 Task: Look for space in Pulupandan, Philippines from 3rd June, 2023 to 9th June, 2023 for 2 adults in price range Rs.6000 to Rs.12000. Place can be entire place with 1 bedroom having 1 bed and 1 bathroom. Property type can be house, flat, guest house, hotel. Booking option can be shelf check-in. Required host language is English.
Action: Mouse moved to (550, 114)
Screenshot: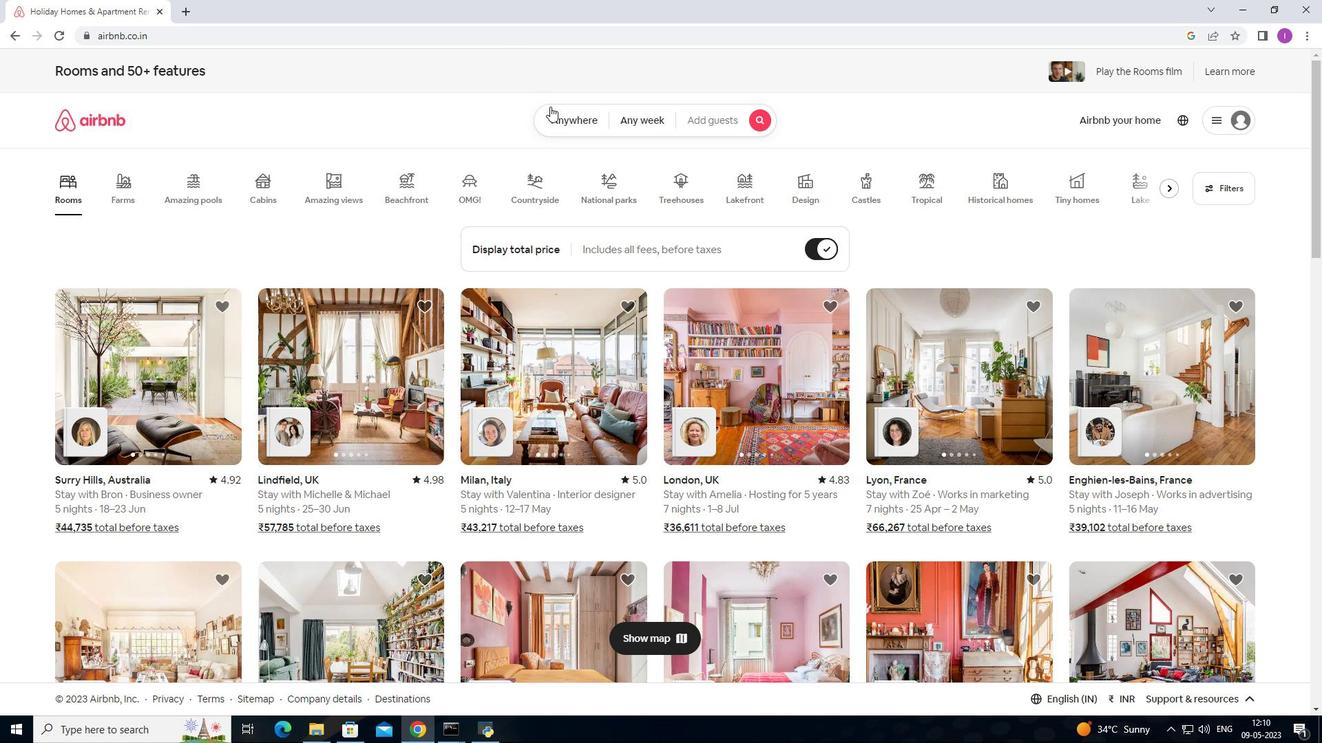 
Action: Mouse pressed left at (550, 114)
Screenshot: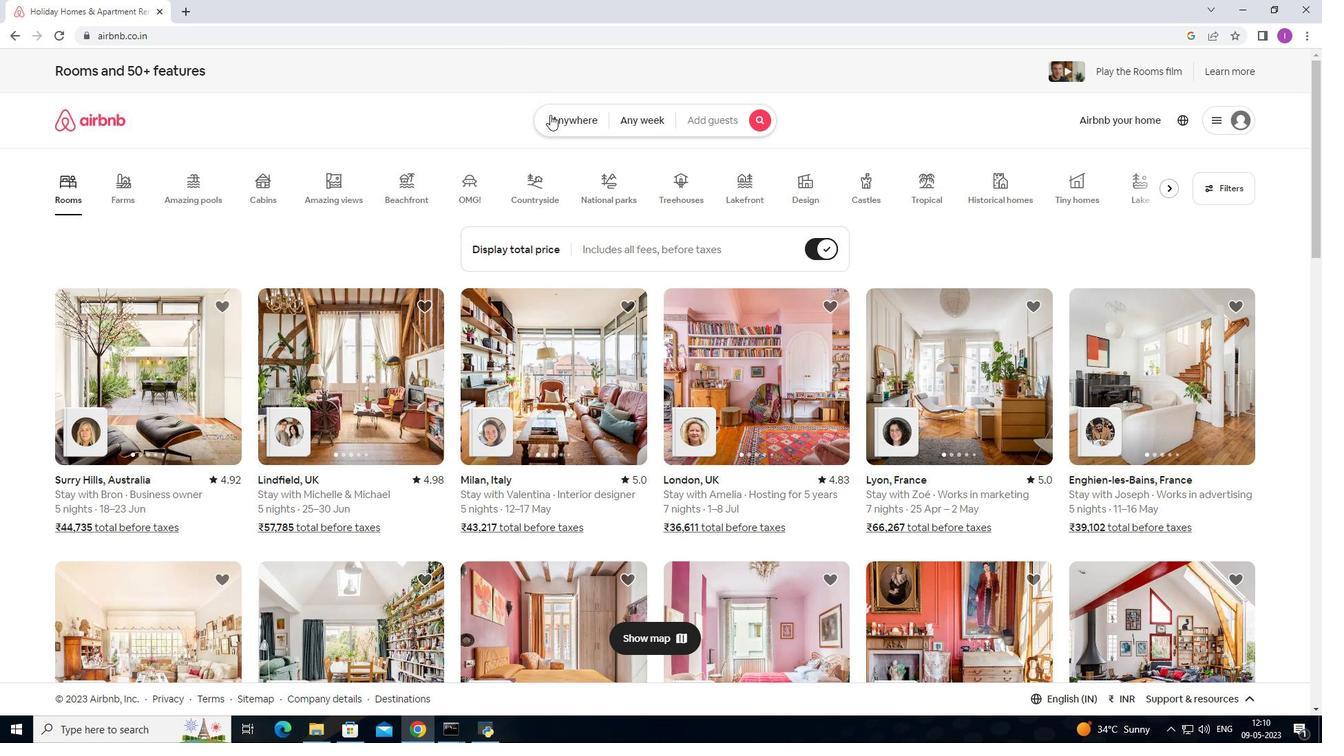 
Action: Mouse moved to (410, 174)
Screenshot: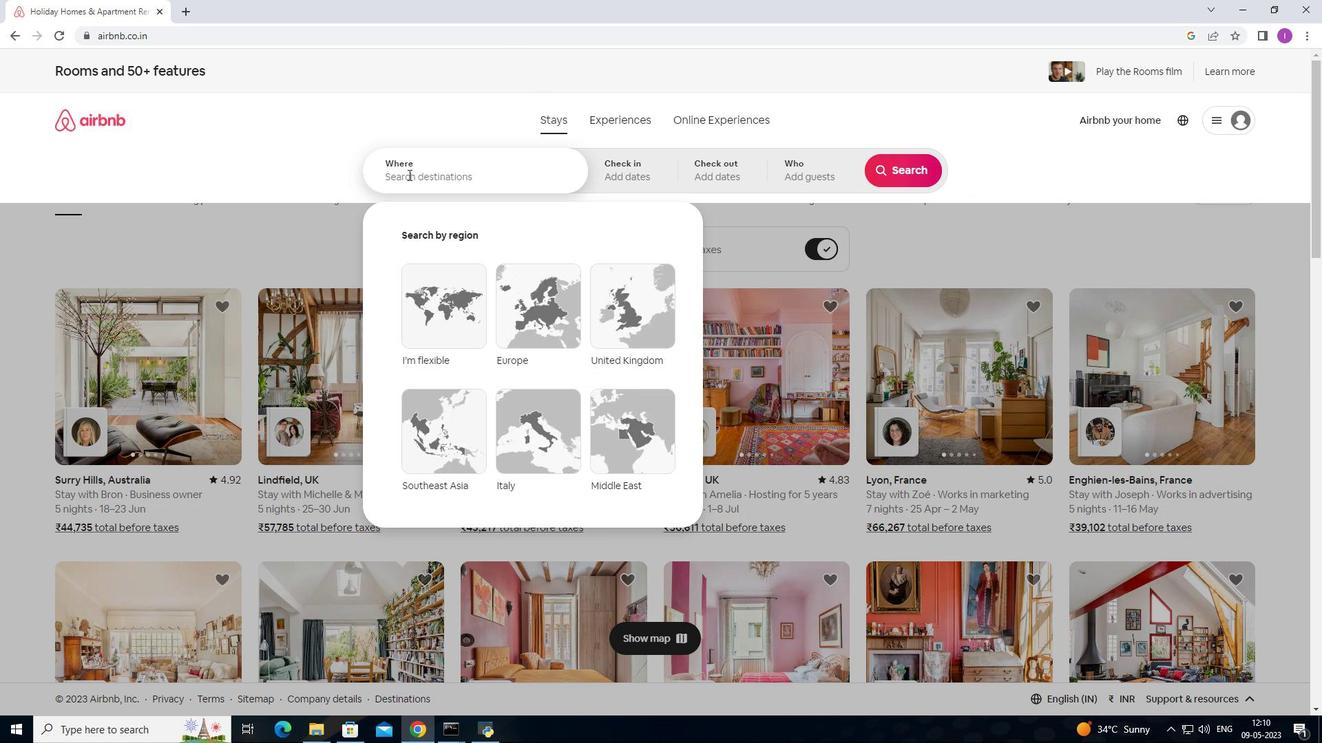 
Action: Mouse pressed left at (410, 174)
Screenshot: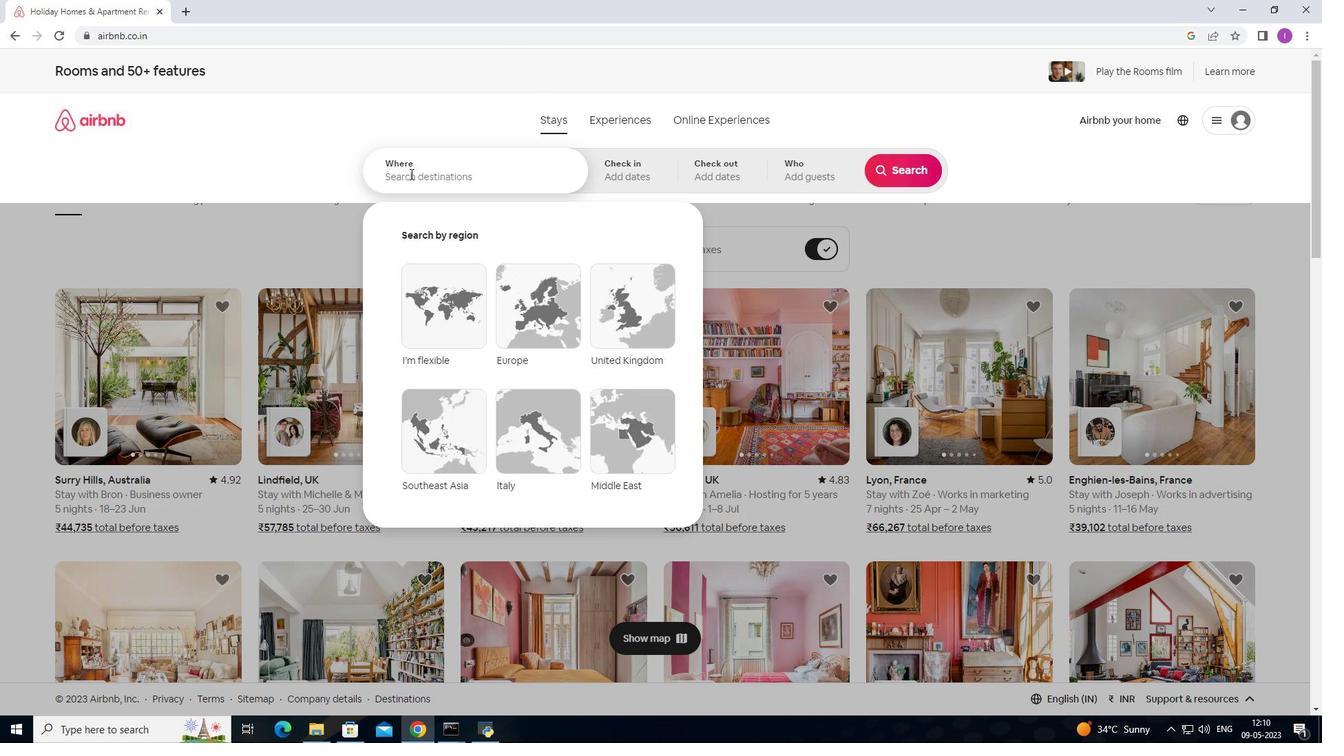 
Action: Mouse moved to (251, 143)
Screenshot: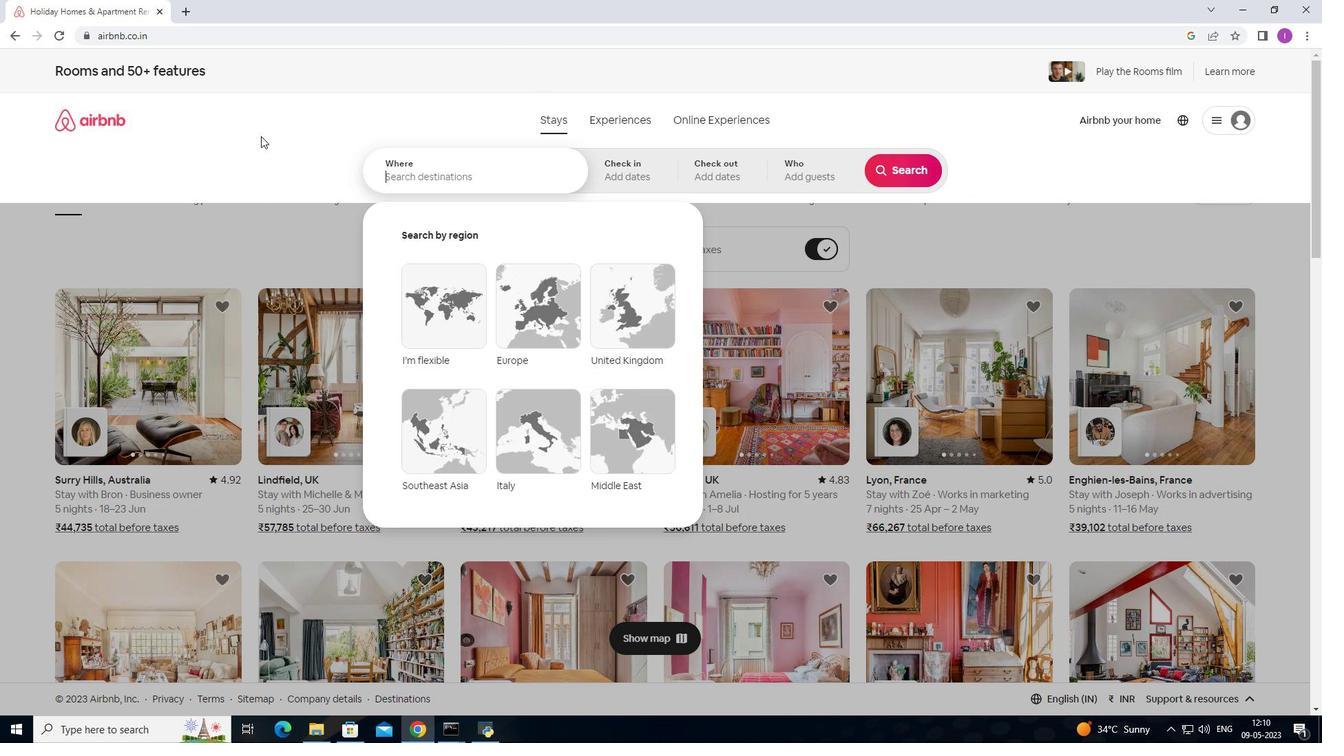 
Action: Key pressed <Key.shift>Pulupandan,<Key.shift>Philippines
Screenshot: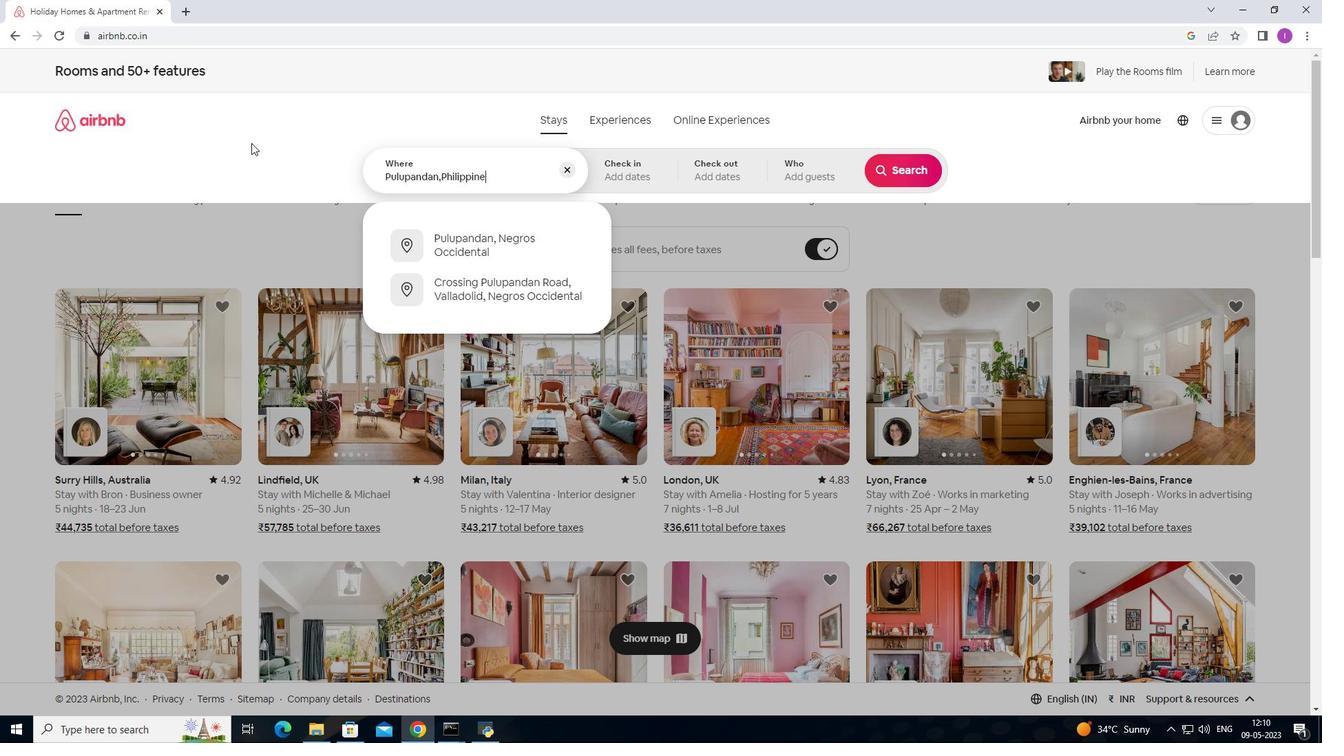 
Action: Mouse moved to (645, 166)
Screenshot: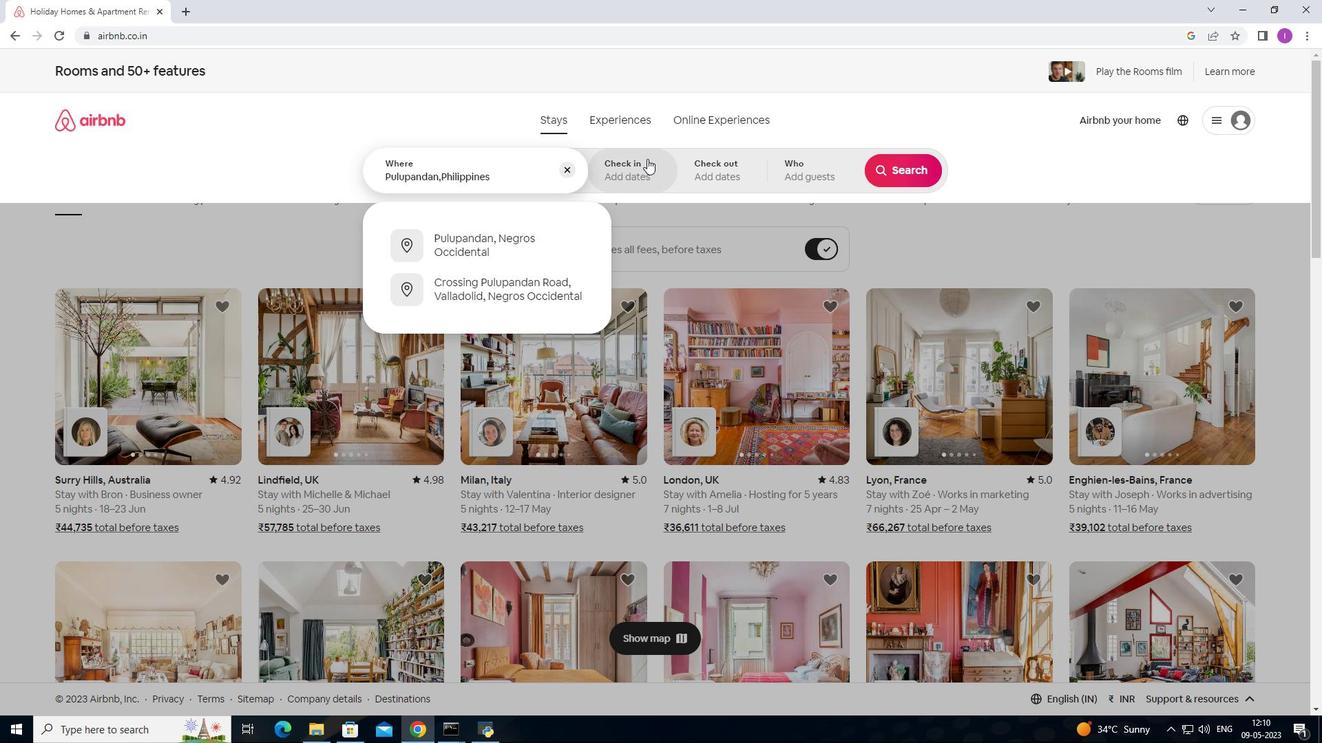 
Action: Mouse pressed left at (645, 166)
Screenshot: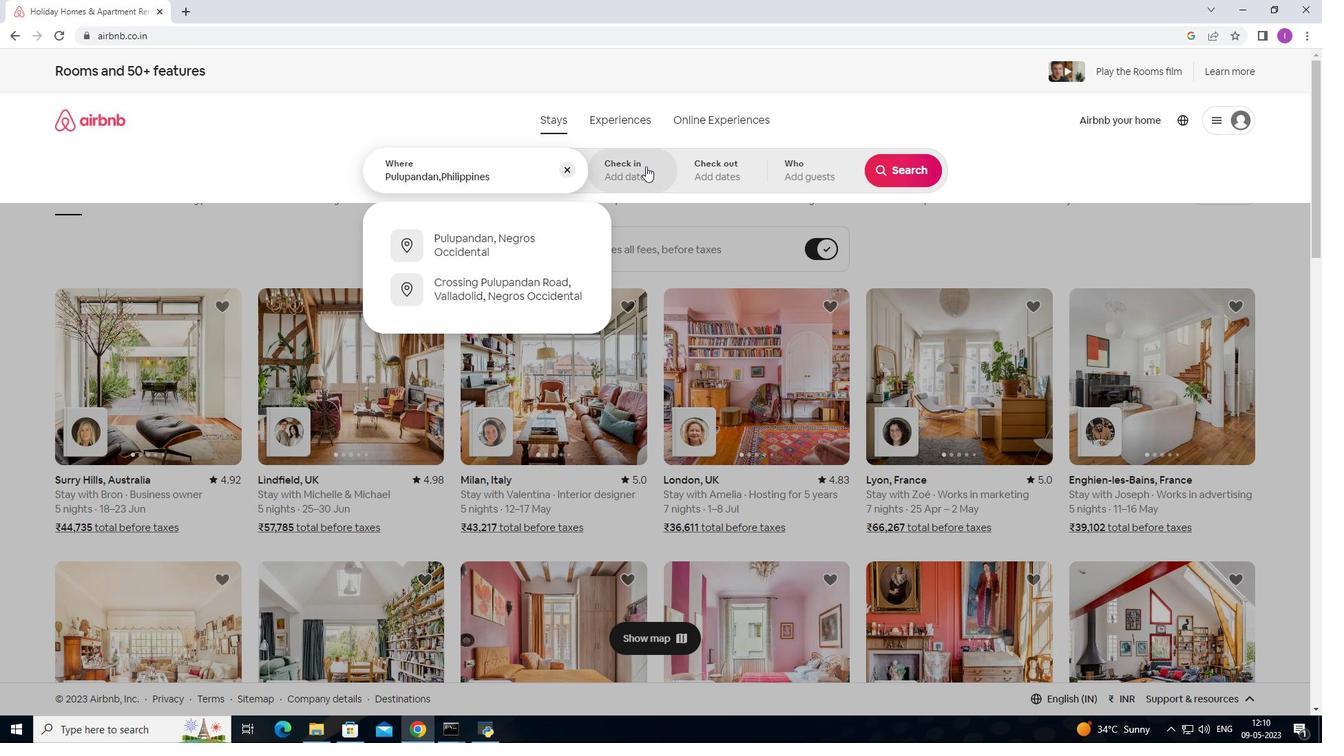 
Action: Mouse moved to (882, 334)
Screenshot: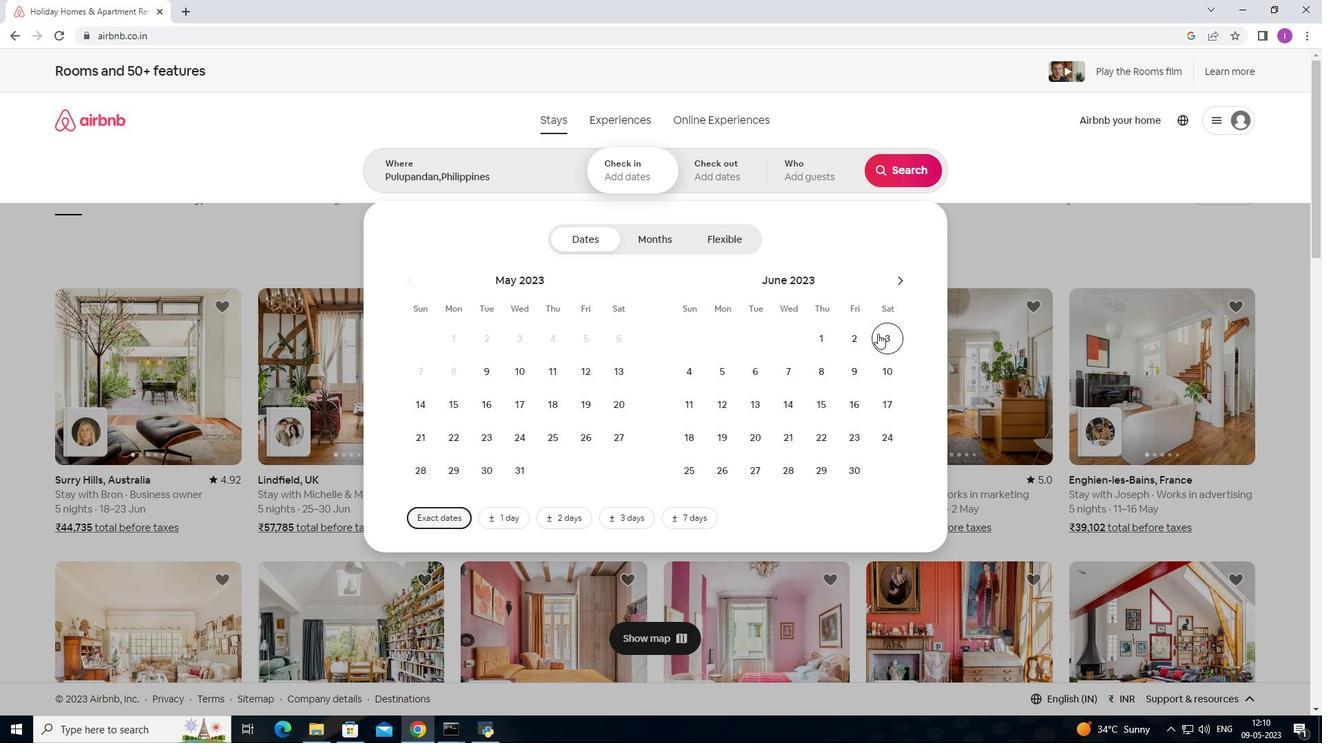 
Action: Mouse pressed left at (882, 334)
Screenshot: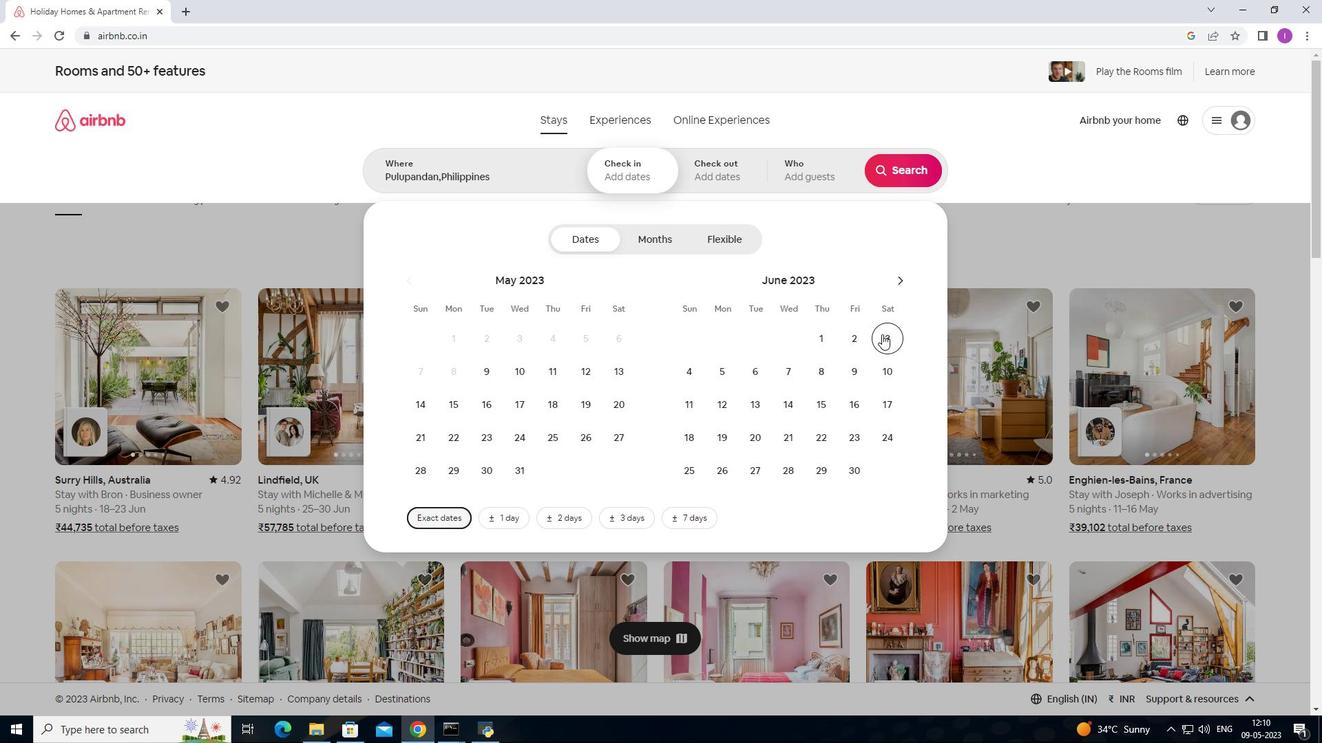 
Action: Mouse moved to (846, 370)
Screenshot: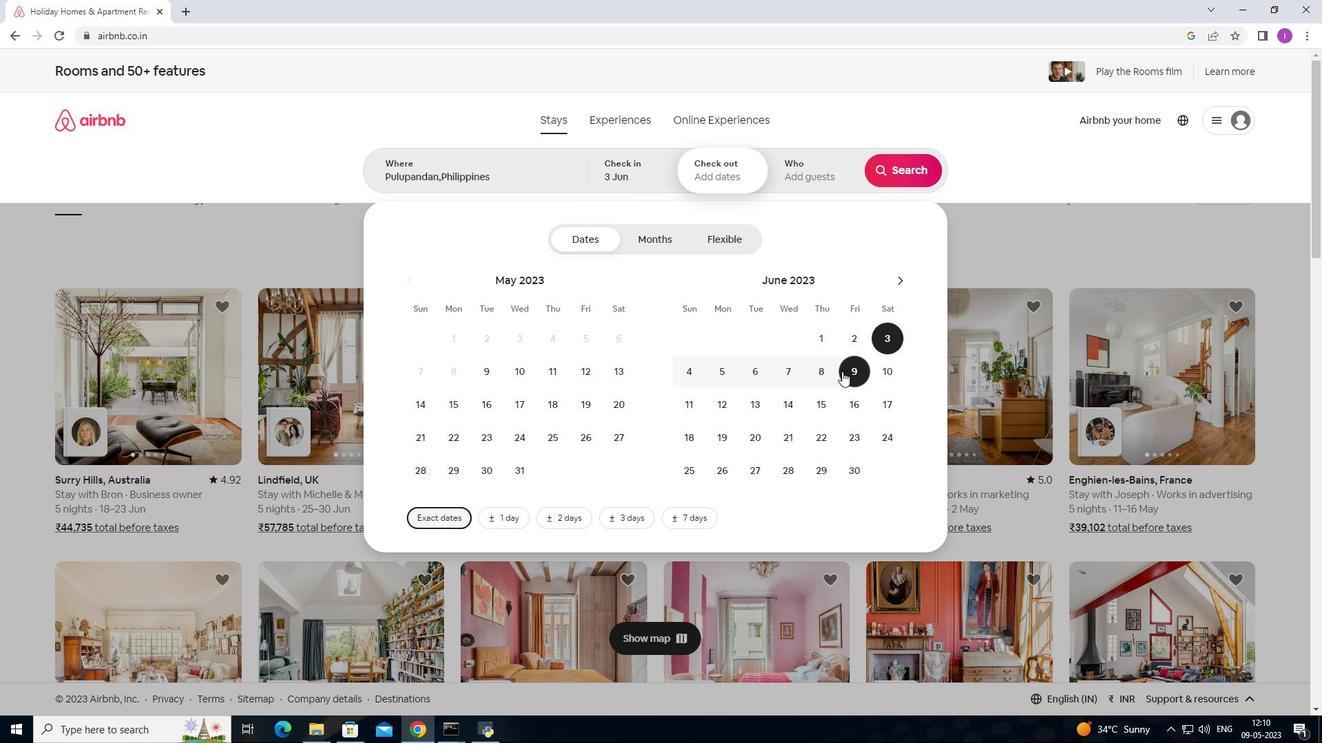 
Action: Mouse pressed left at (846, 370)
Screenshot: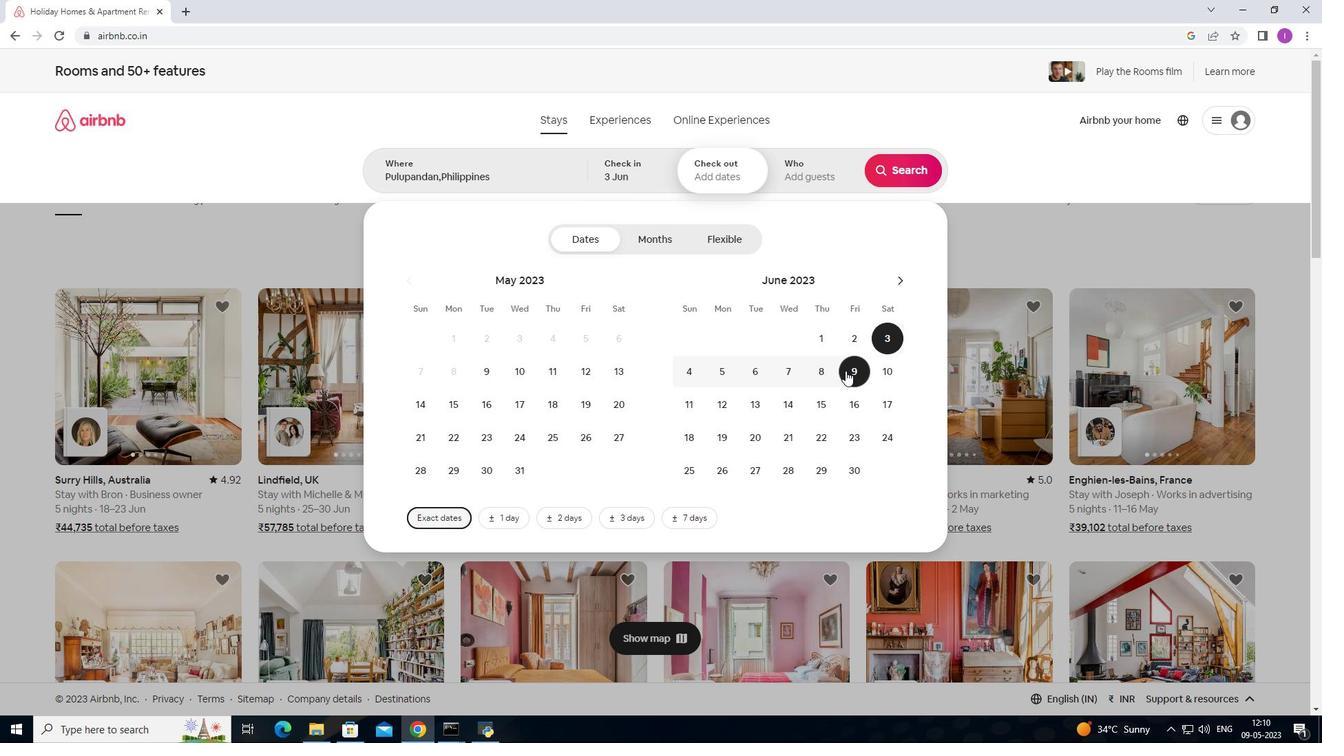
Action: Mouse moved to (813, 170)
Screenshot: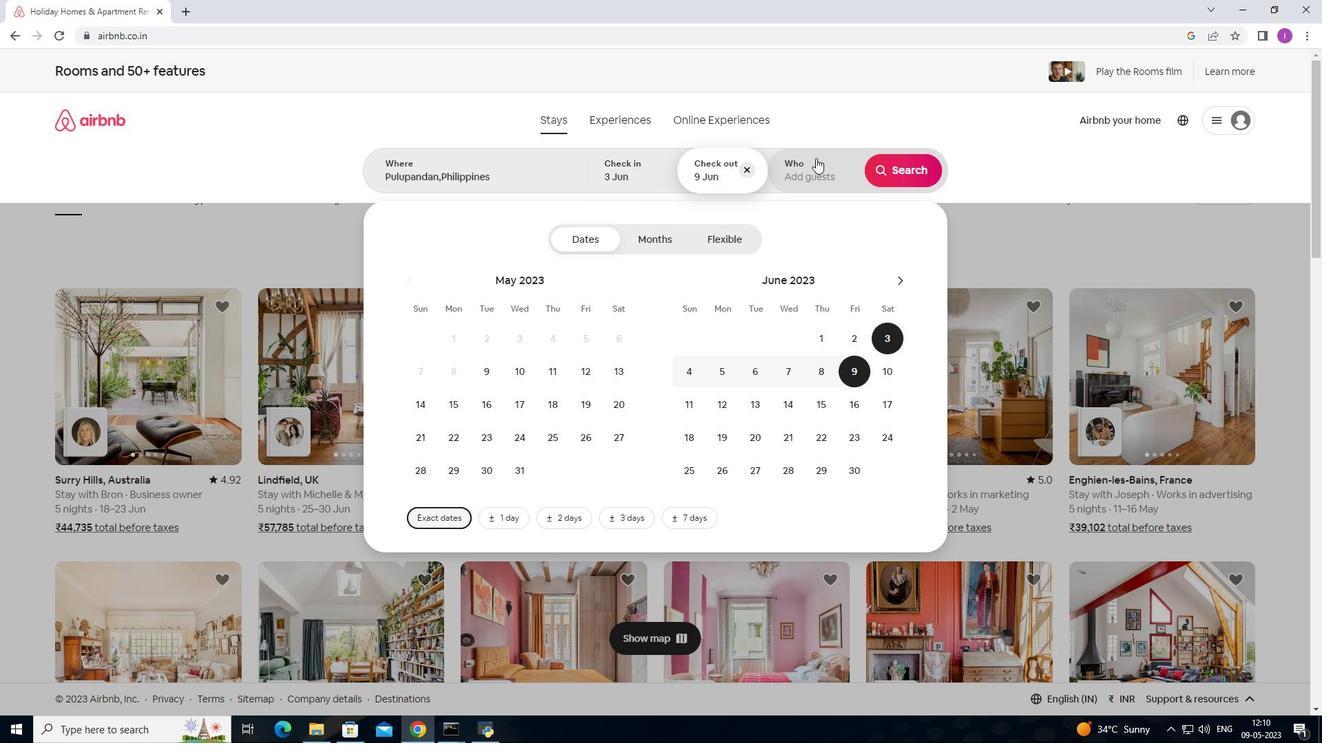
Action: Mouse pressed left at (813, 170)
Screenshot: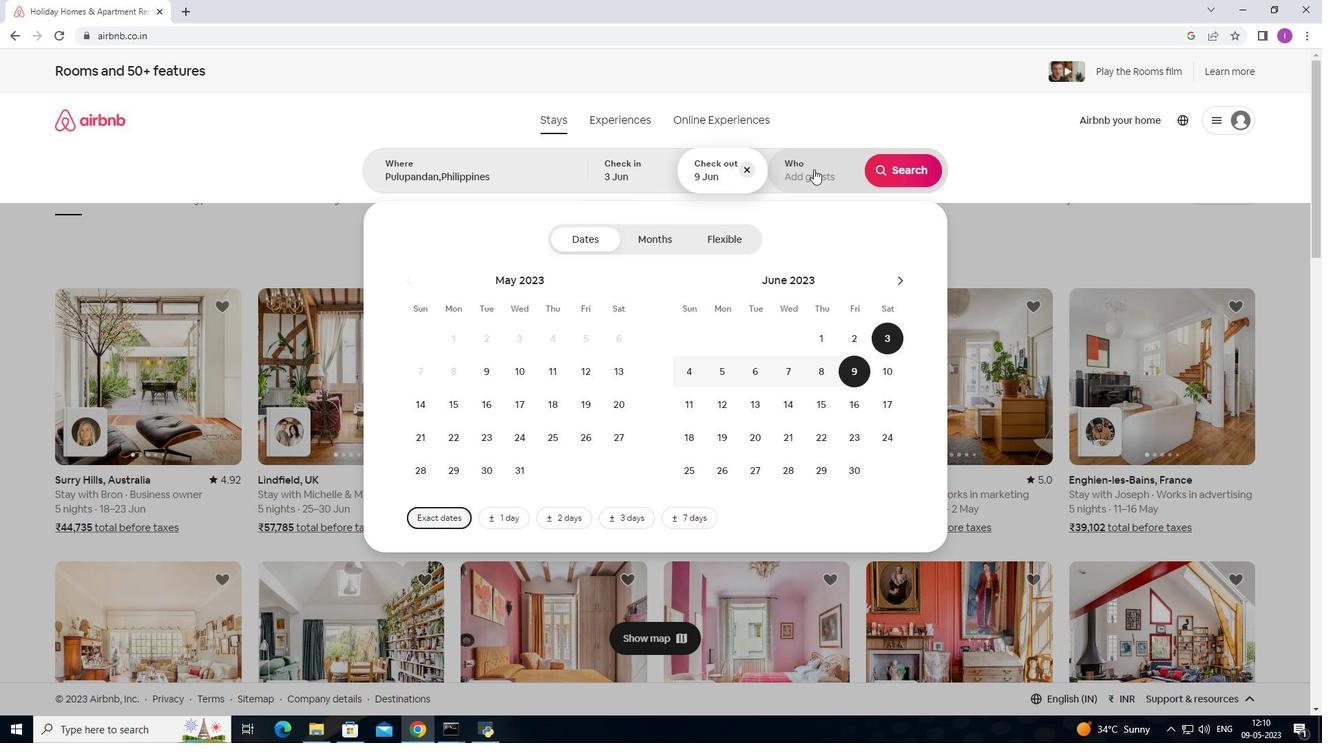 
Action: Mouse moved to (911, 245)
Screenshot: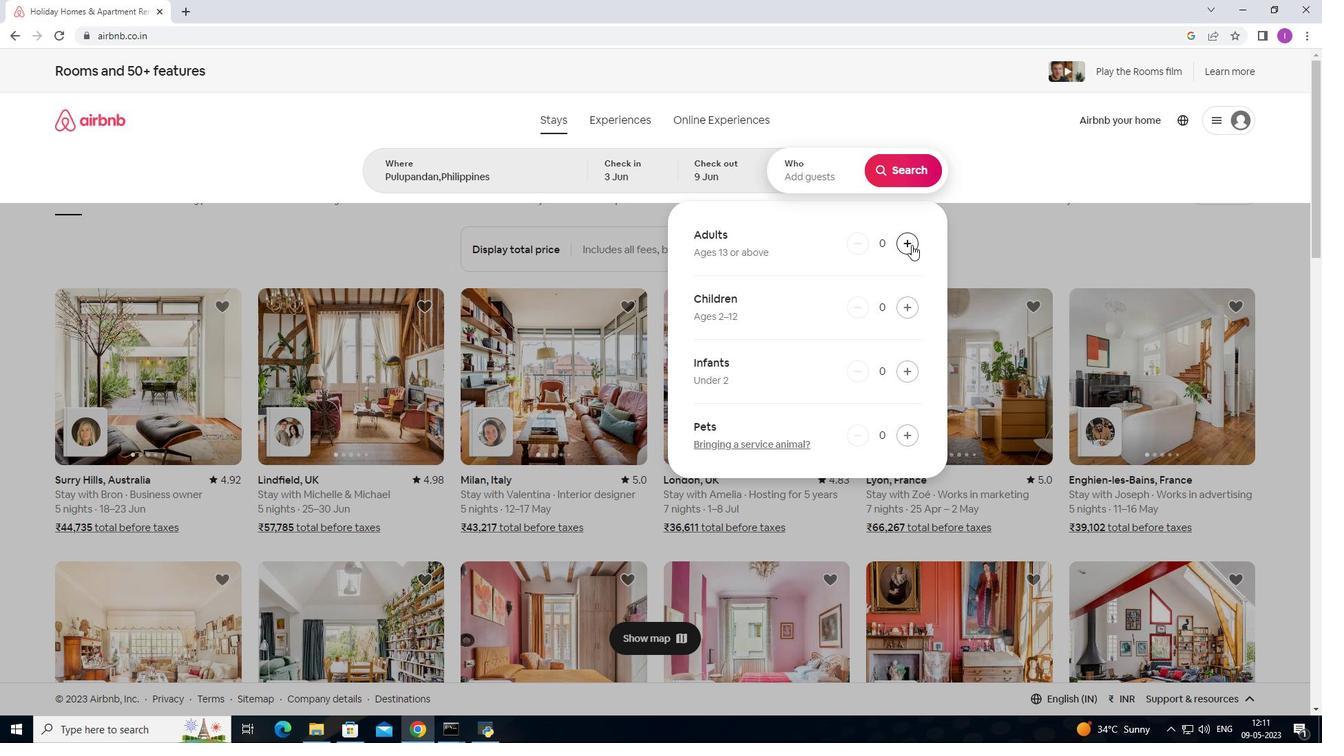 
Action: Mouse pressed left at (911, 245)
Screenshot: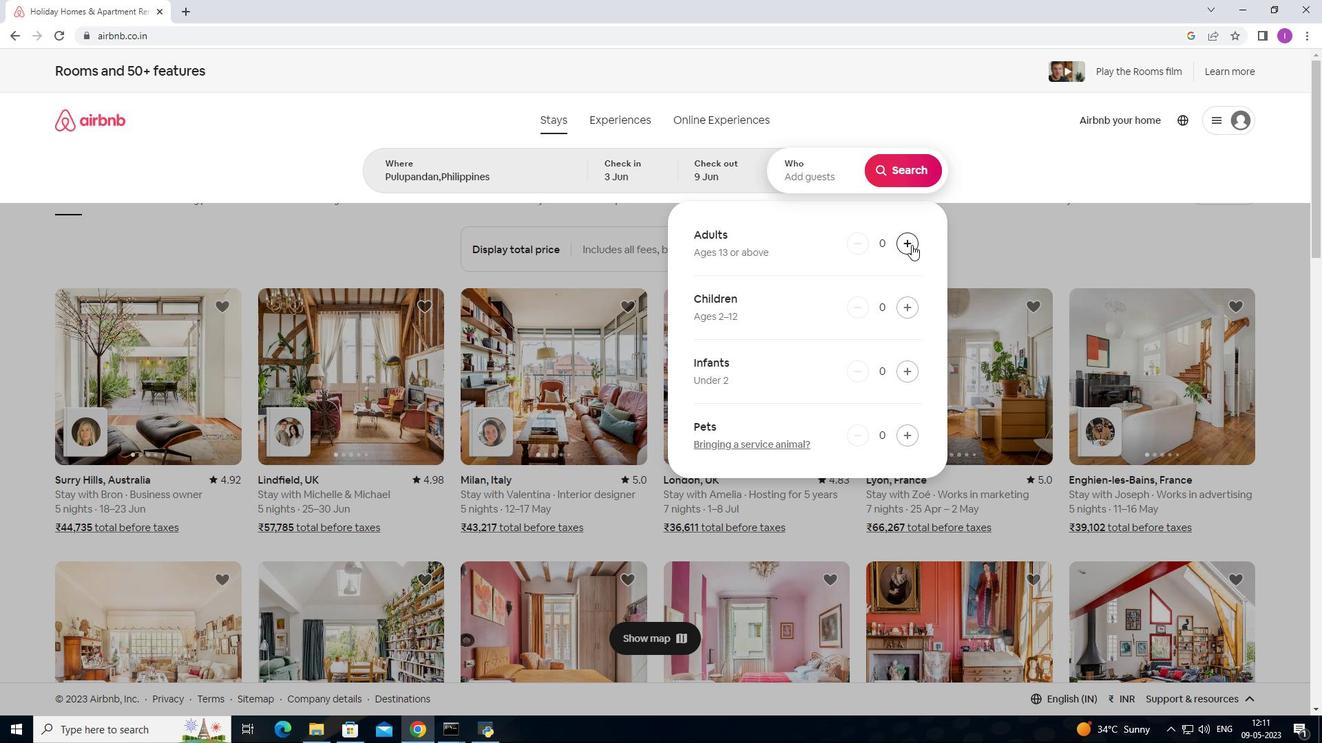 
Action: Mouse pressed left at (911, 245)
Screenshot: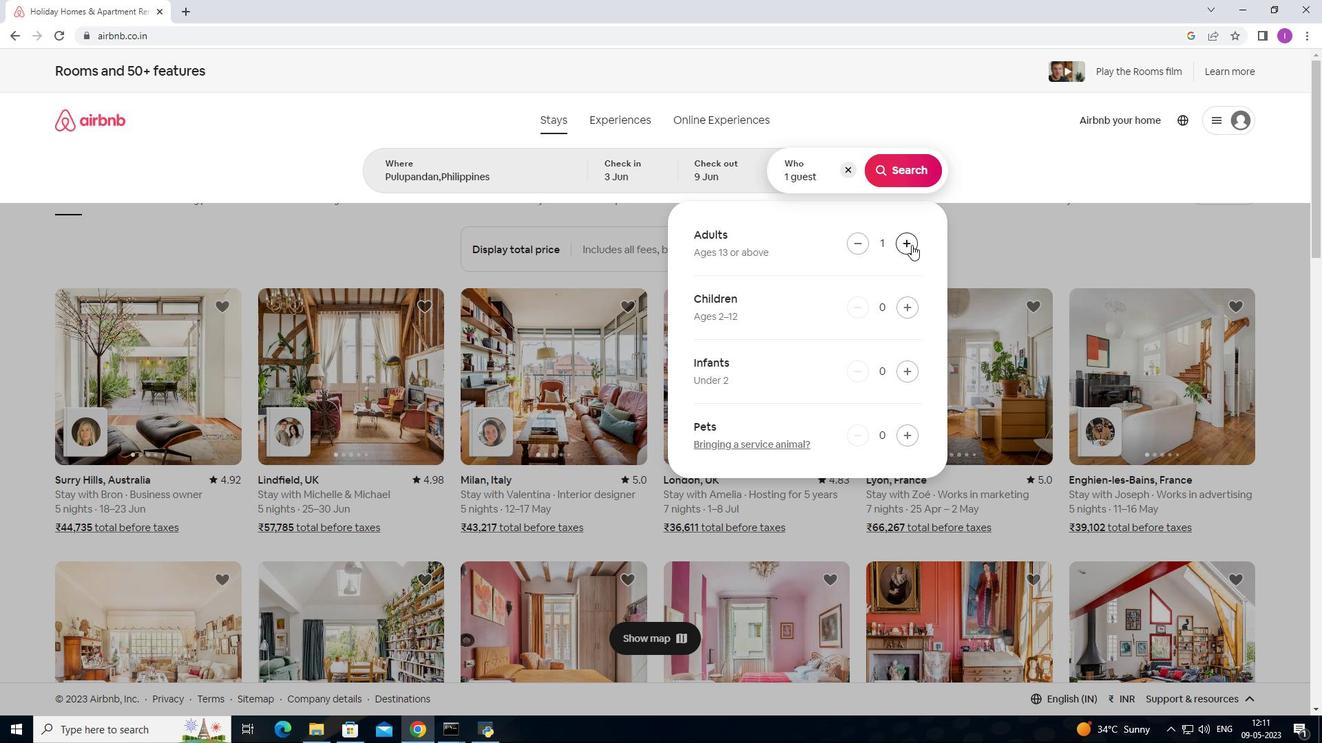 
Action: Mouse moved to (884, 176)
Screenshot: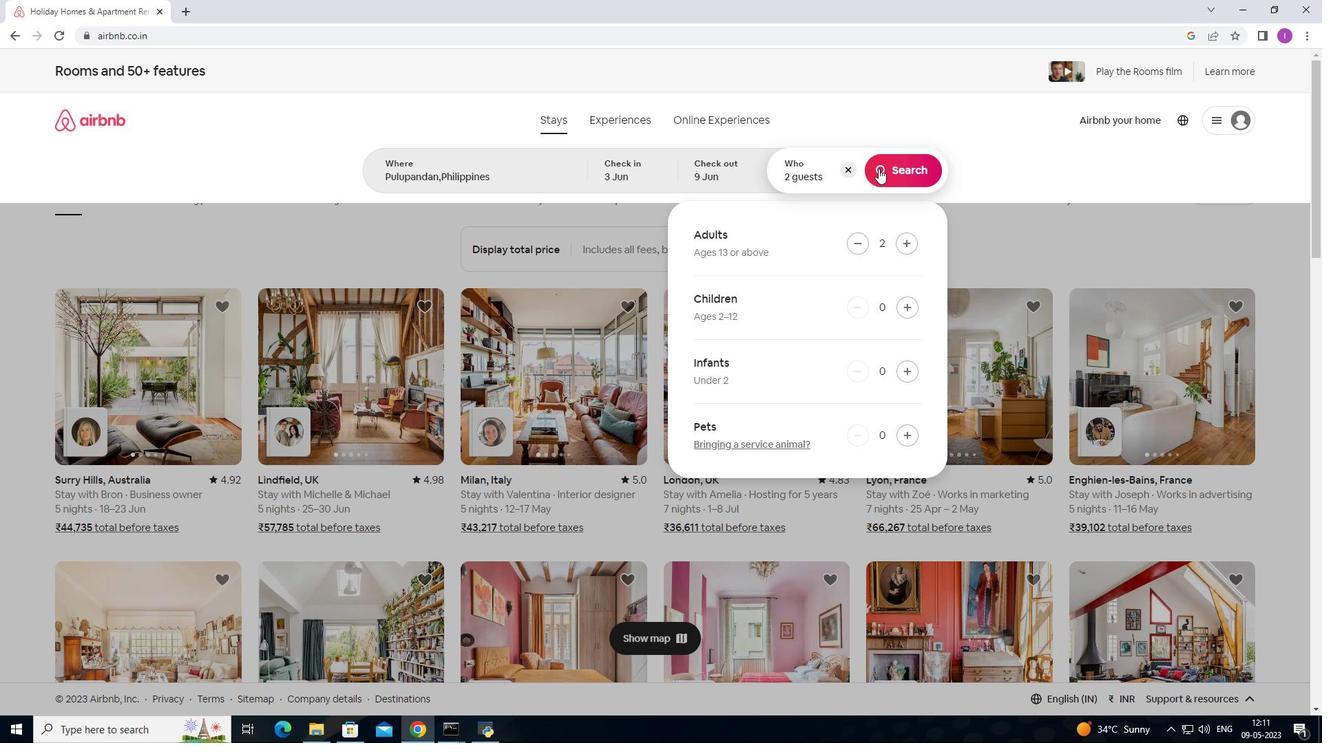 
Action: Mouse pressed left at (884, 176)
Screenshot: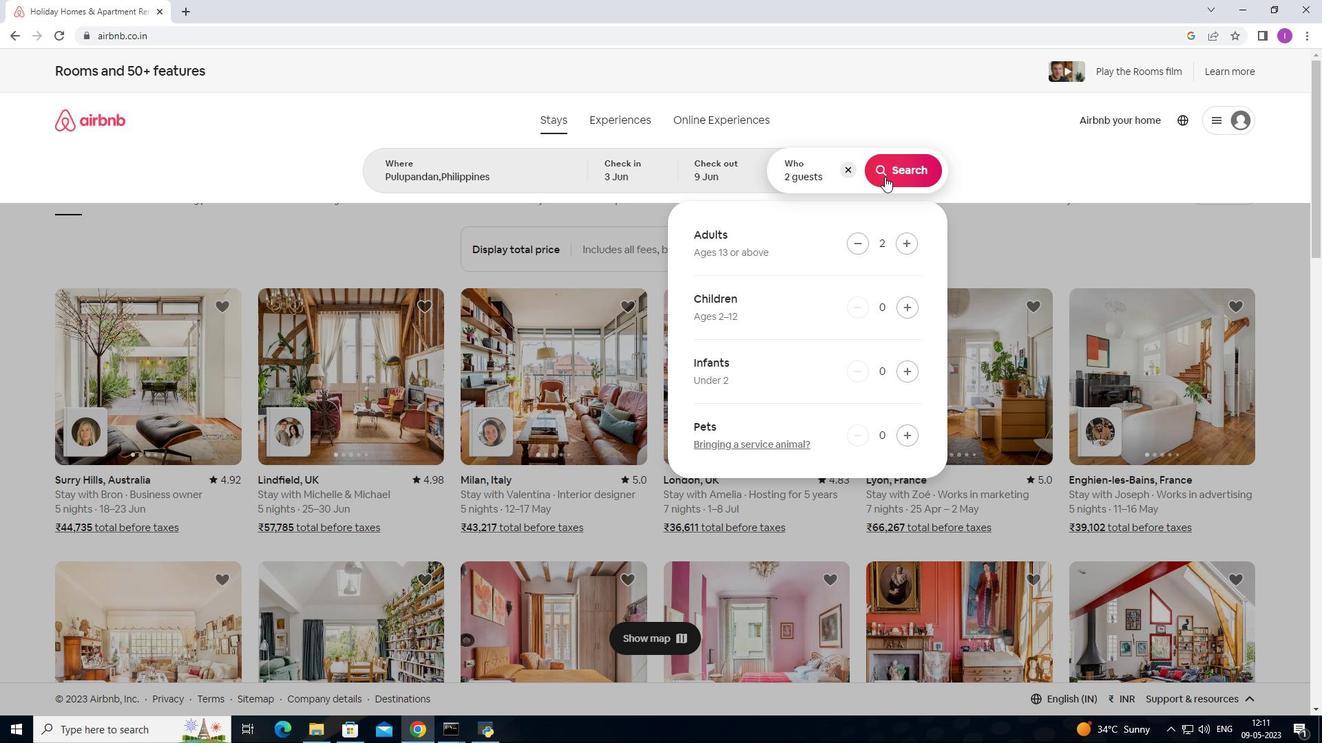 
Action: Mouse moved to (1263, 139)
Screenshot: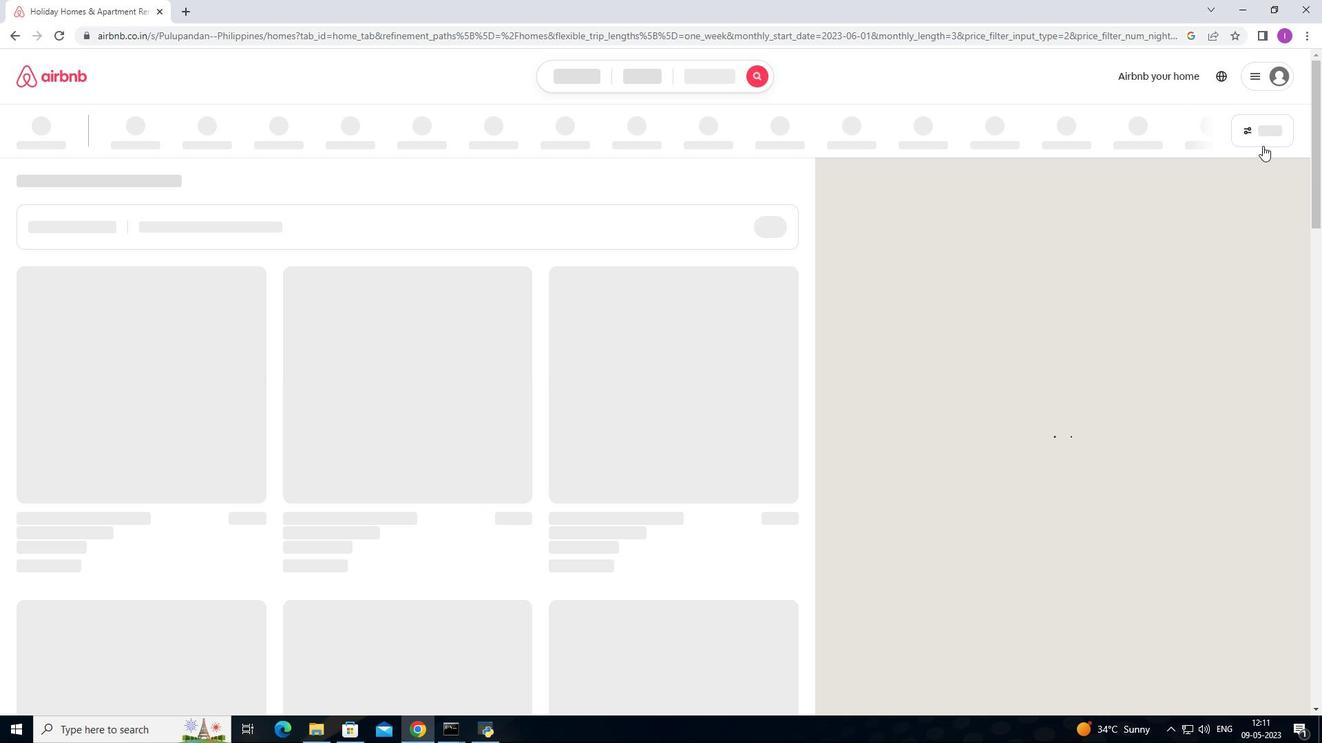
Action: Mouse pressed left at (1263, 139)
Screenshot: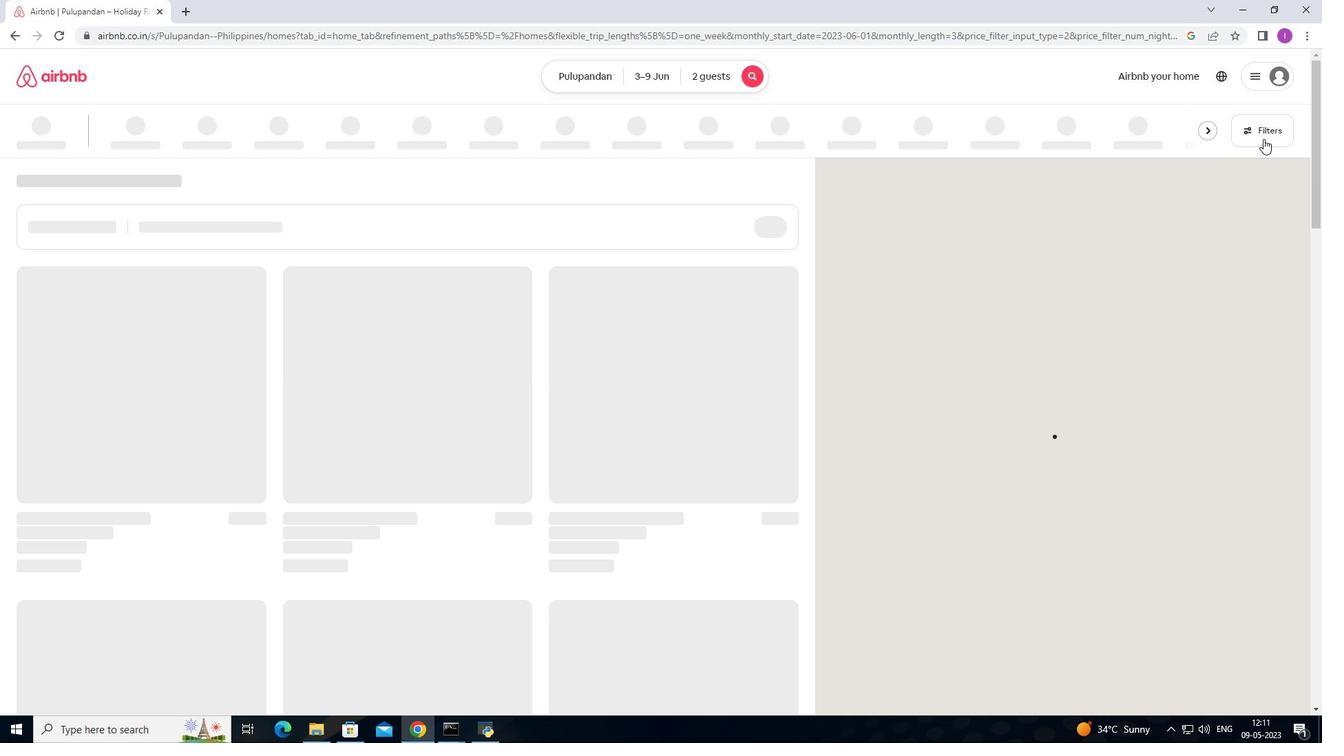 
Action: Mouse moved to (501, 476)
Screenshot: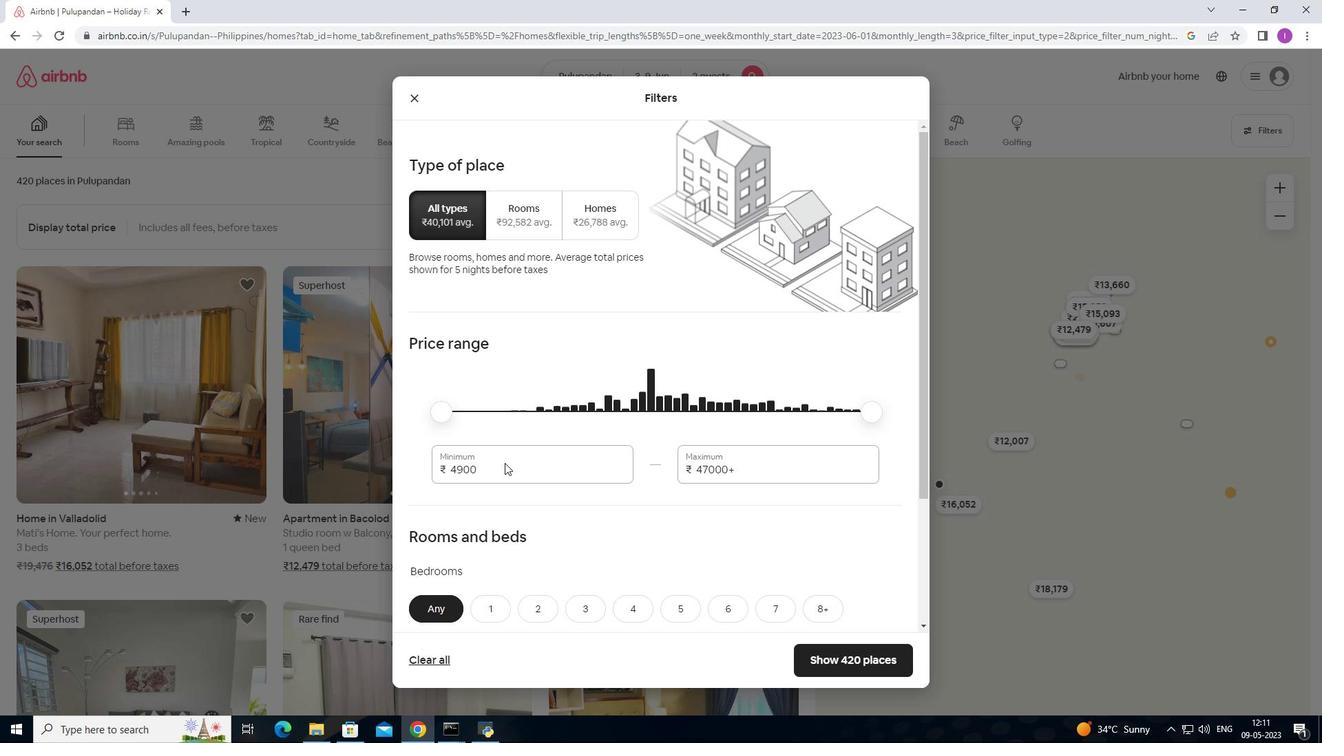 
Action: Mouse pressed left at (501, 476)
Screenshot: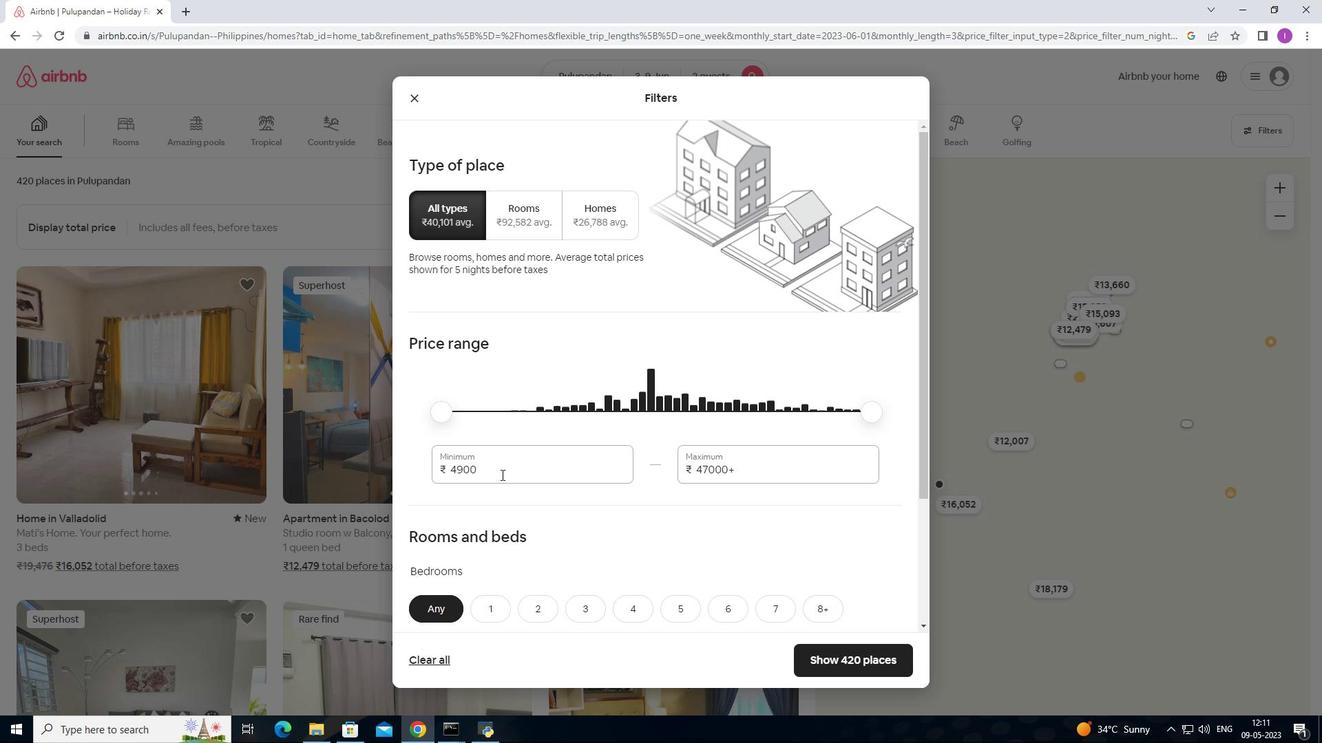 
Action: Mouse moved to (441, 475)
Screenshot: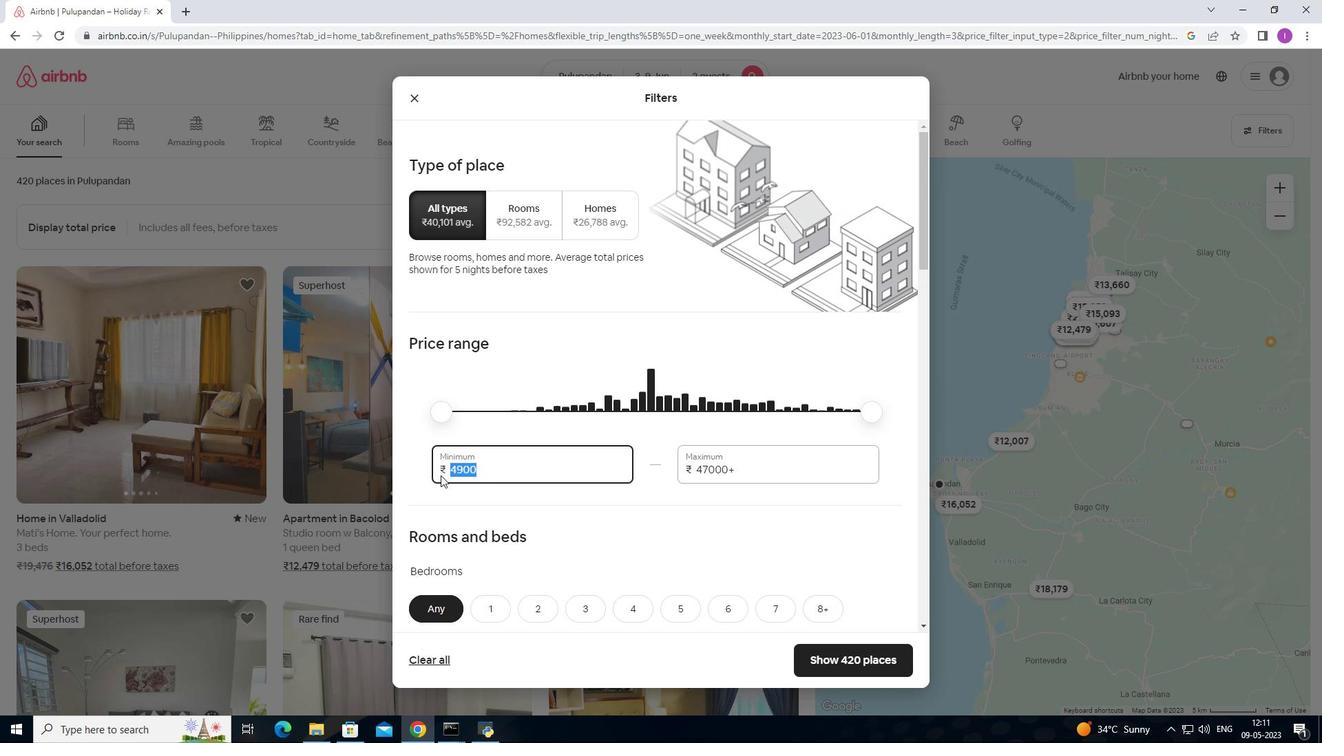 
Action: Key pressed 600
Screenshot: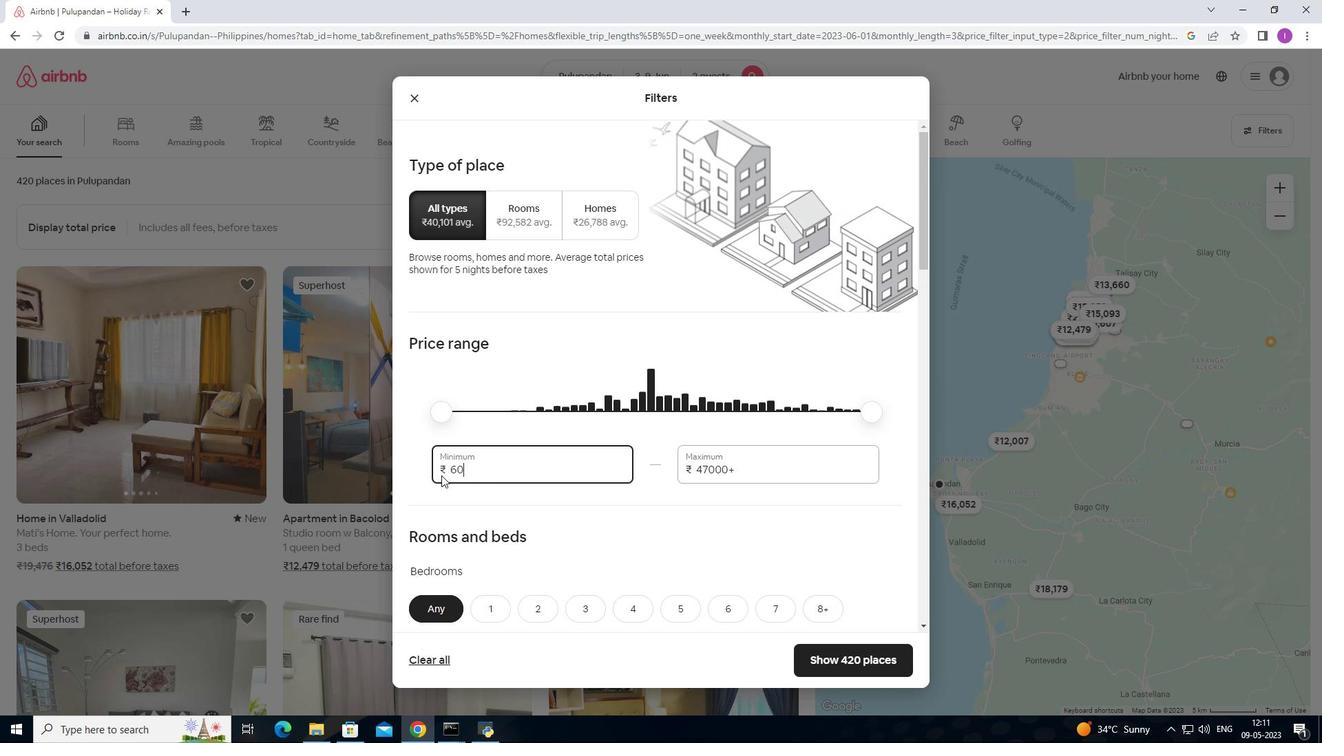 
Action: Mouse moved to (459, 472)
Screenshot: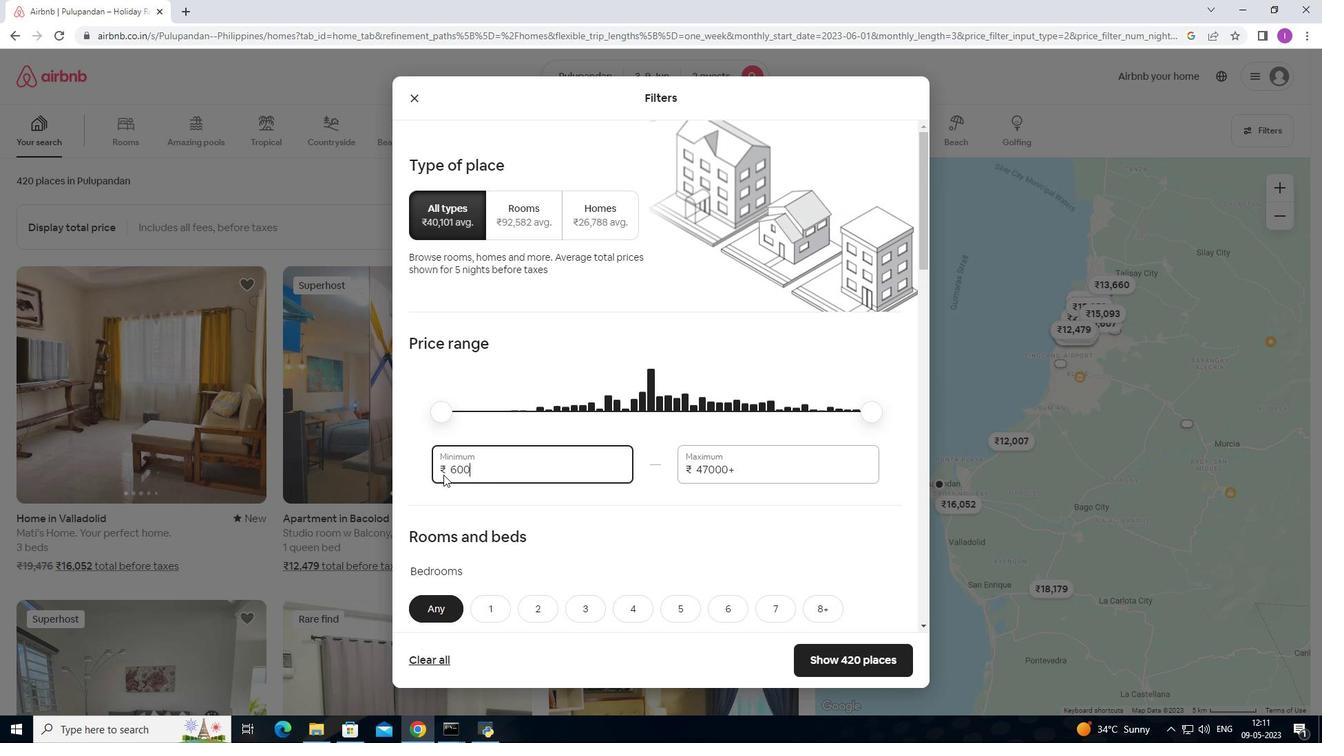 
Action: Key pressed 0
Screenshot: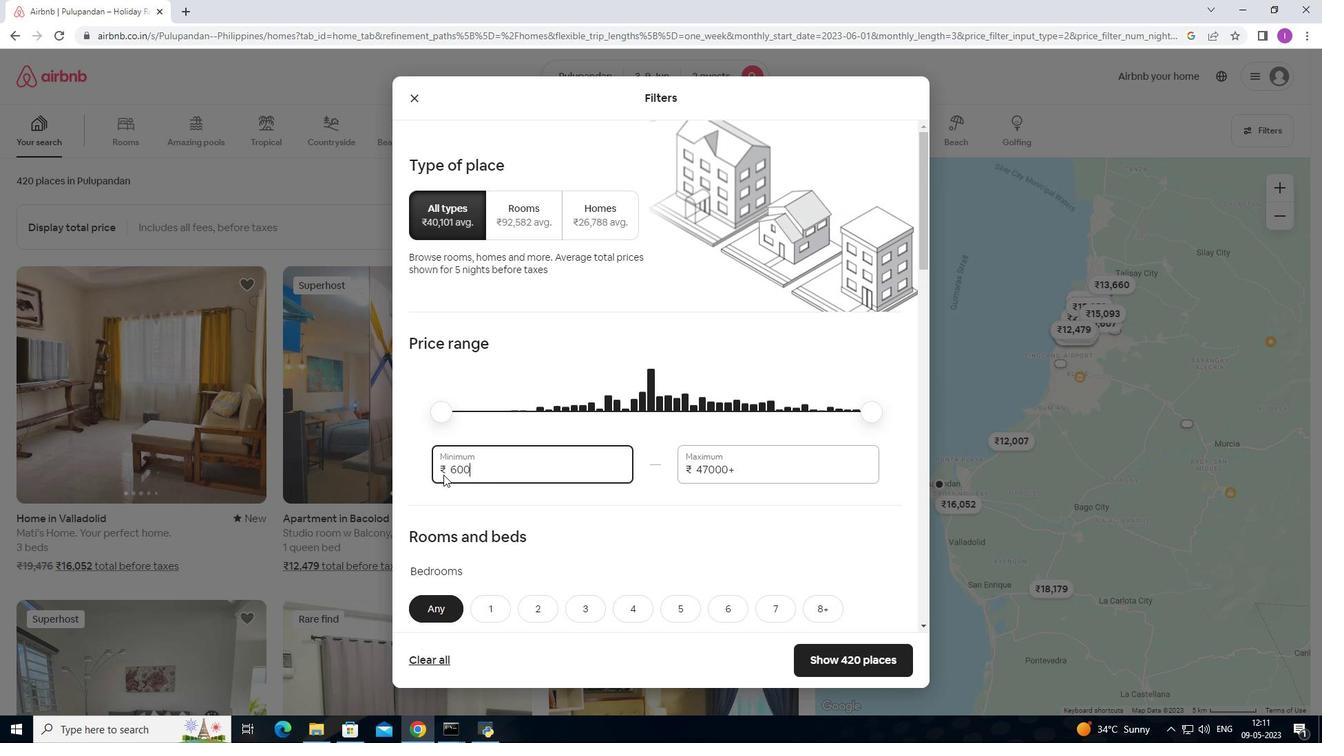 
Action: Mouse moved to (747, 468)
Screenshot: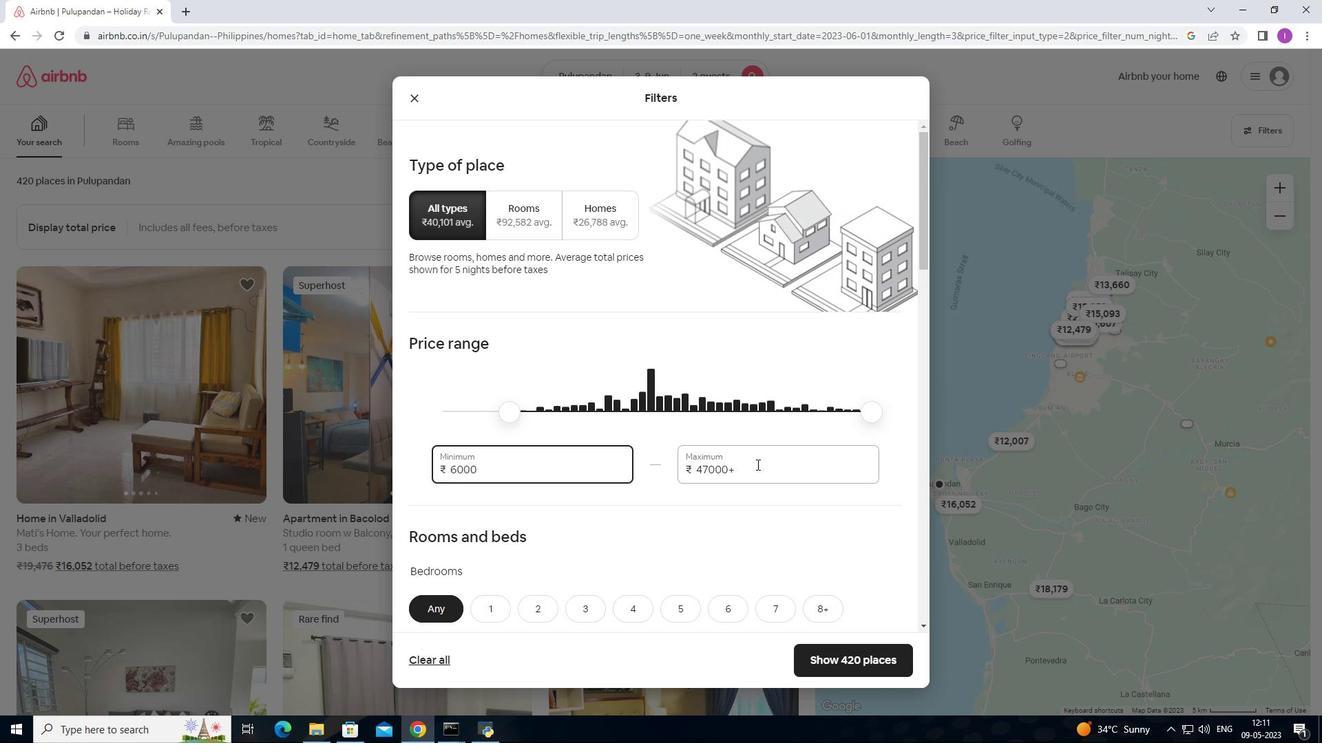 
Action: Mouse pressed left at (747, 468)
Screenshot: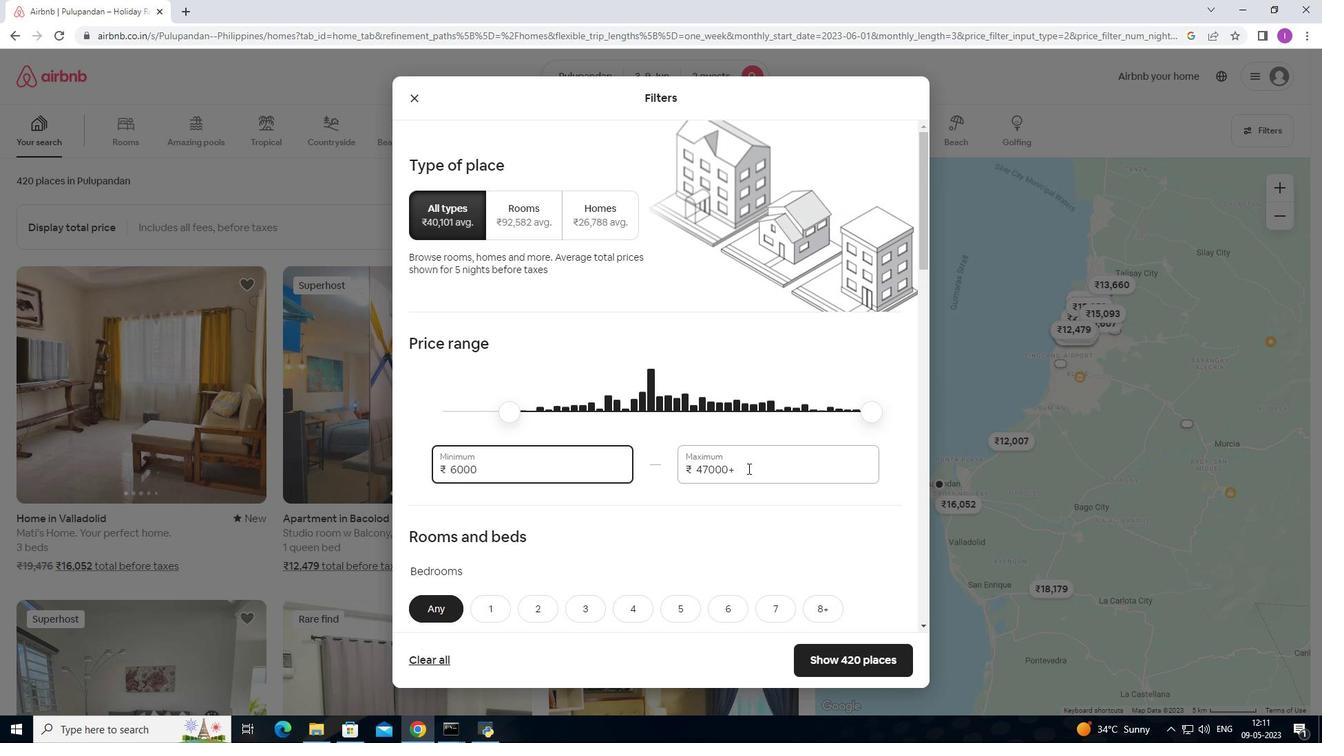 
Action: Mouse moved to (667, 459)
Screenshot: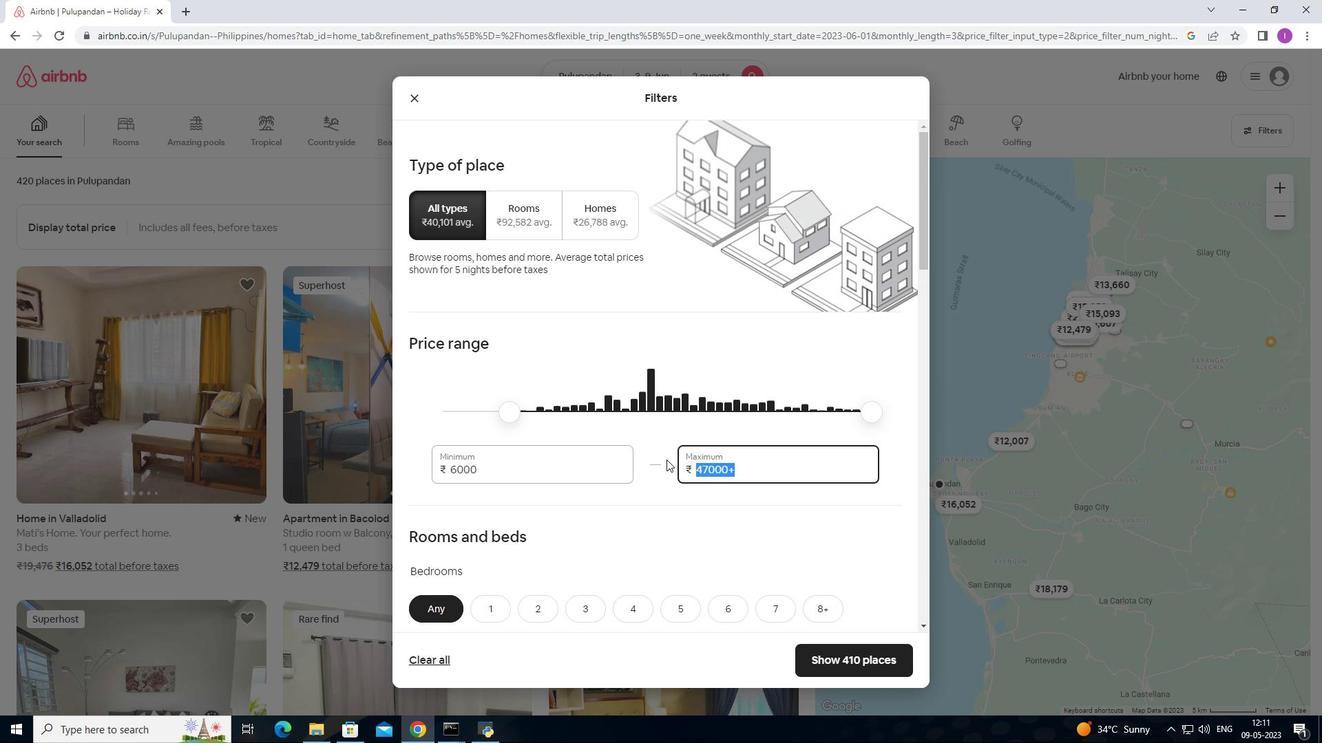 
Action: Key pressed 12000
Screenshot: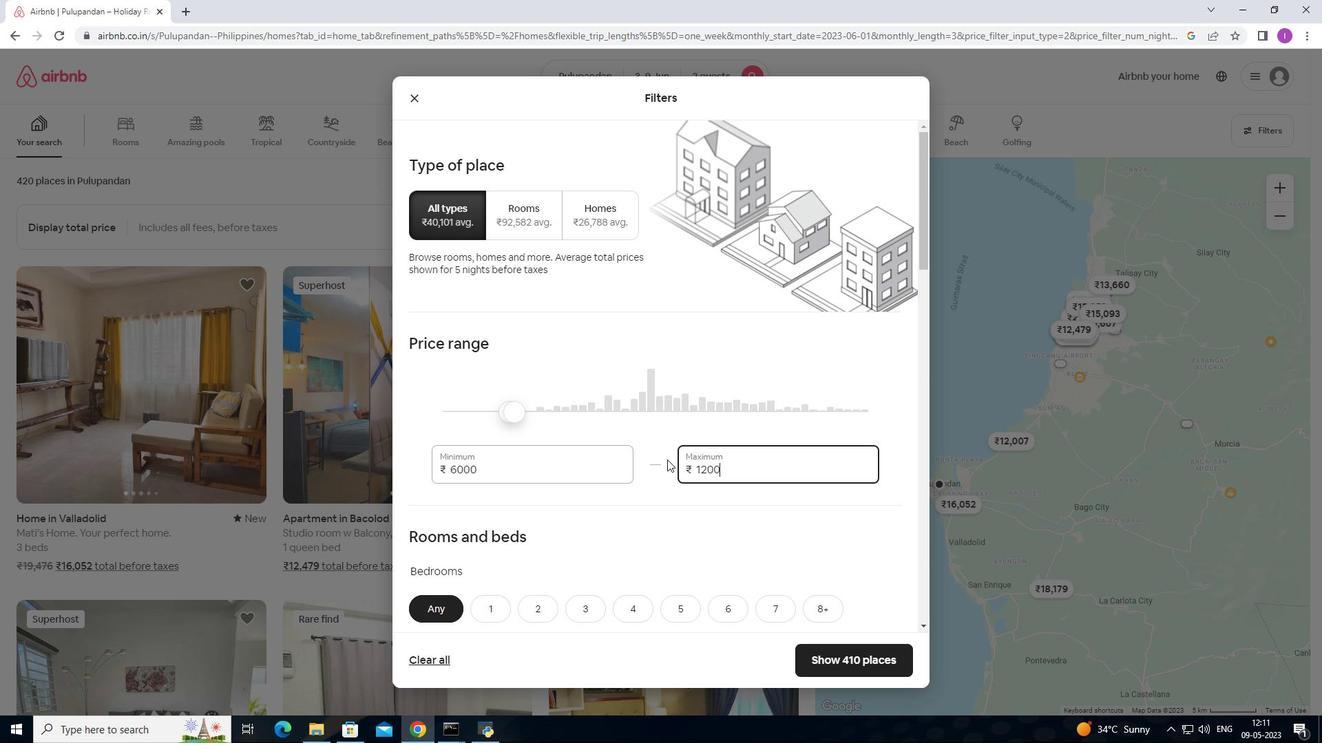 
Action: Mouse moved to (678, 450)
Screenshot: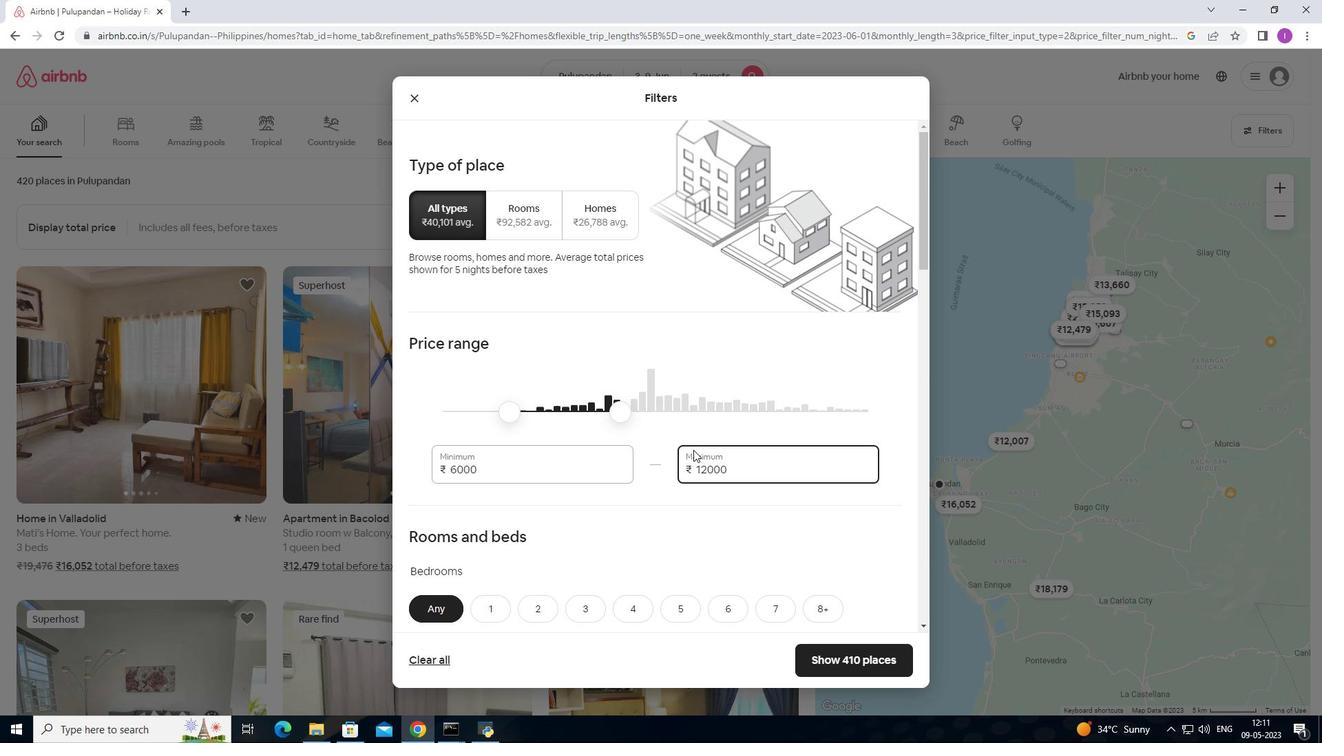 
Action: Mouse scrolled (678, 449) with delta (0, 0)
Screenshot: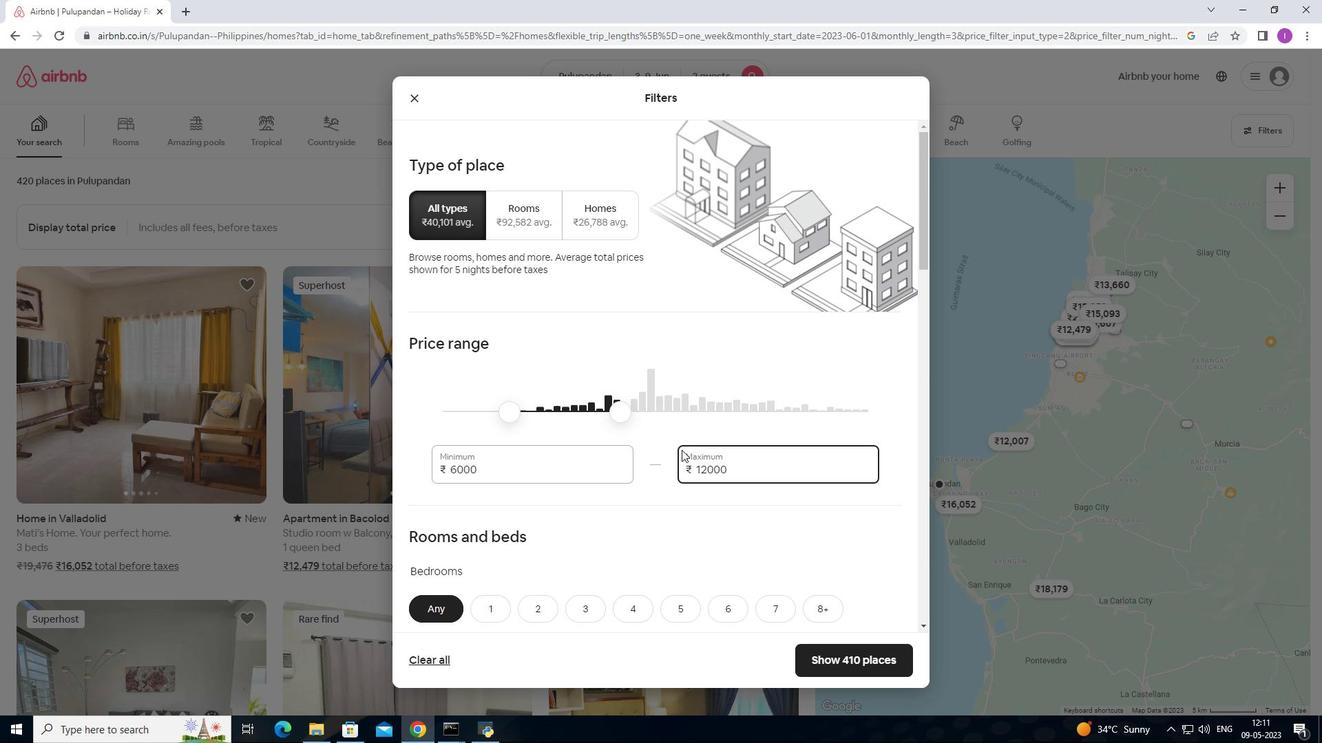 
Action: Mouse scrolled (678, 449) with delta (0, 0)
Screenshot: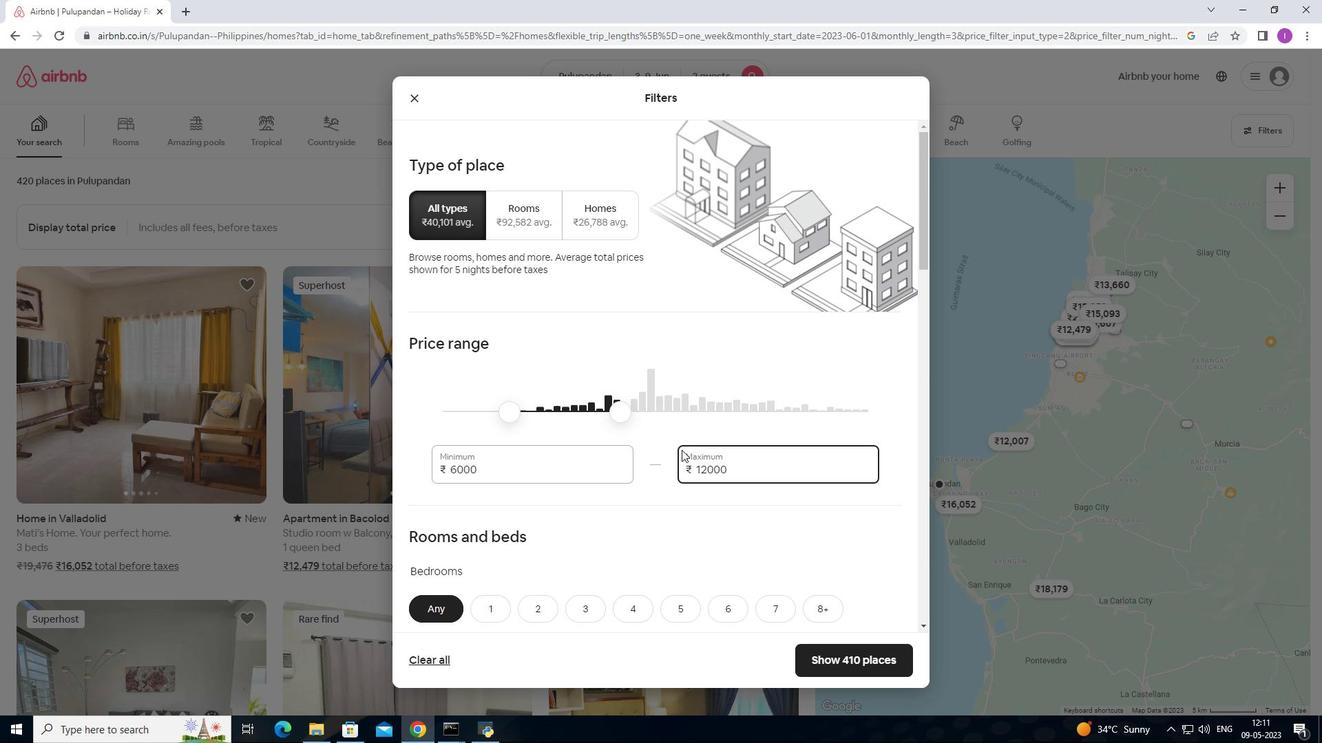 
Action: Mouse moved to (676, 447)
Screenshot: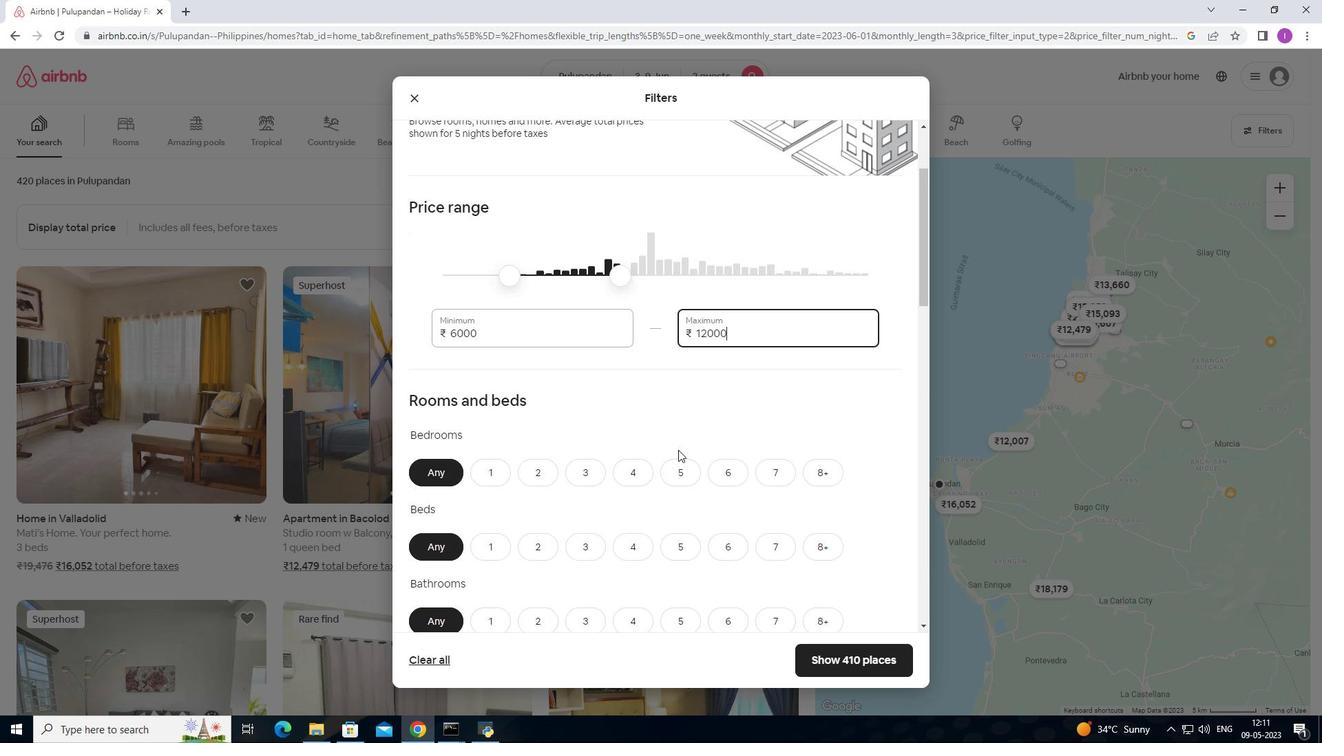 
Action: Mouse scrolled (676, 446) with delta (0, 0)
Screenshot: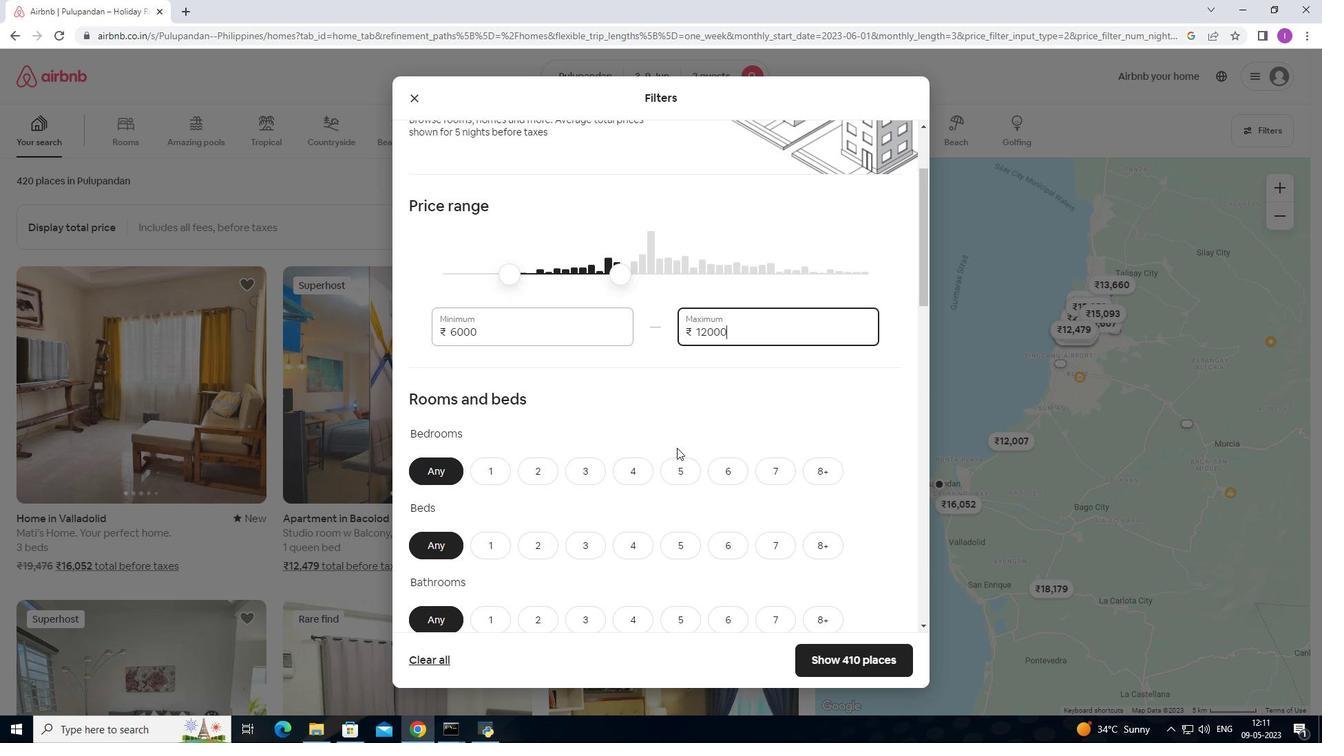
Action: Mouse scrolled (676, 446) with delta (0, 0)
Screenshot: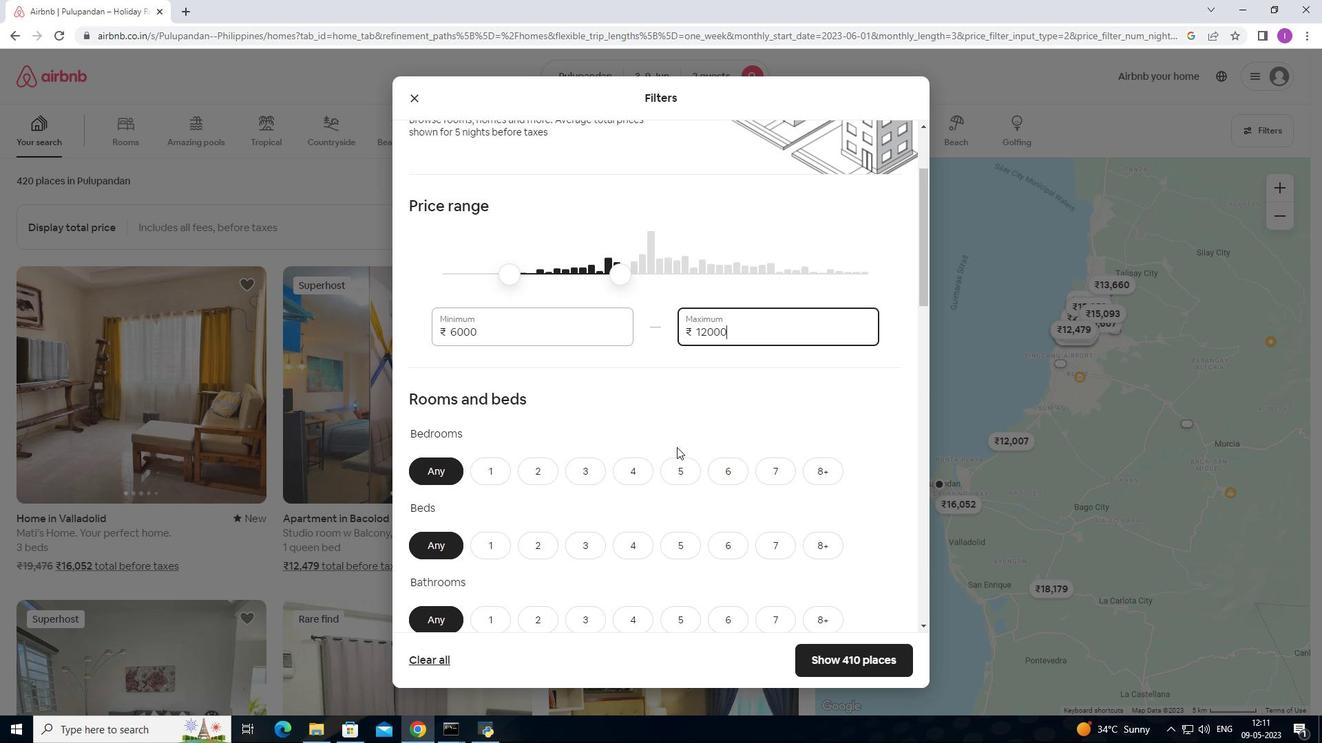 
Action: Mouse moved to (504, 340)
Screenshot: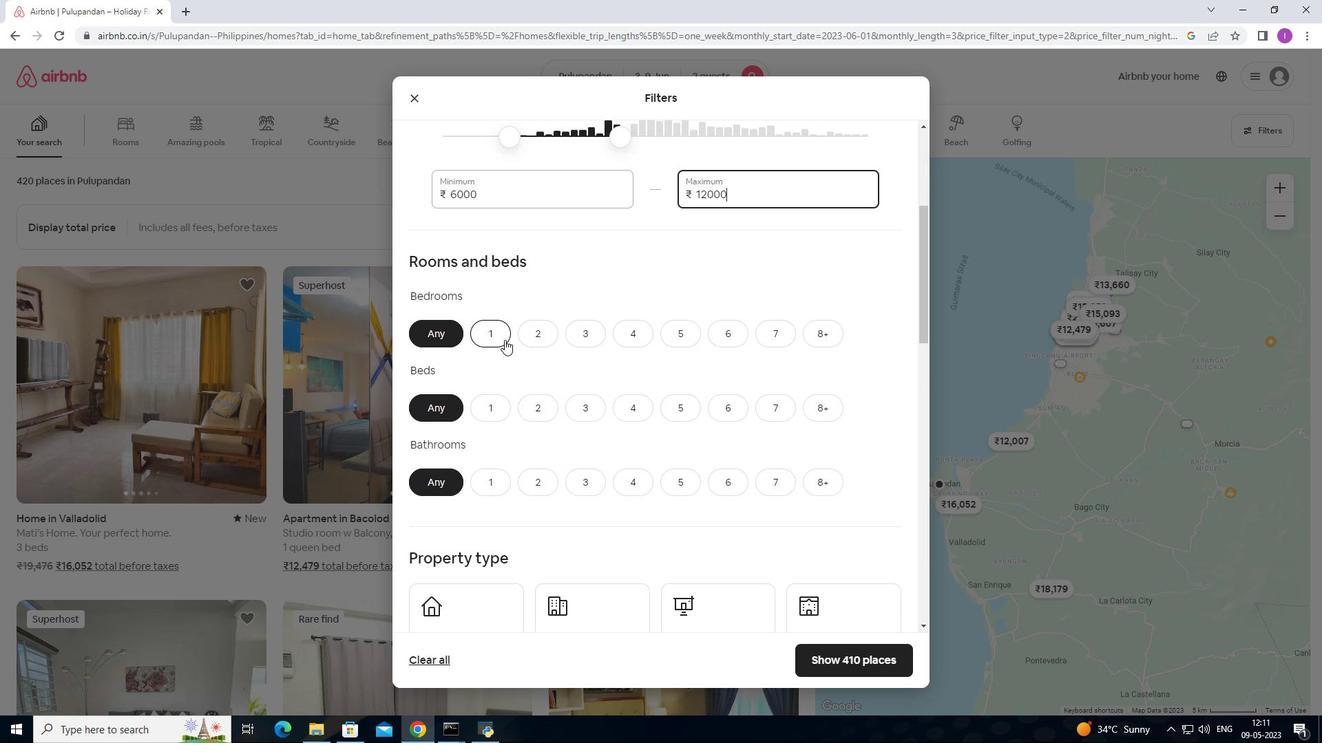 
Action: Mouse pressed left at (504, 340)
Screenshot: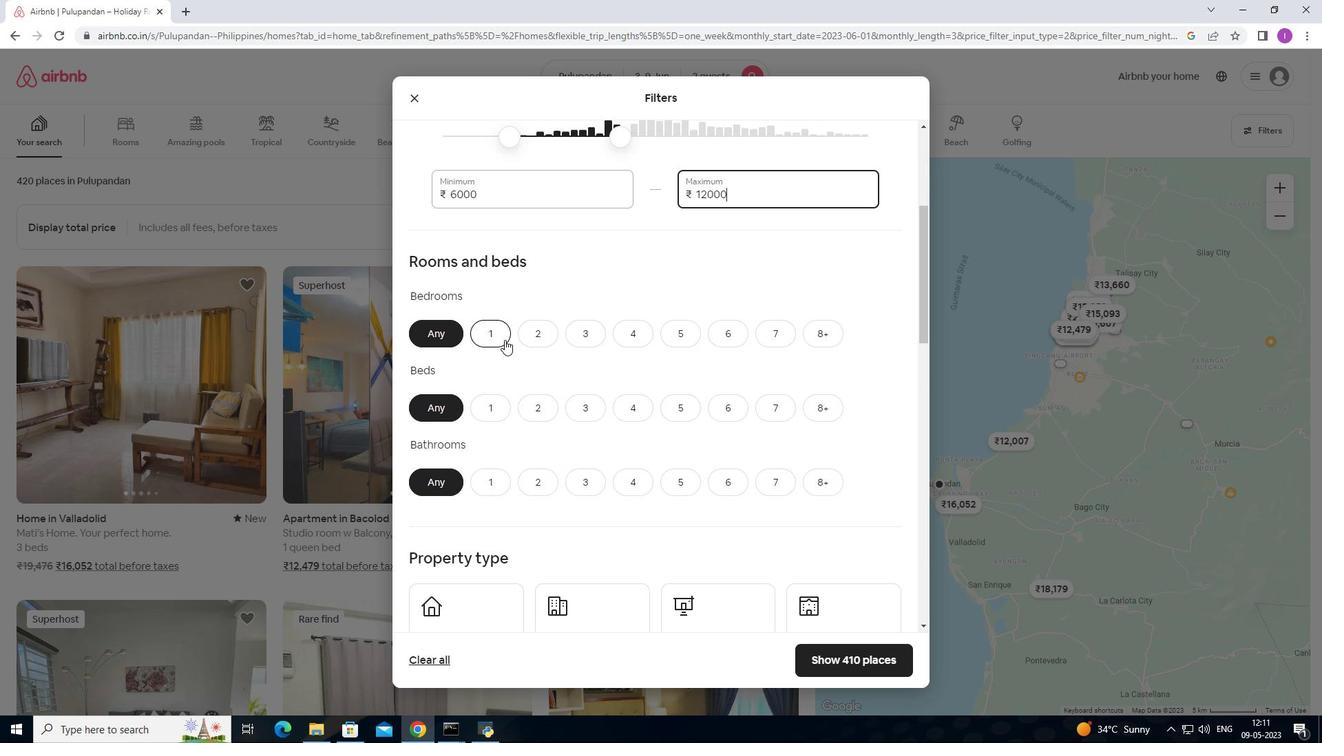 
Action: Mouse moved to (493, 404)
Screenshot: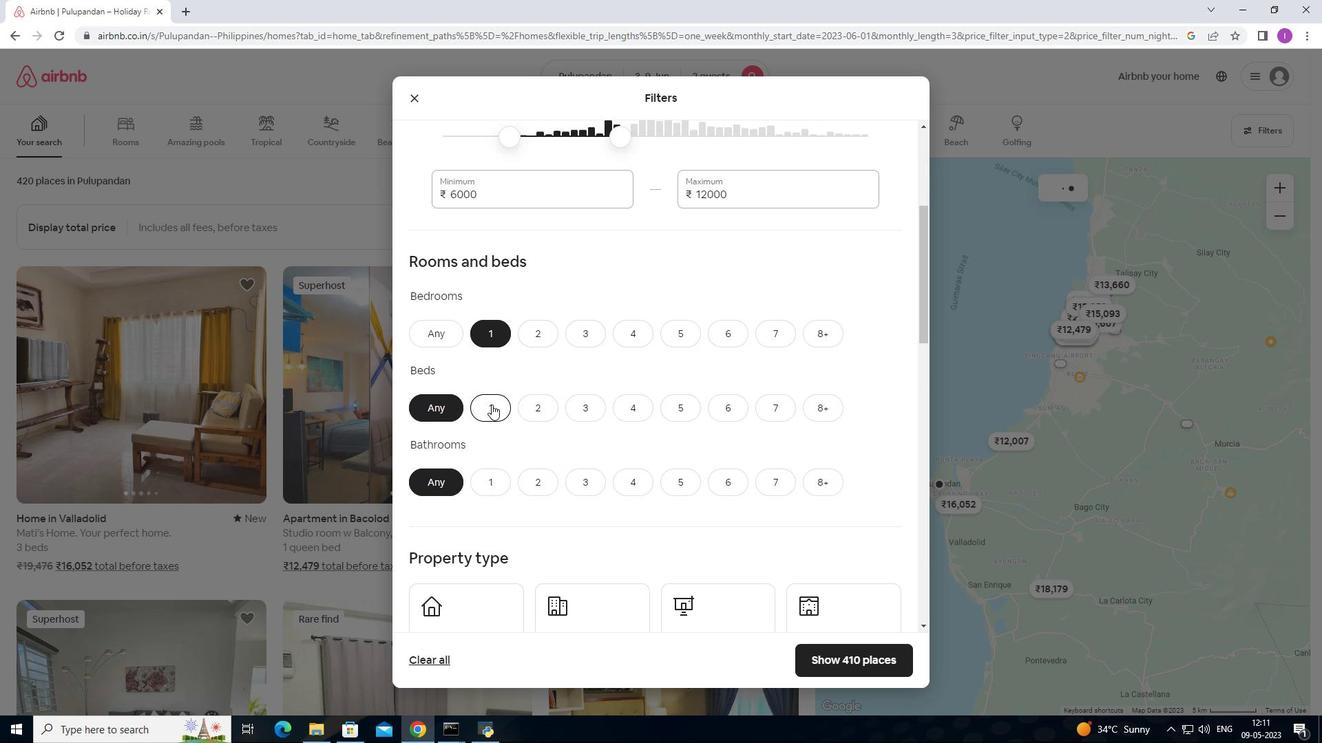 
Action: Mouse pressed left at (493, 404)
Screenshot: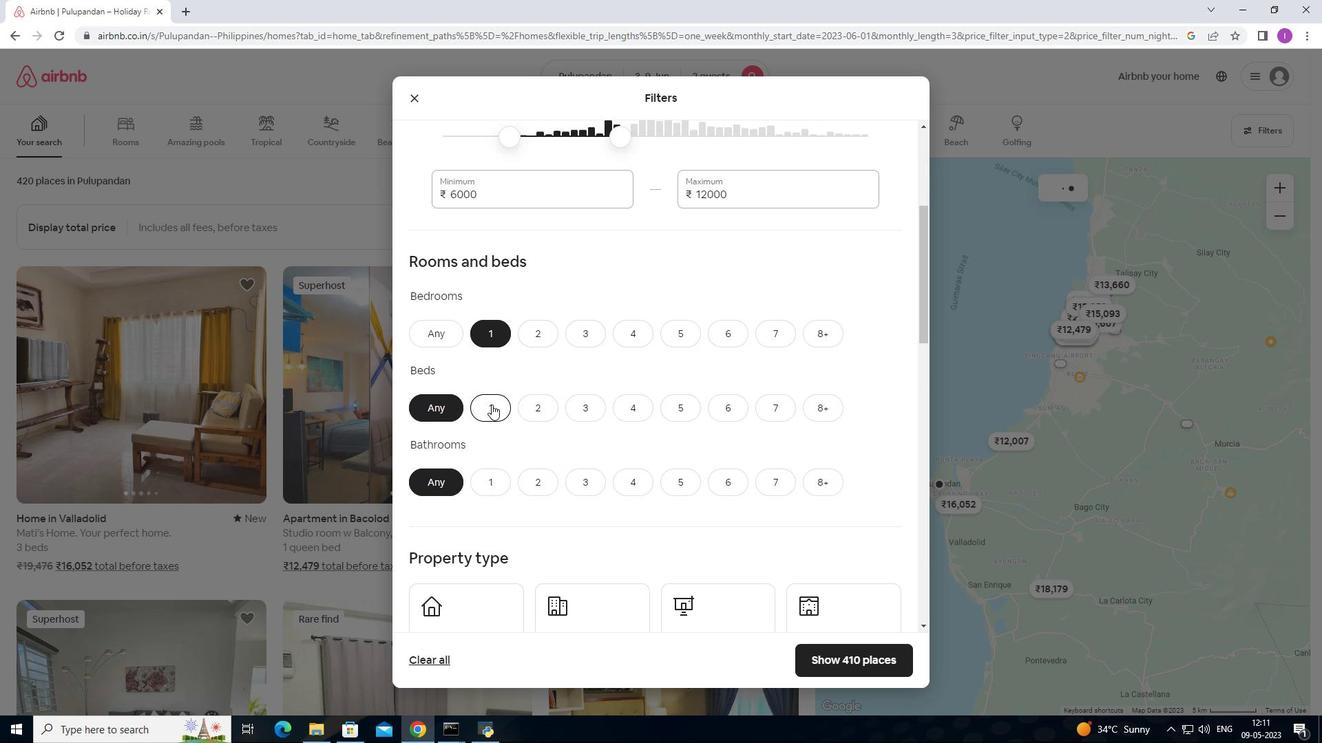 
Action: Mouse moved to (485, 475)
Screenshot: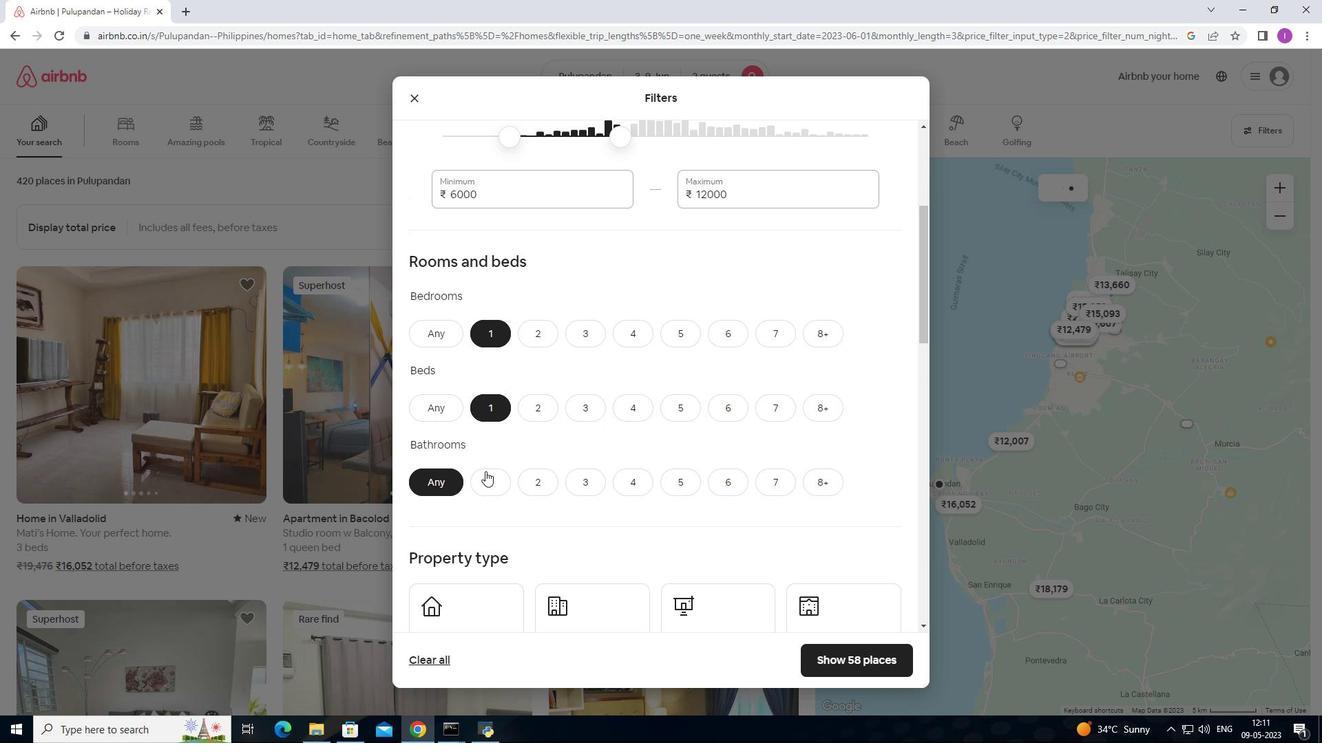 
Action: Mouse pressed left at (485, 475)
Screenshot: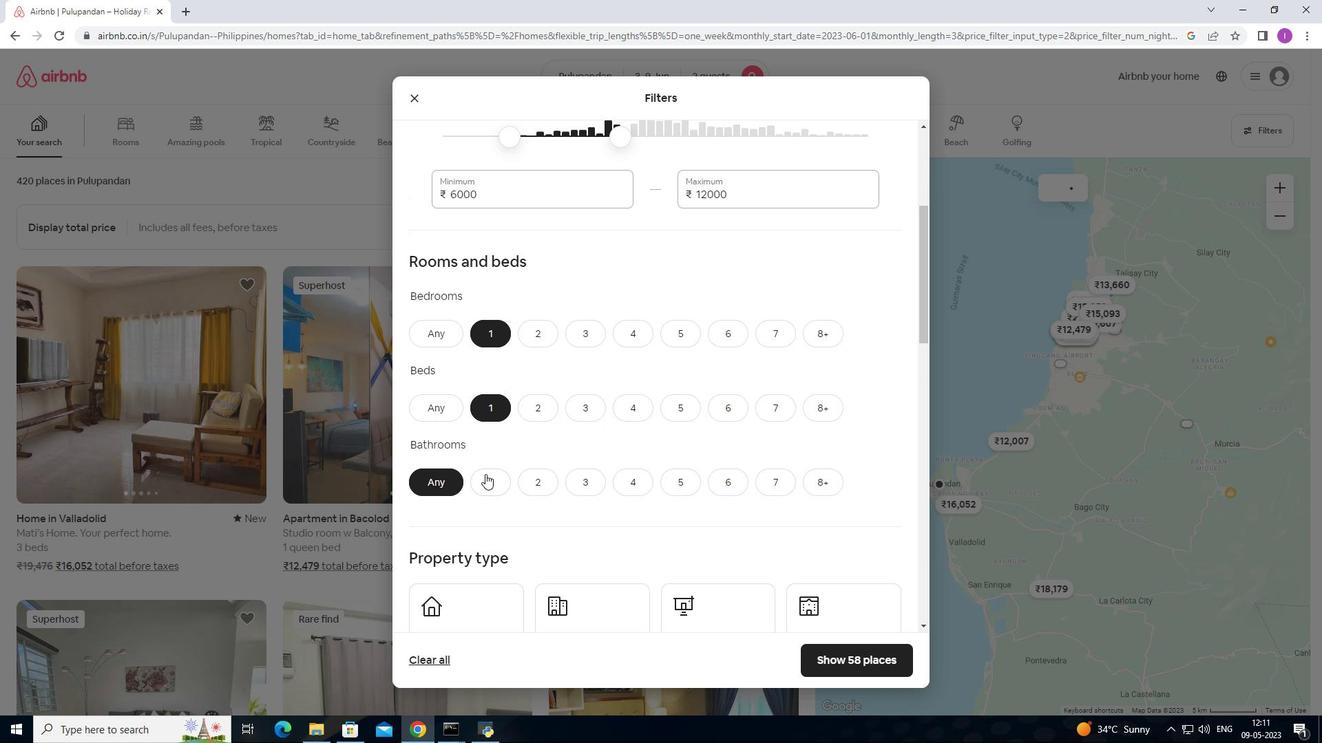 
Action: Mouse moved to (661, 367)
Screenshot: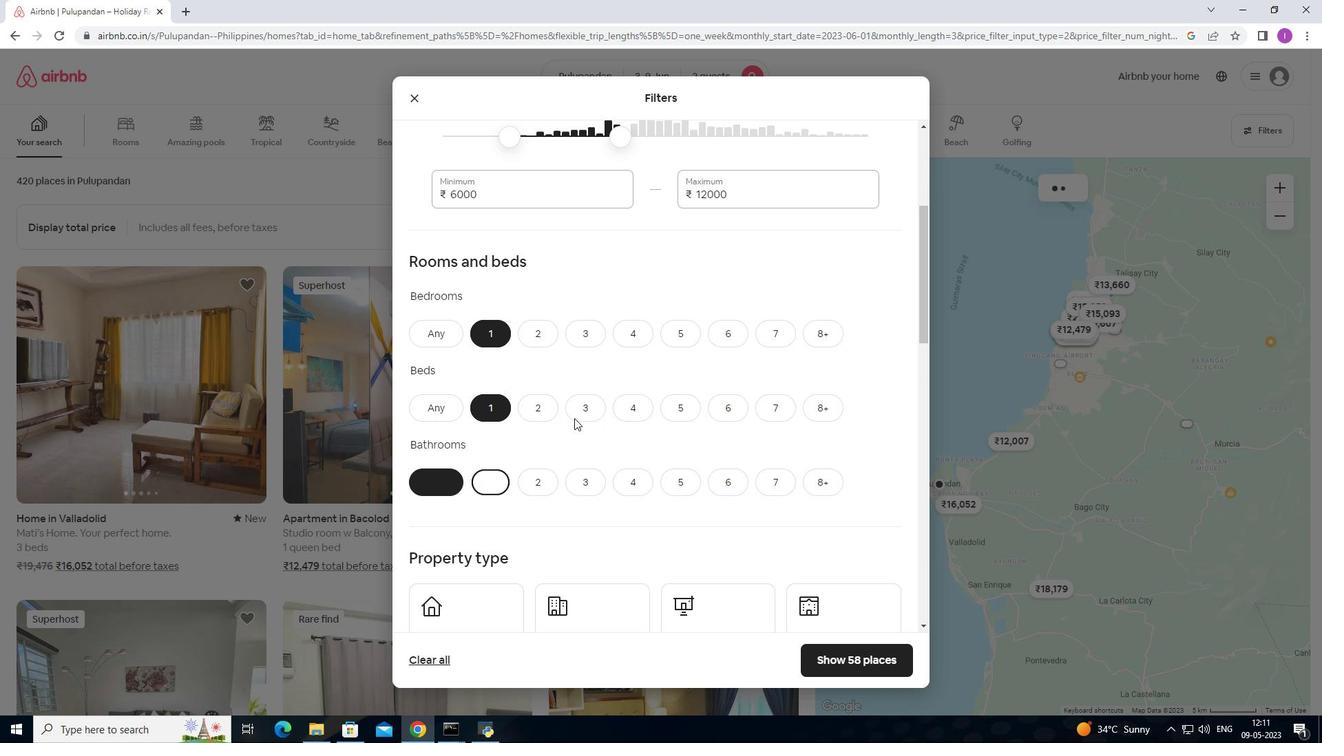 
Action: Mouse scrolled (661, 366) with delta (0, 0)
Screenshot: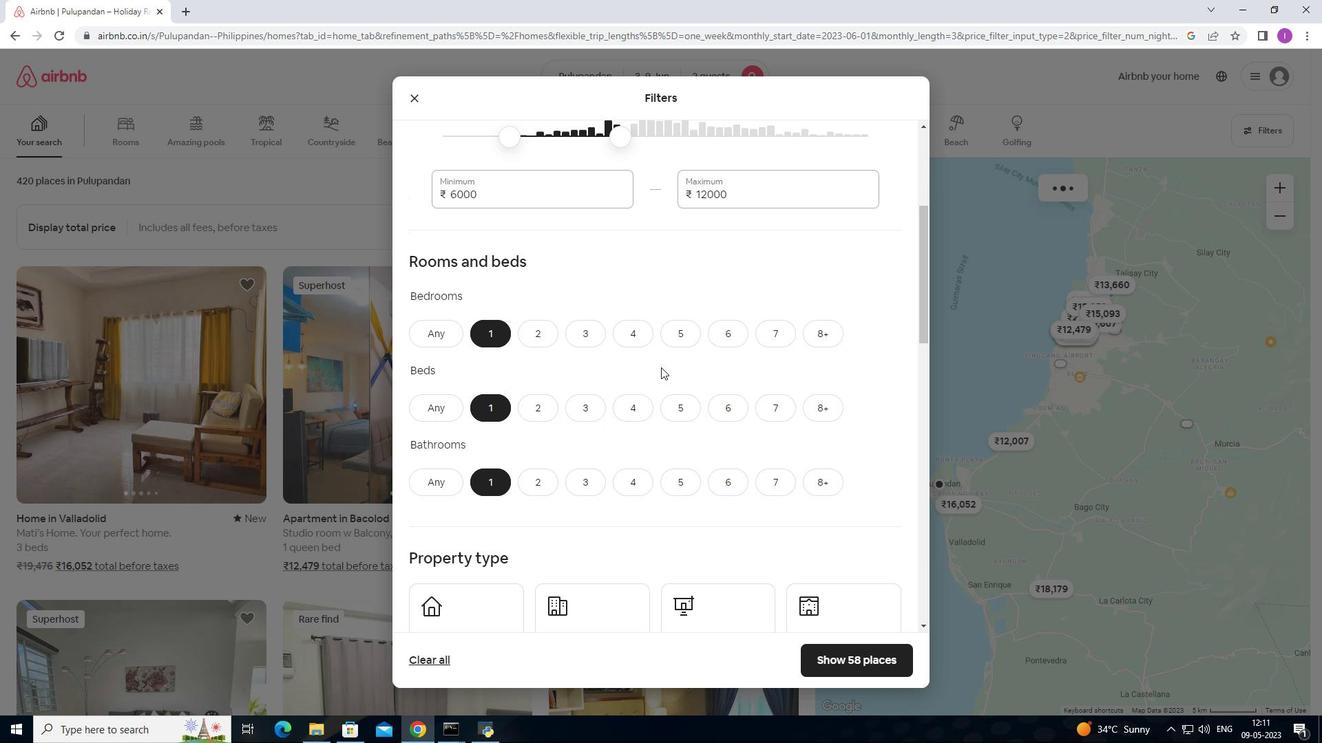 
Action: Mouse moved to (661, 366)
Screenshot: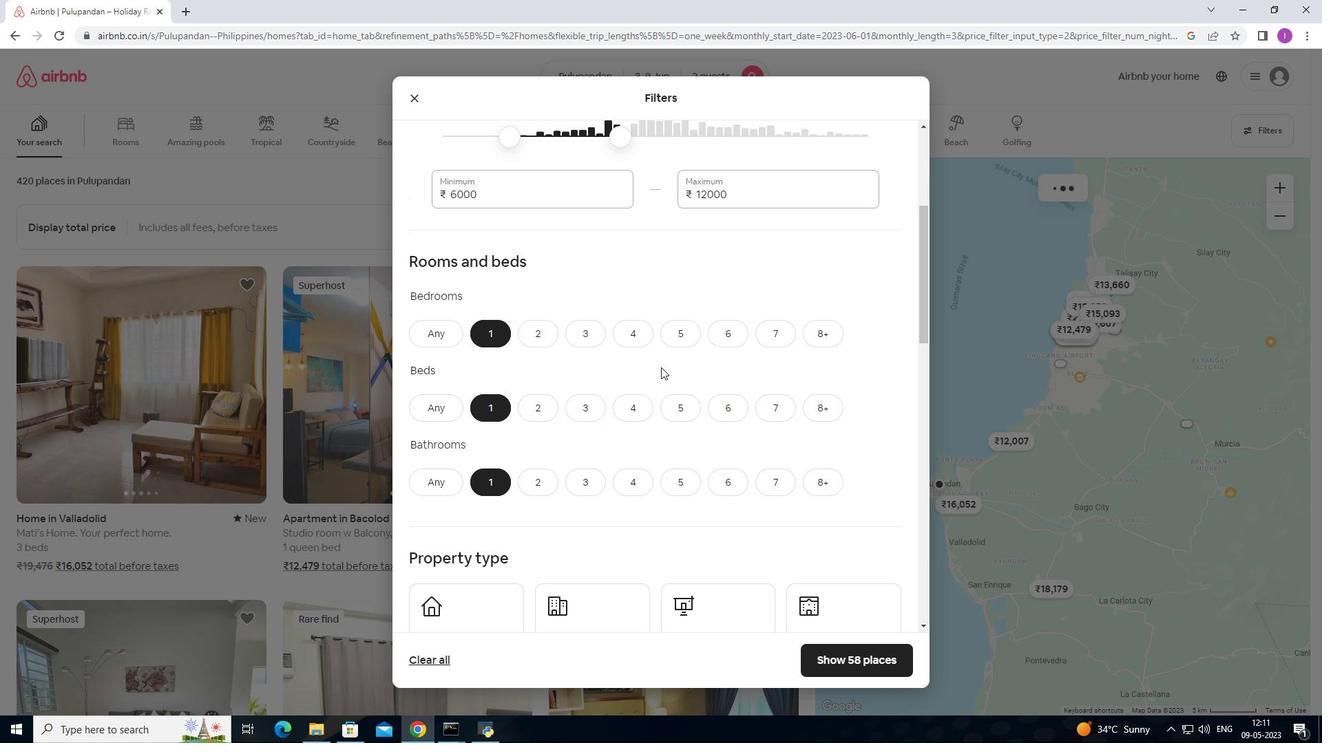 
Action: Mouse scrolled (661, 366) with delta (0, 0)
Screenshot: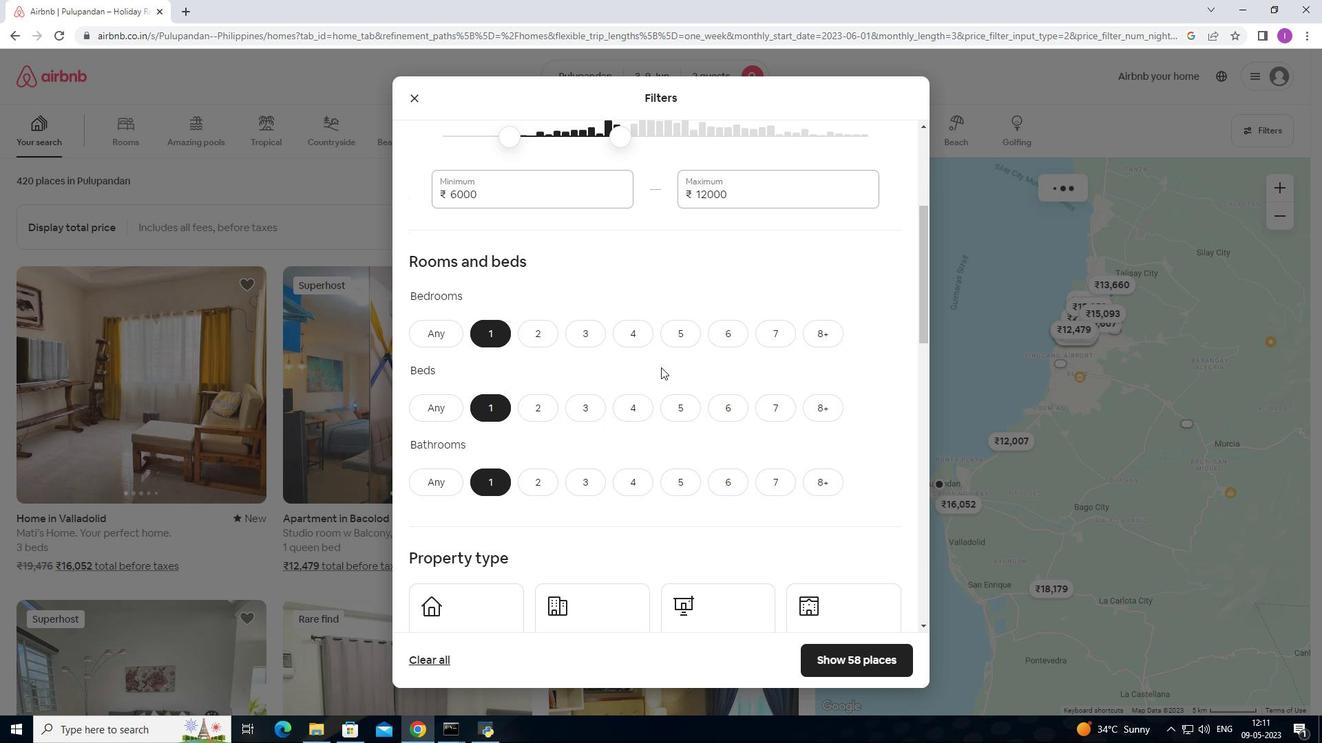 
Action: Mouse moved to (661, 366)
Screenshot: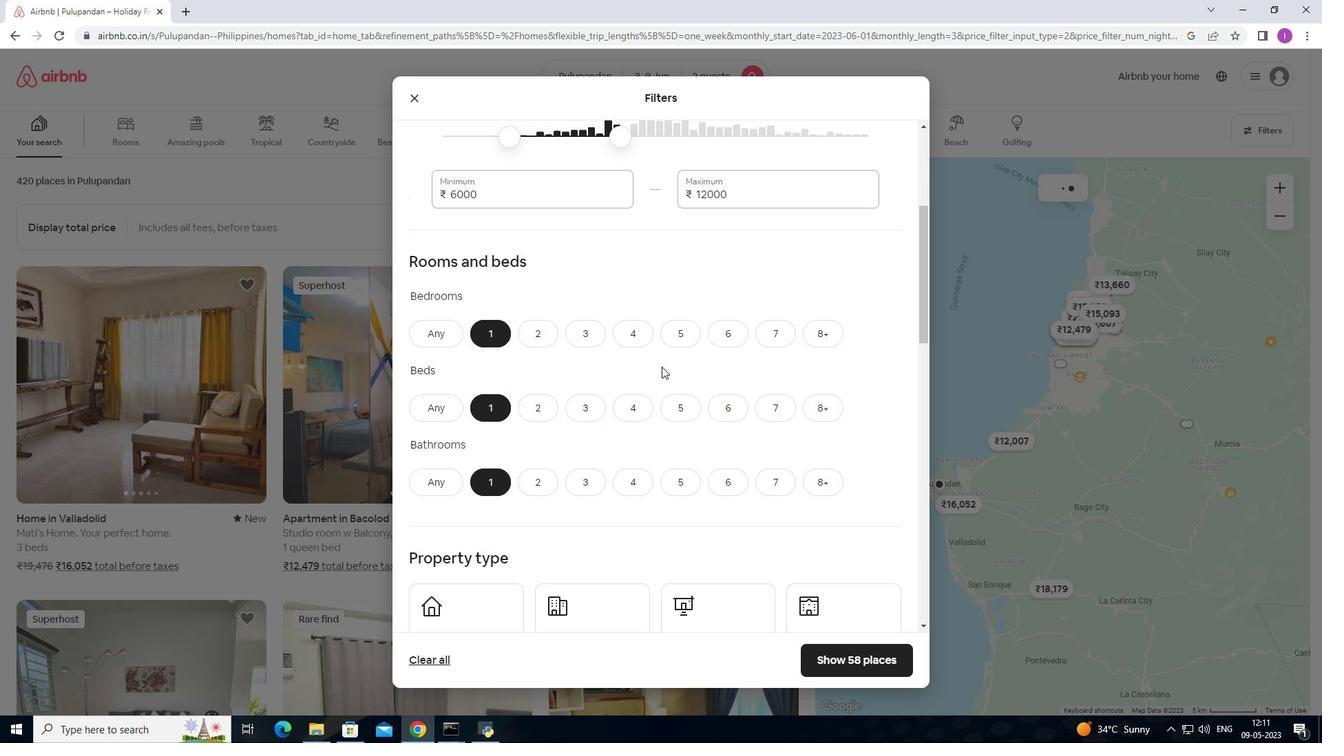 
Action: Mouse scrolled (661, 366) with delta (0, 0)
Screenshot: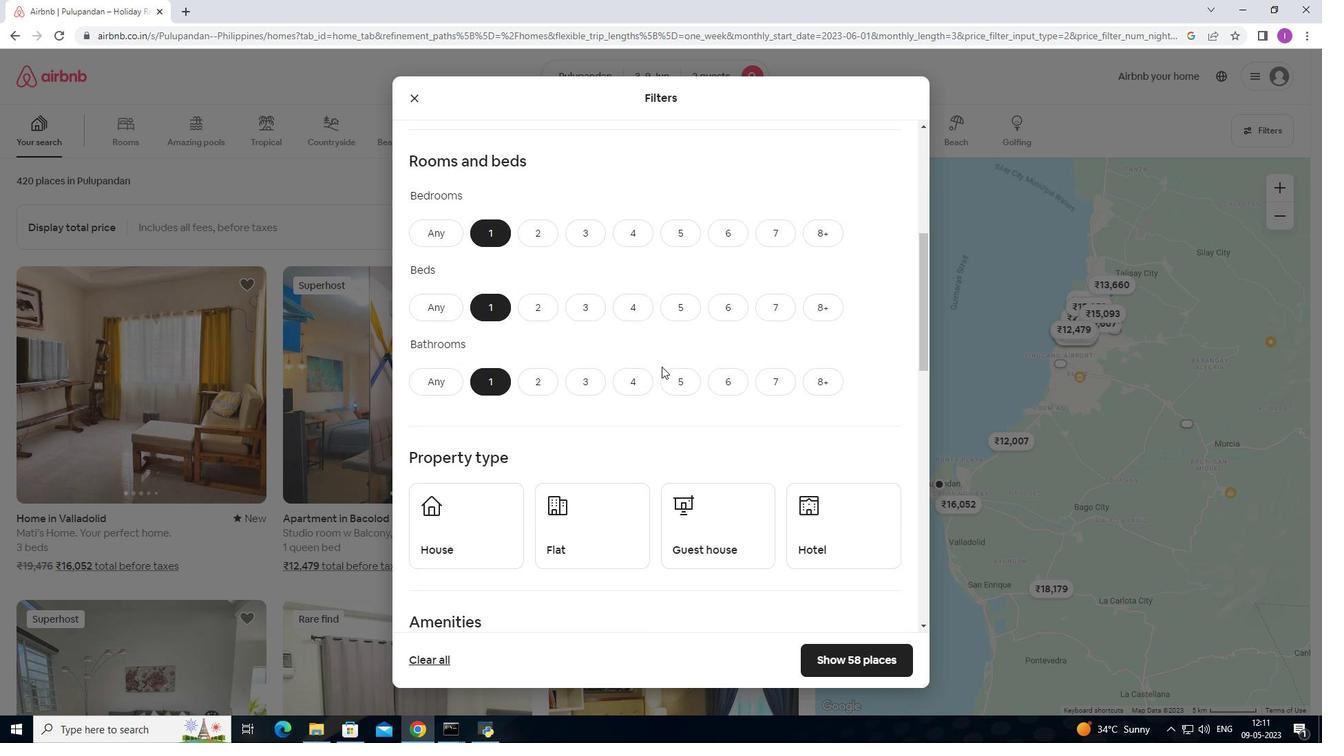 
Action: Mouse scrolled (661, 366) with delta (0, 0)
Screenshot: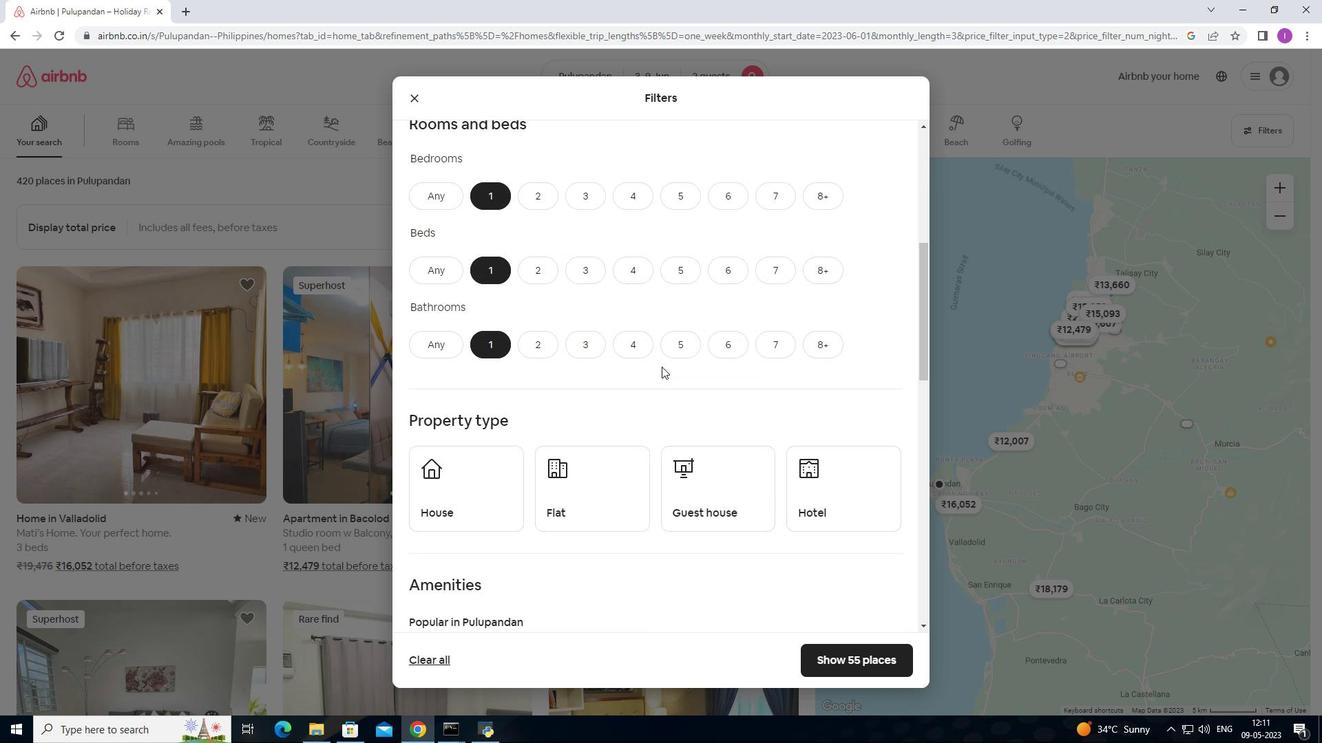 
Action: Mouse scrolled (661, 366) with delta (0, 0)
Screenshot: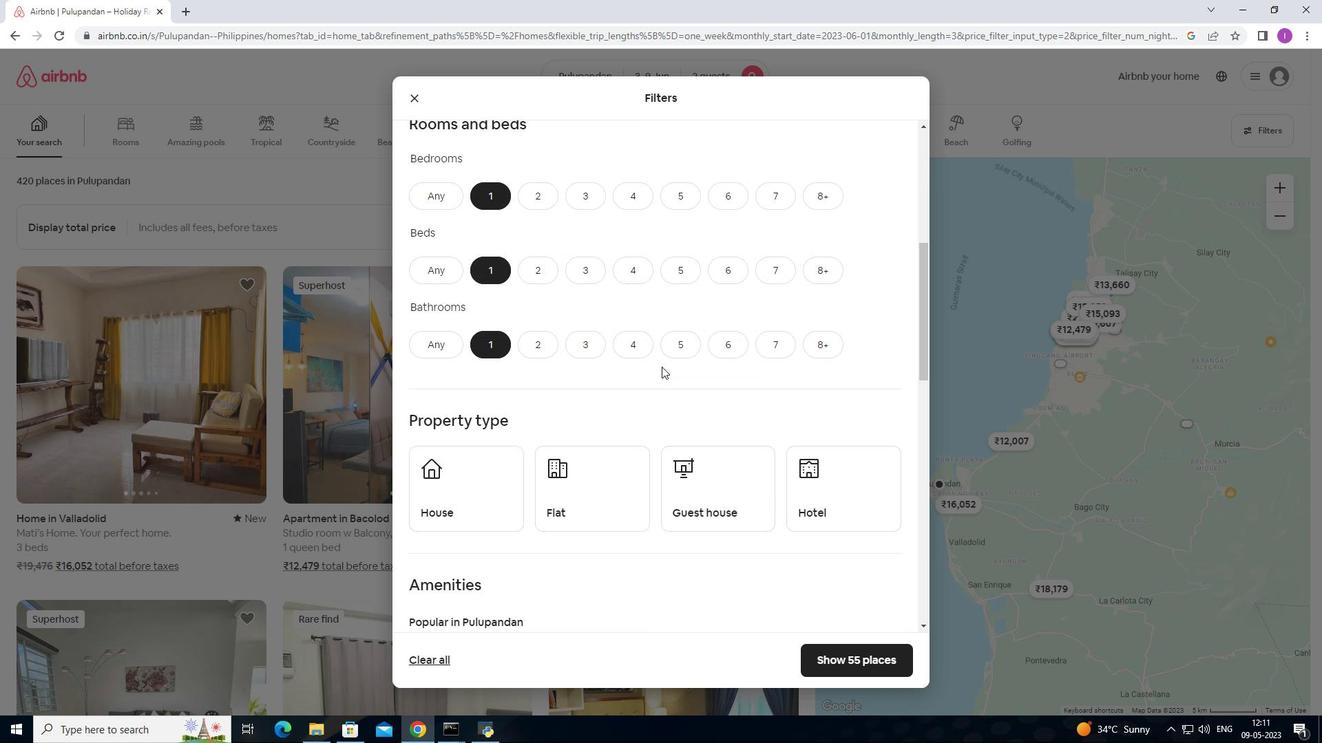 
Action: Mouse moved to (466, 279)
Screenshot: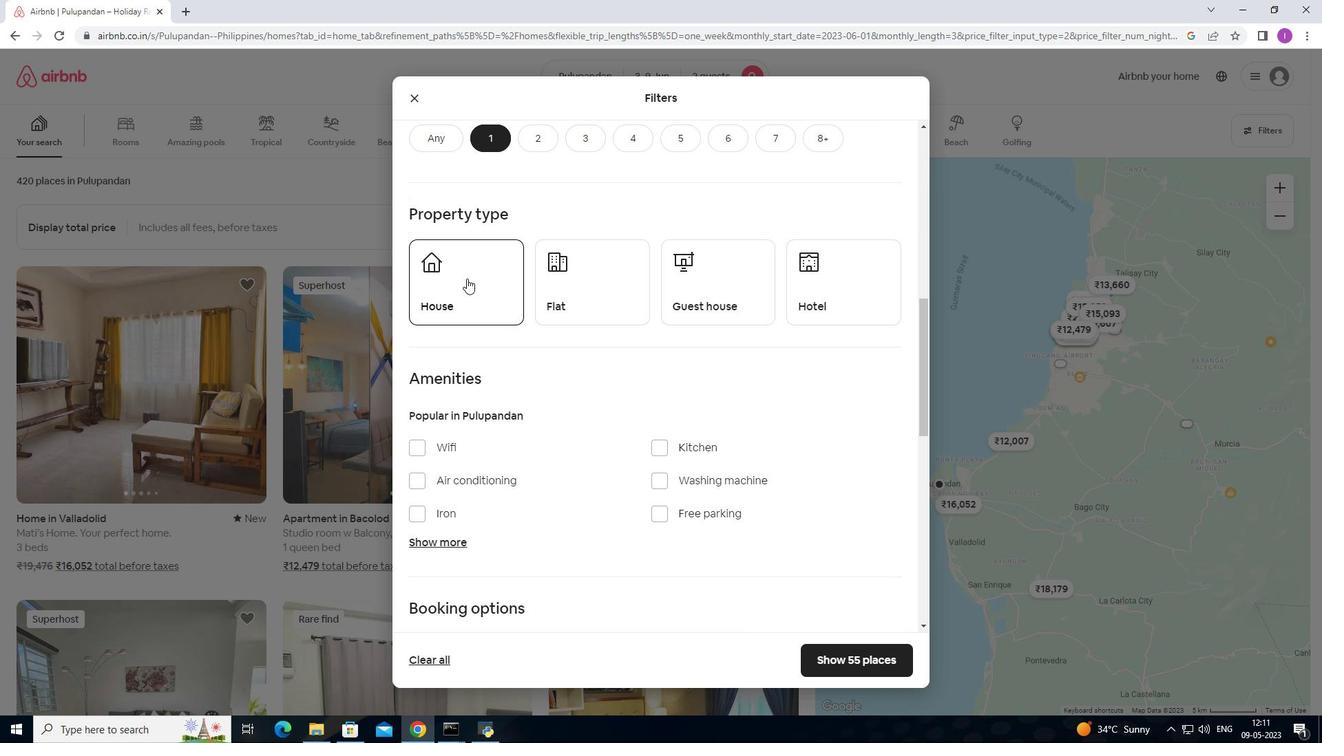 
Action: Mouse pressed left at (466, 279)
Screenshot: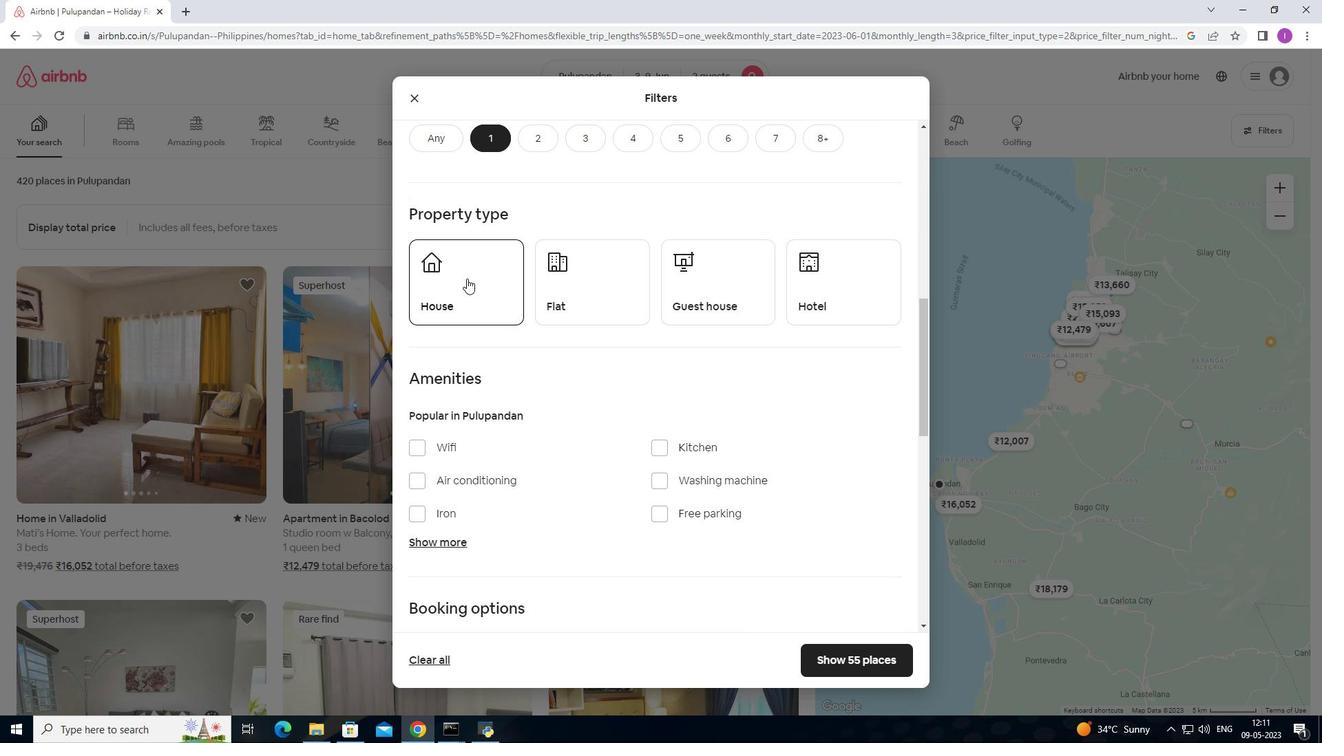 
Action: Mouse moved to (572, 291)
Screenshot: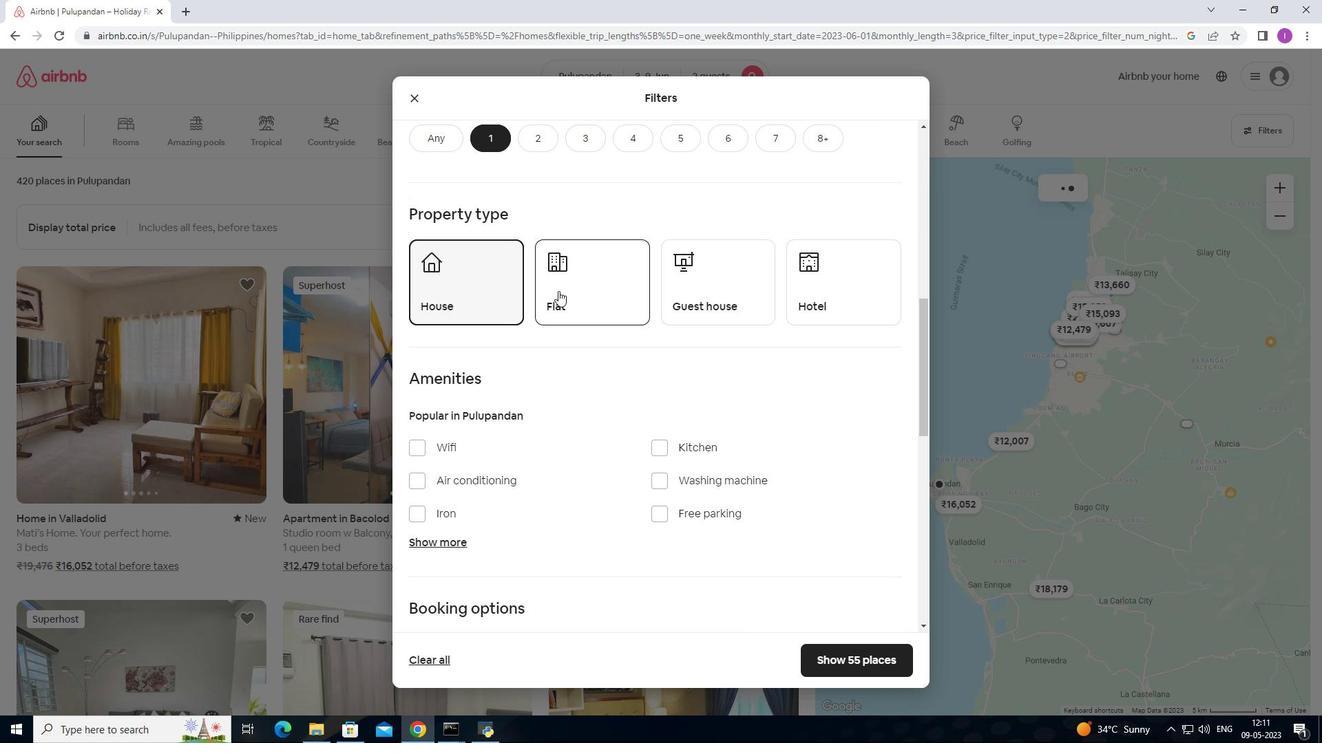 
Action: Mouse pressed left at (572, 291)
Screenshot: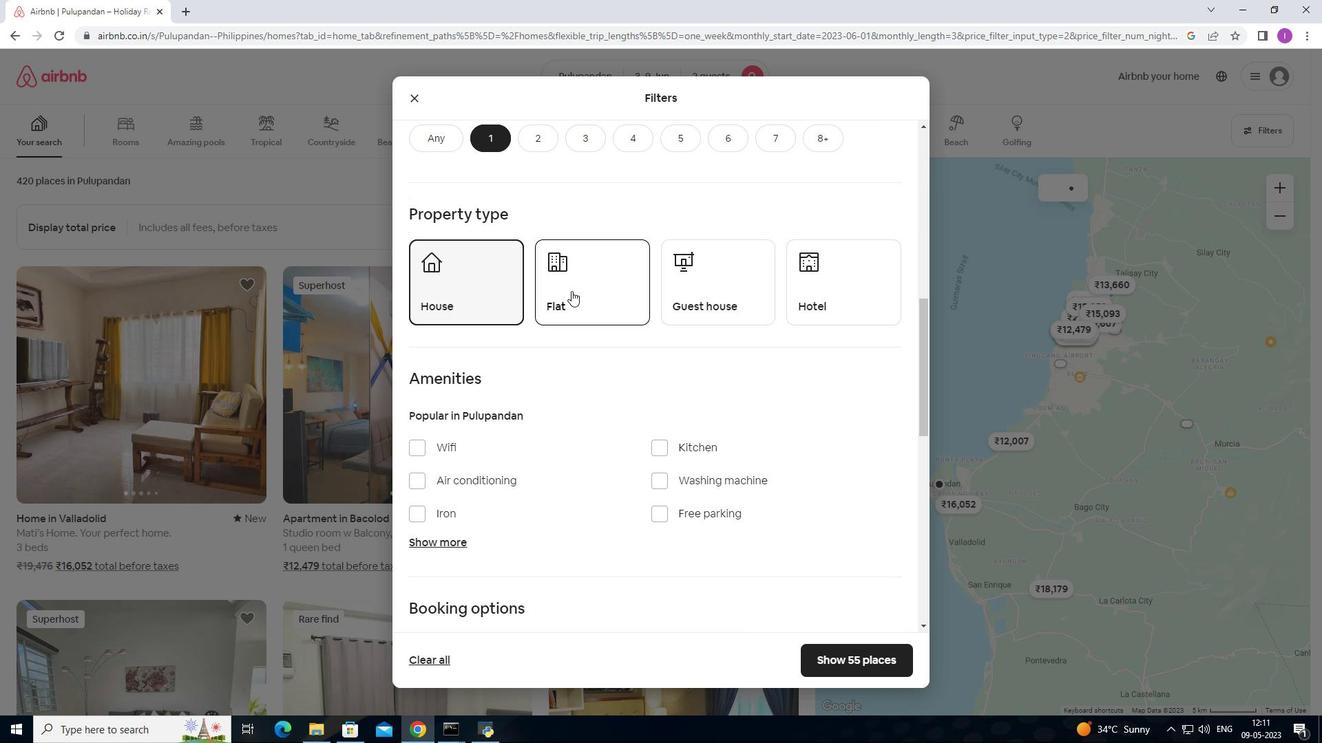 
Action: Mouse moved to (723, 275)
Screenshot: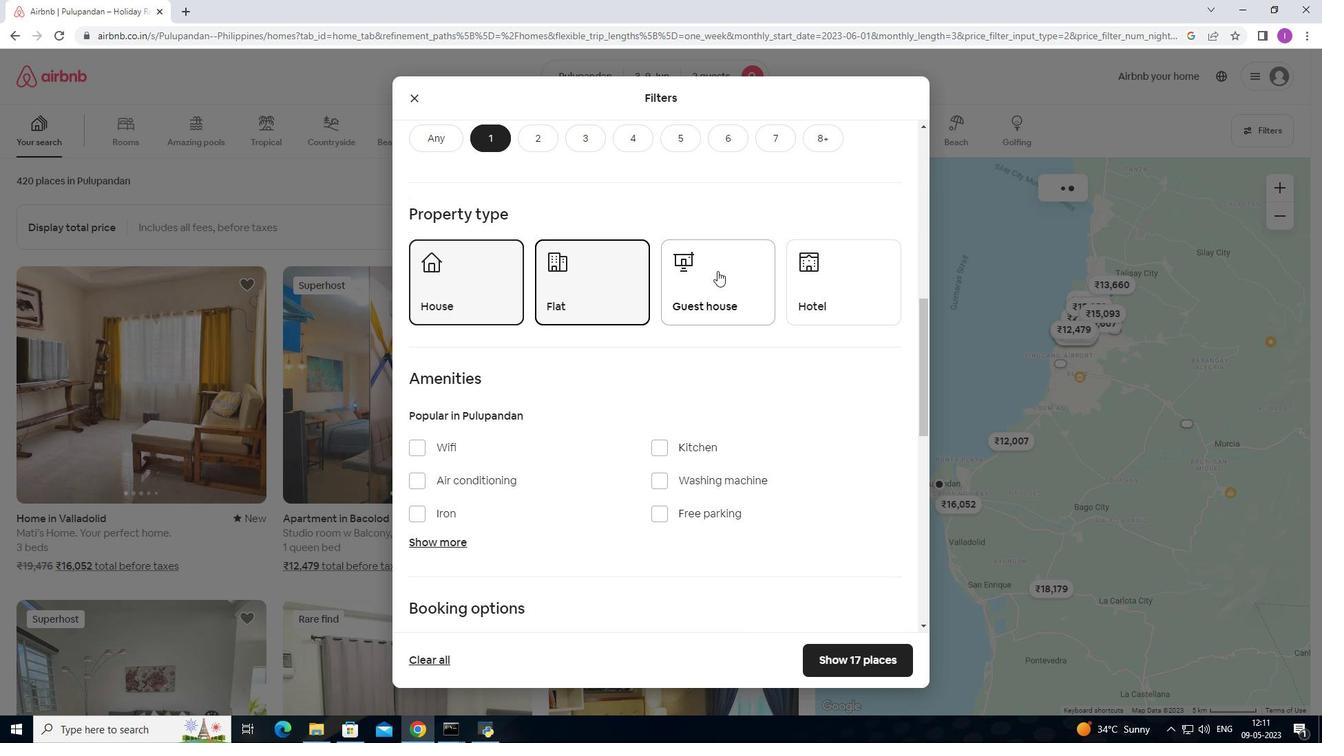 
Action: Mouse pressed left at (723, 275)
Screenshot: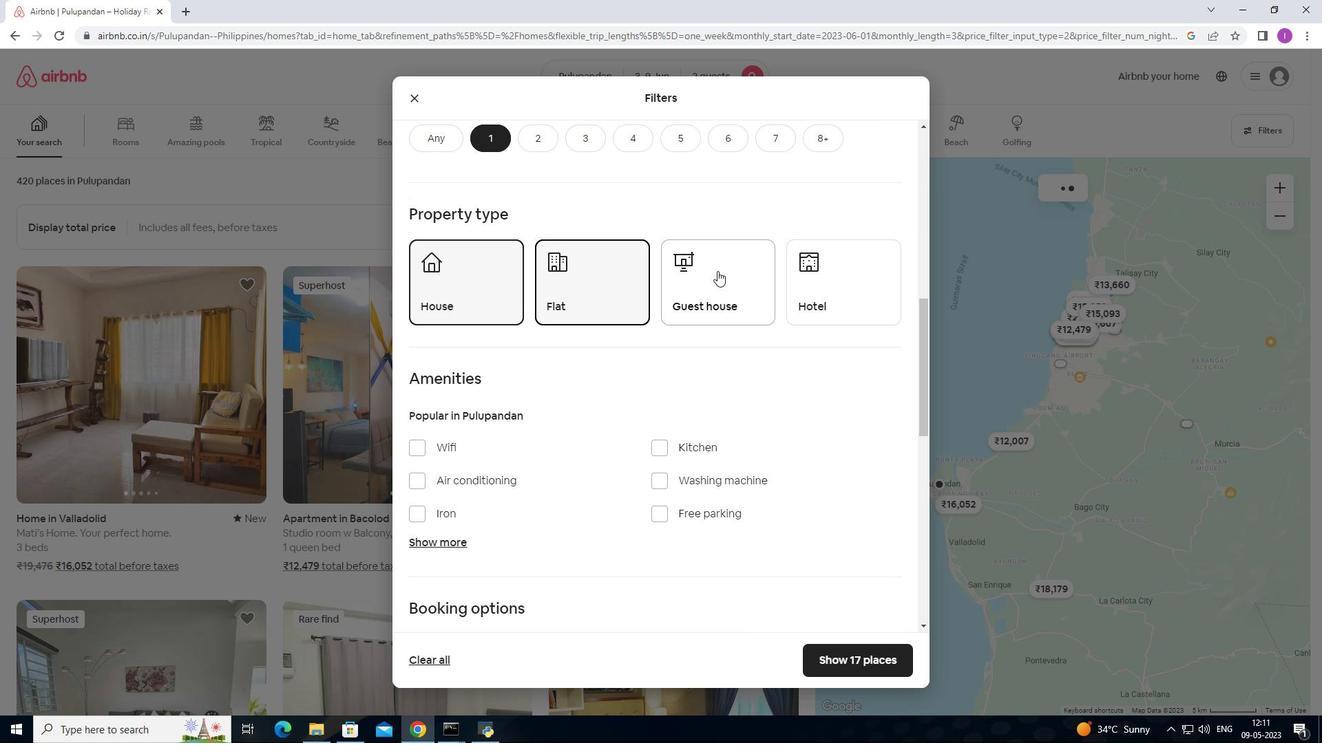 
Action: Mouse moved to (867, 289)
Screenshot: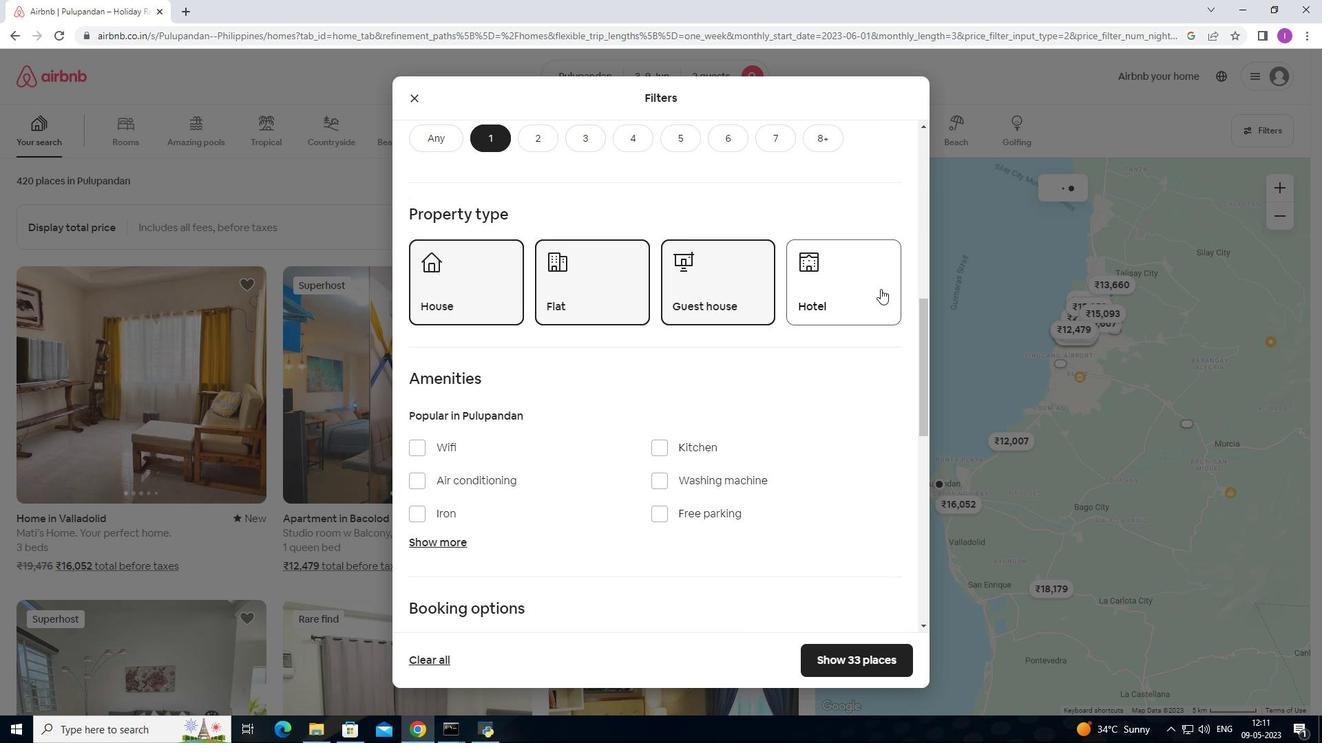 
Action: Mouse pressed left at (867, 289)
Screenshot: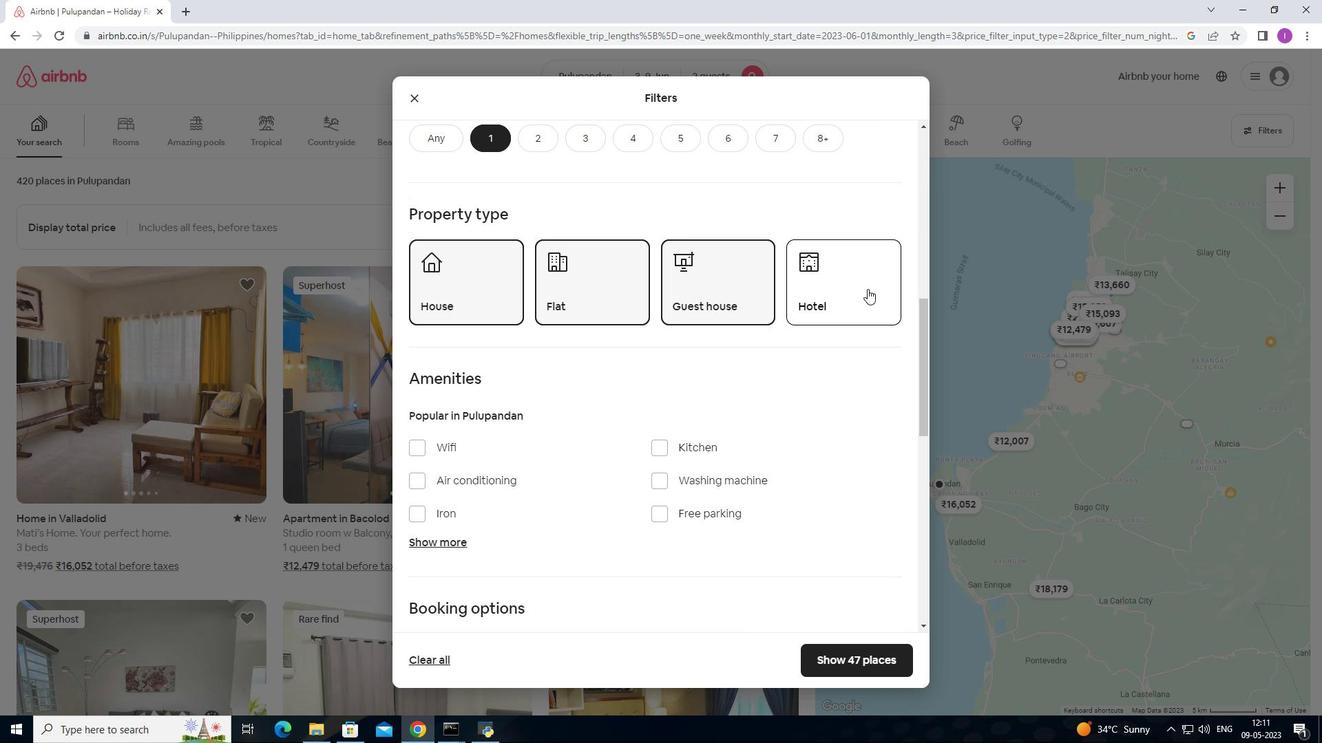
Action: Mouse moved to (637, 349)
Screenshot: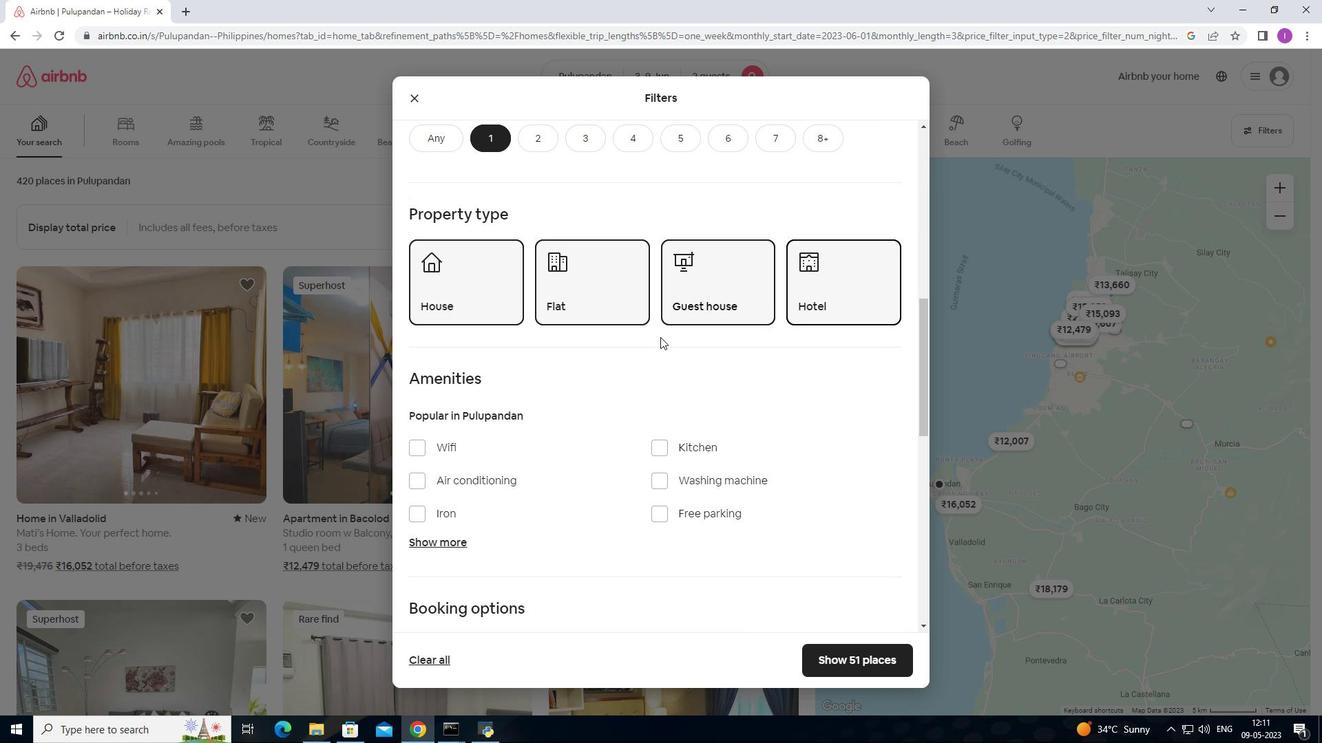 
Action: Mouse scrolled (637, 348) with delta (0, 0)
Screenshot: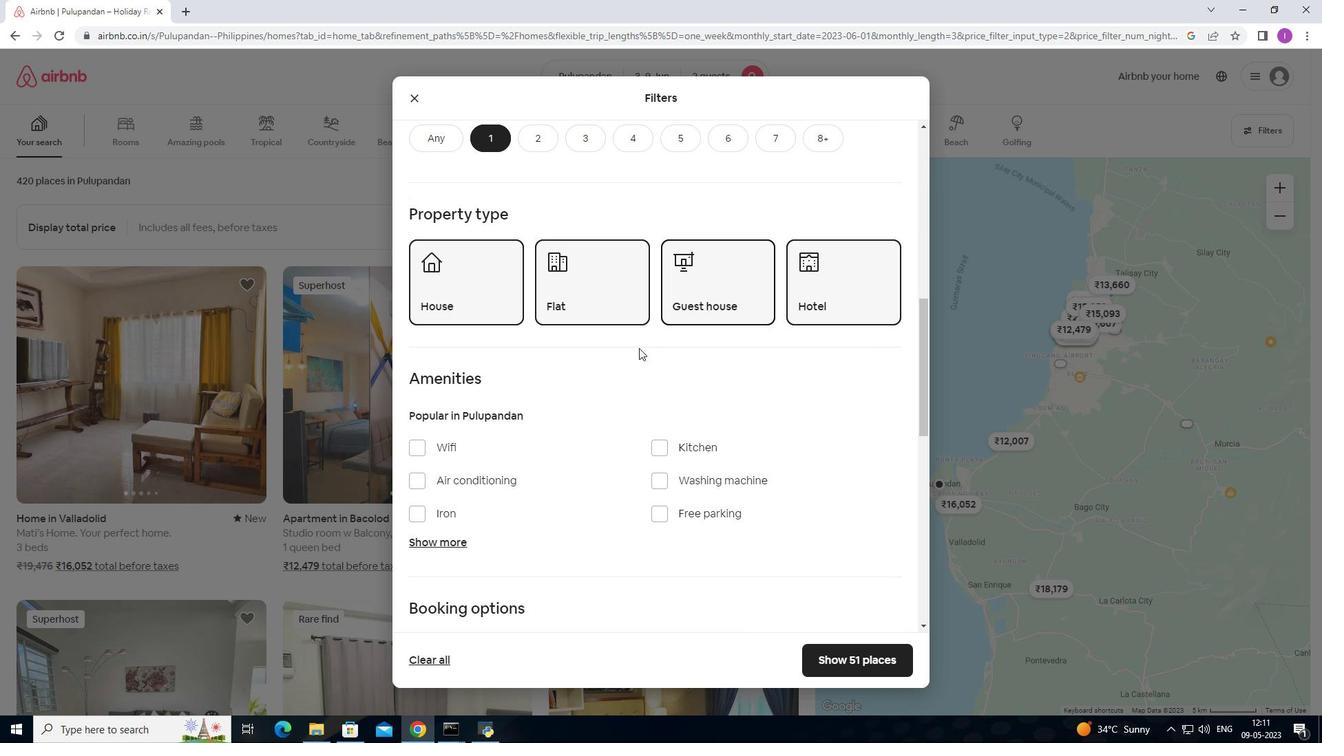 
Action: Mouse moved to (444, 404)
Screenshot: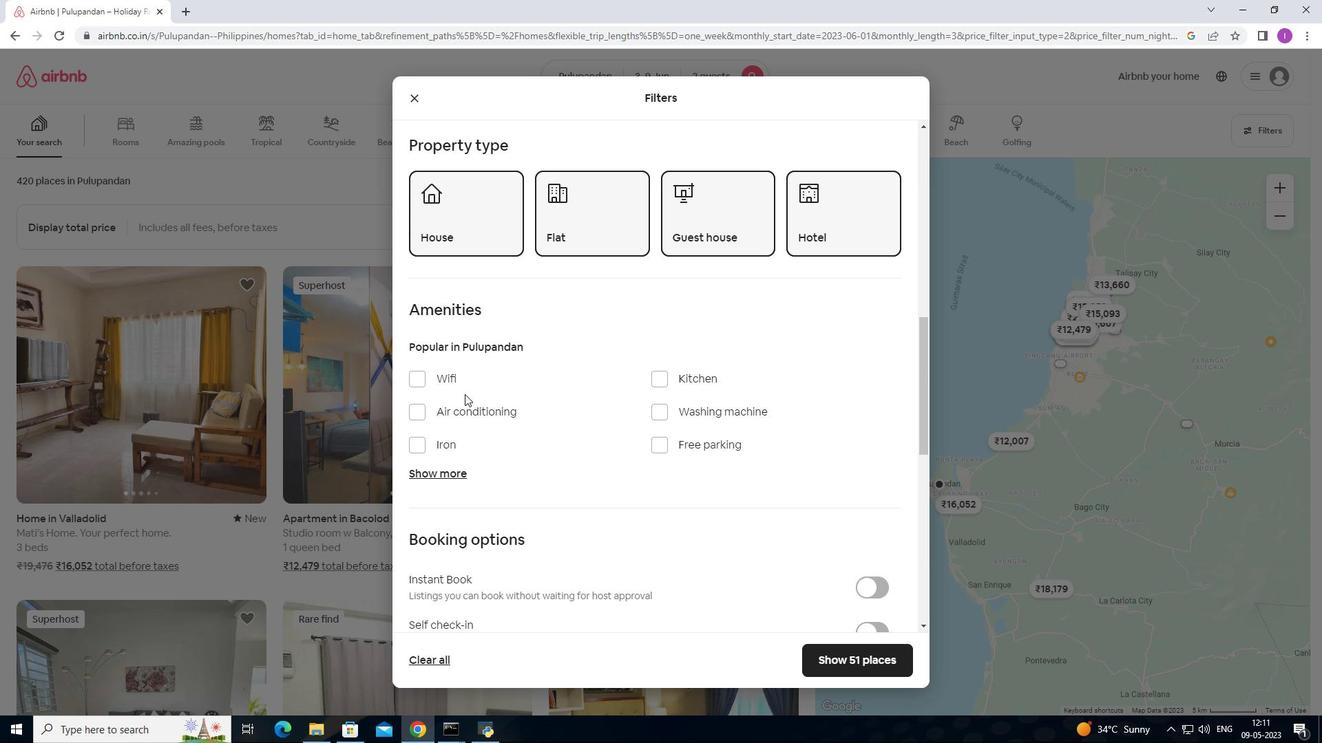 
Action: Mouse scrolled (444, 403) with delta (0, 0)
Screenshot: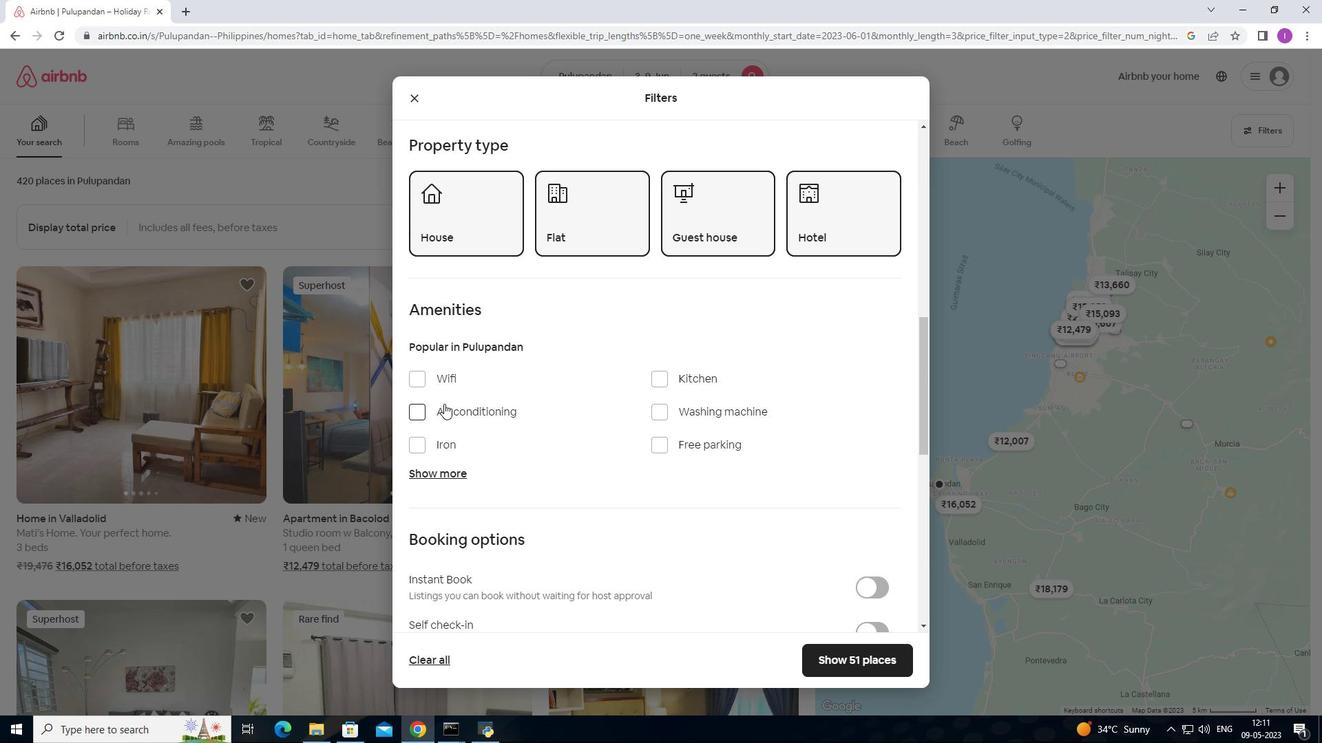 
Action: Mouse scrolled (444, 403) with delta (0, 0)
Screenshot: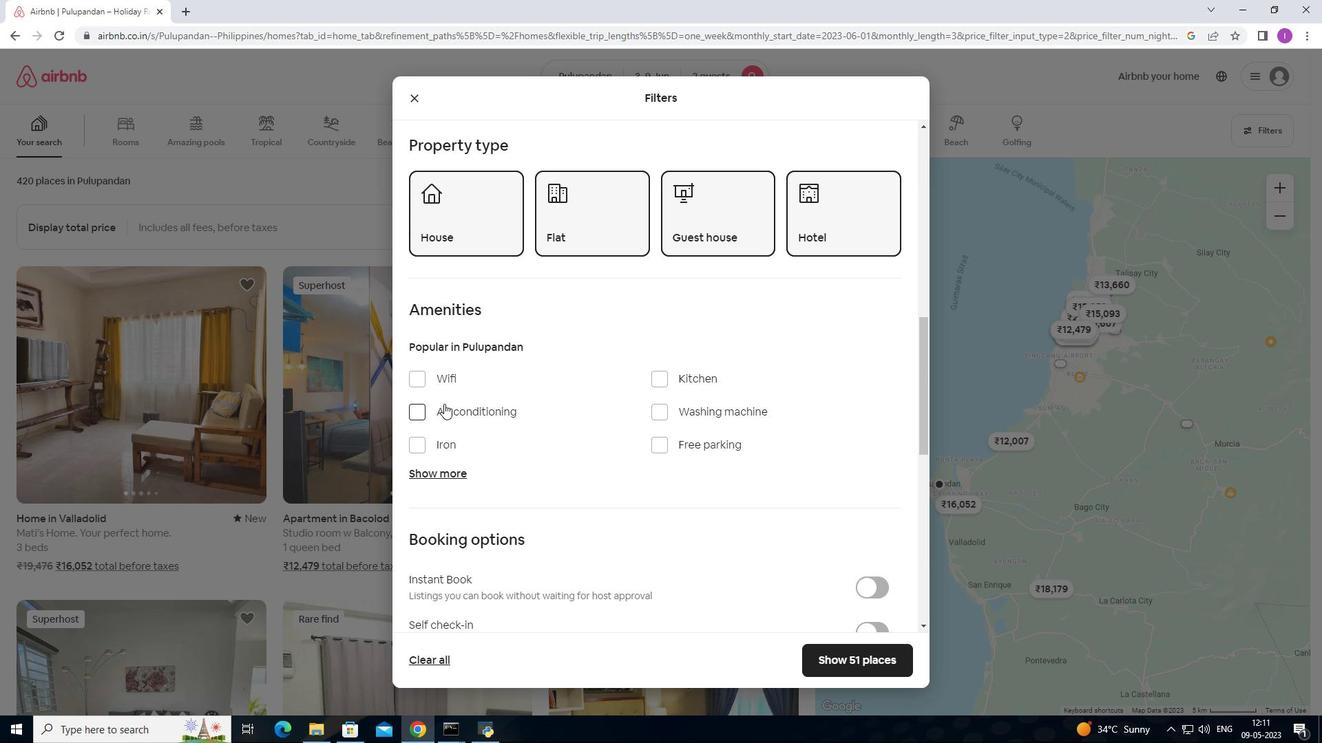 
Action: Mouse moved to (875, 499)
Screenshot: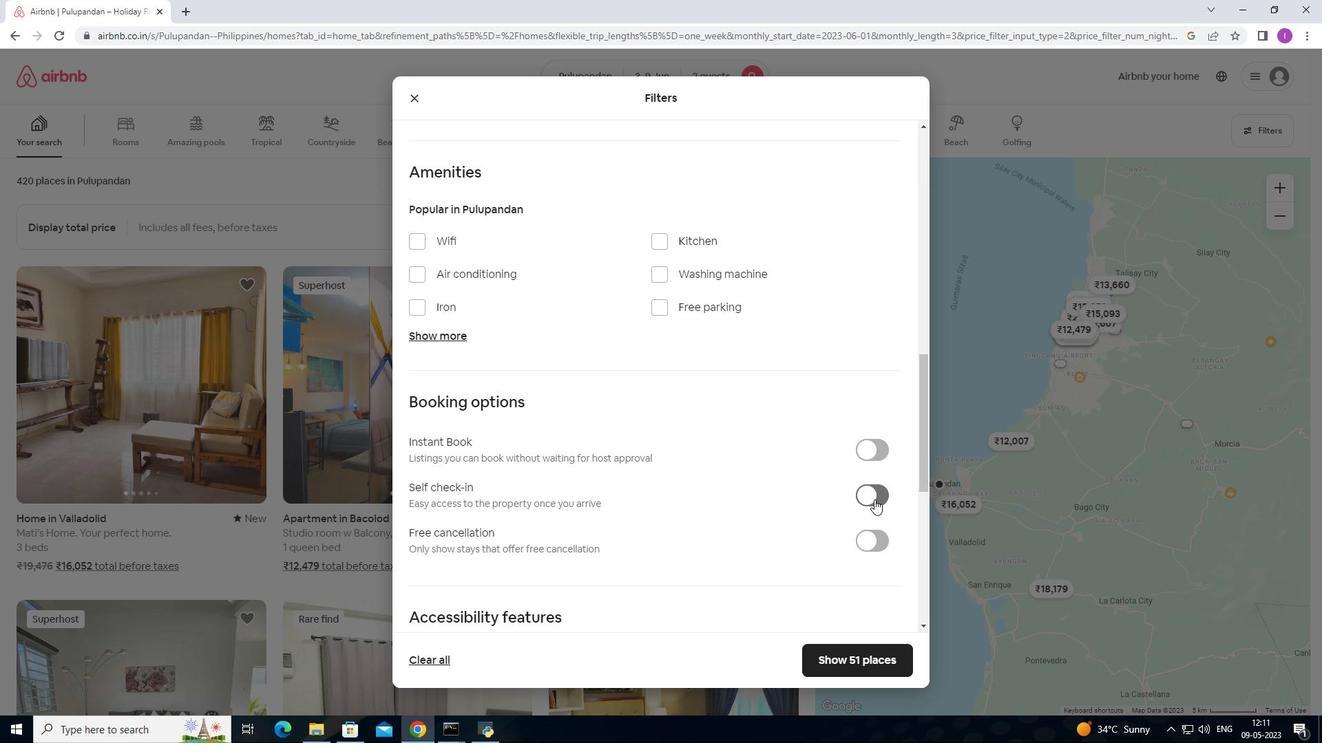 
Action: Mouse pressed left at (875, 499)
Screenshot: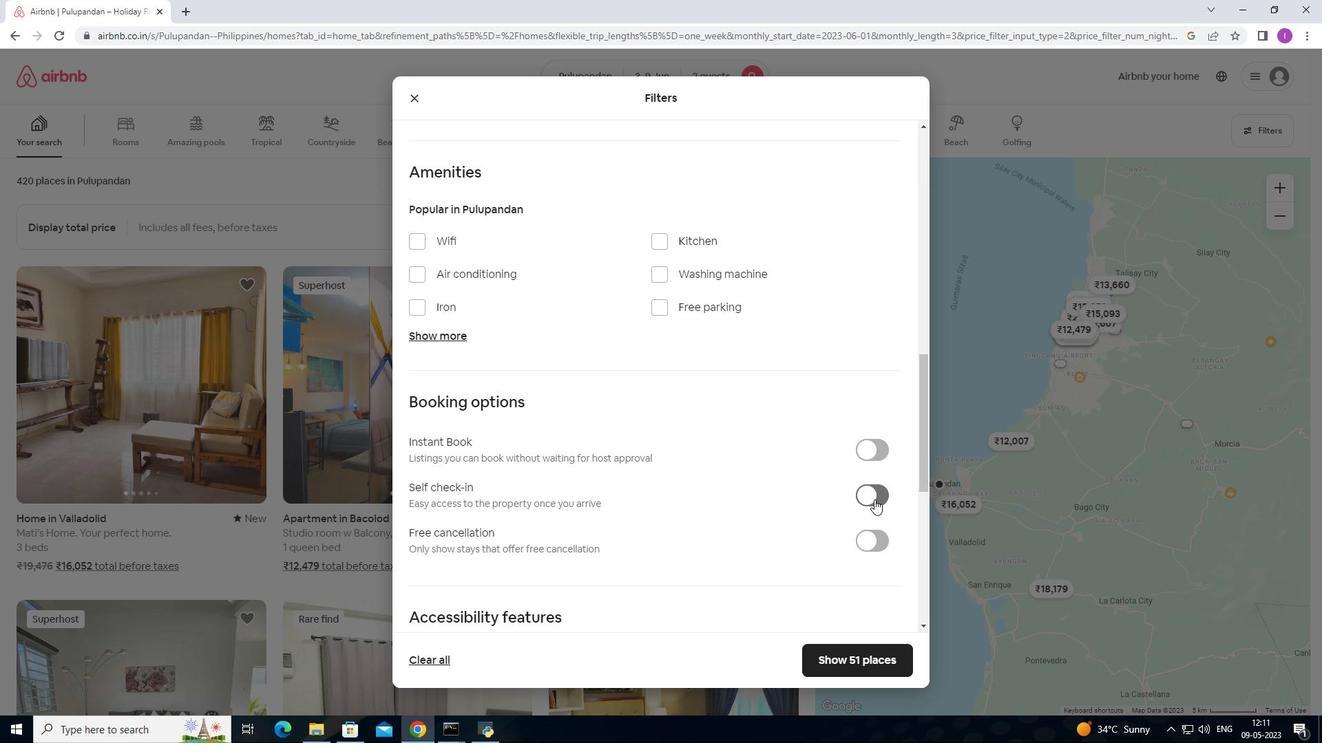 
Action: Mouse moved to (713, 523)
Screenshot: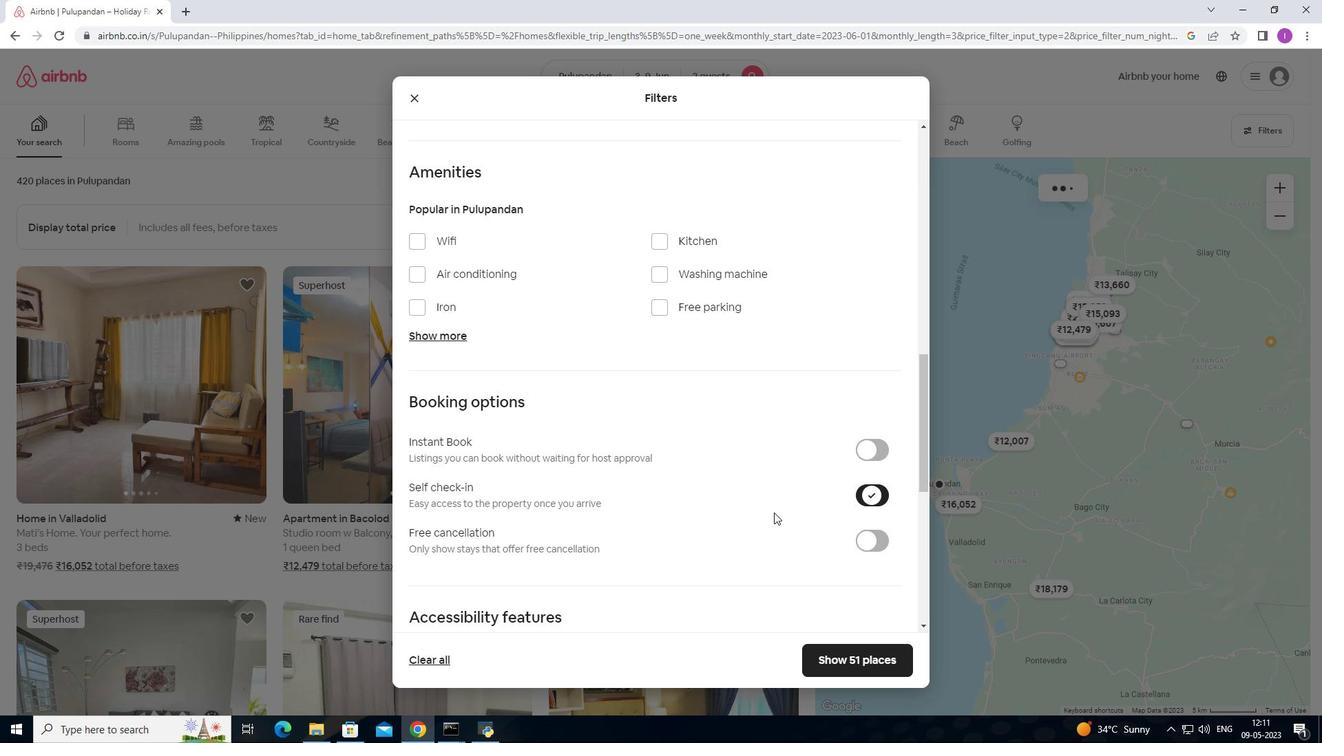 
Action: Mouse scrolled (713, 523) with delta (0, 0)
Screenshot: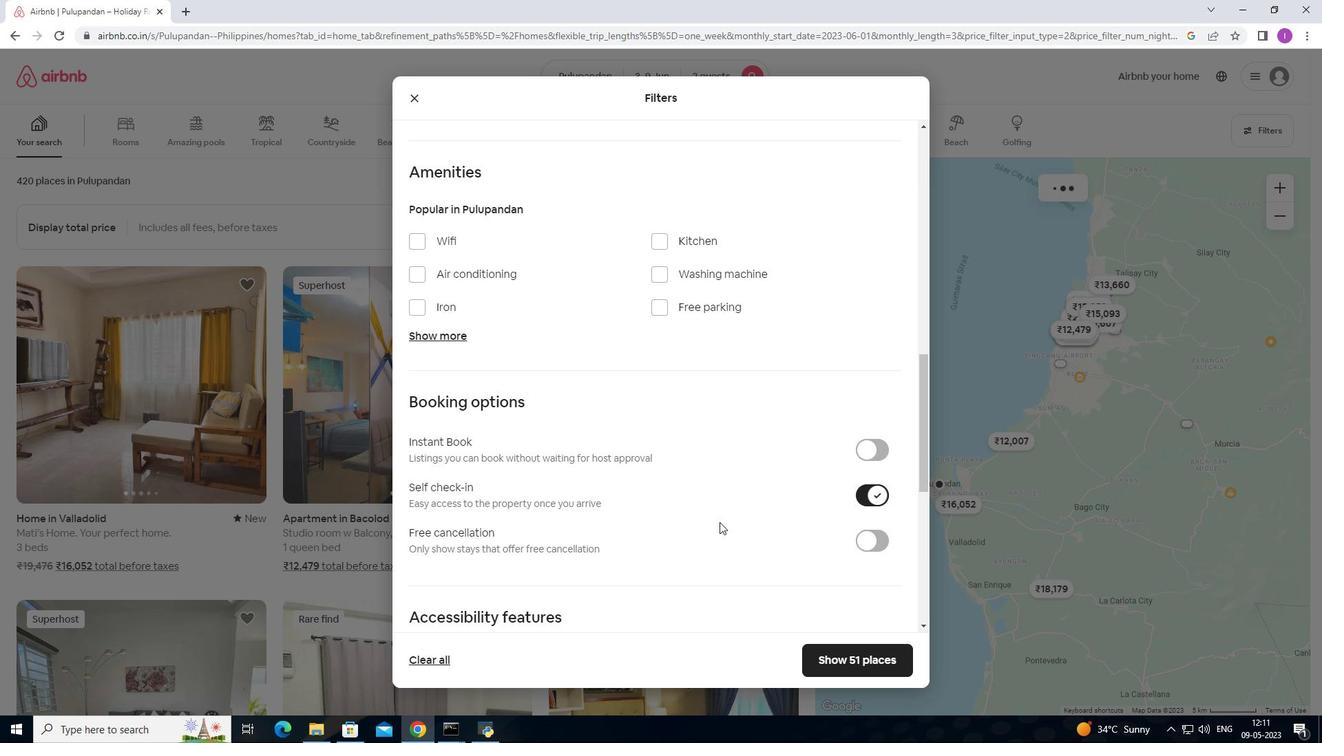 
Action: Mouse moved to (713, 524)
Screenshot: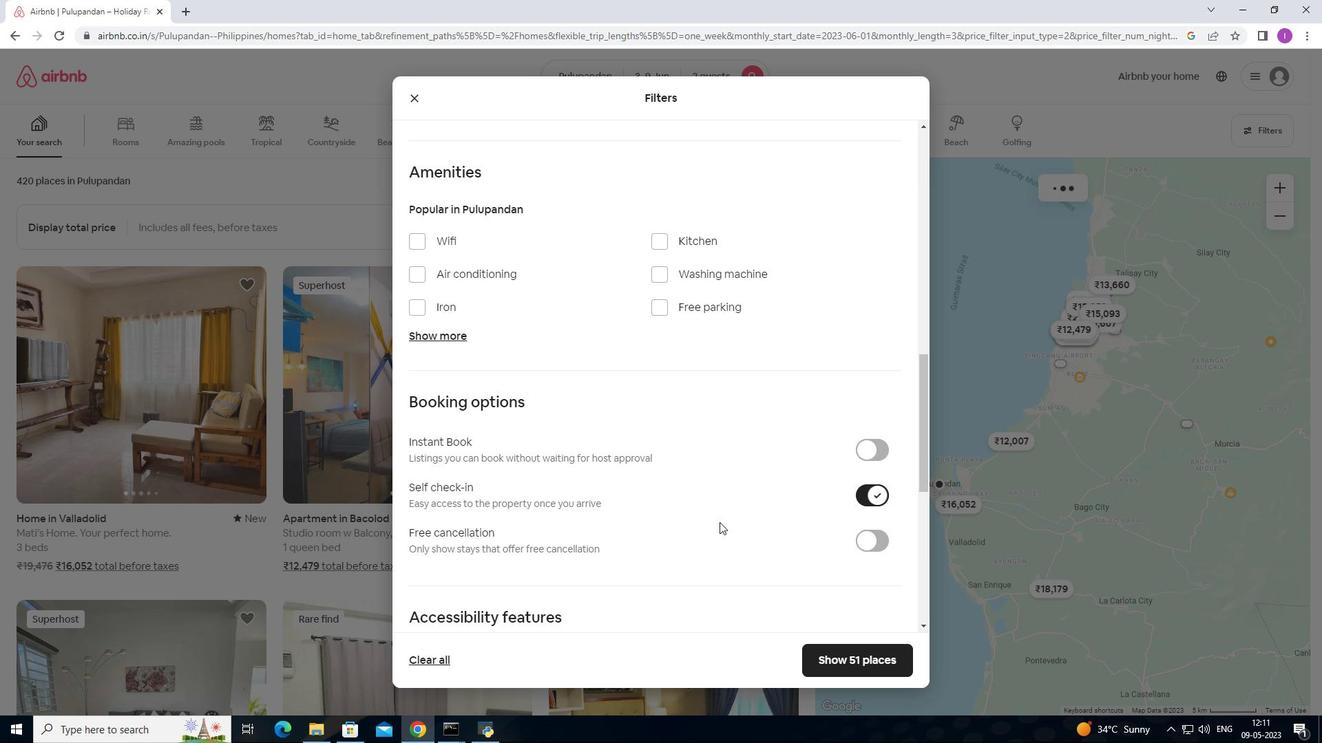 
Action: Mouse scrolled (713, 523) with delta (0, 0)
Screenshot: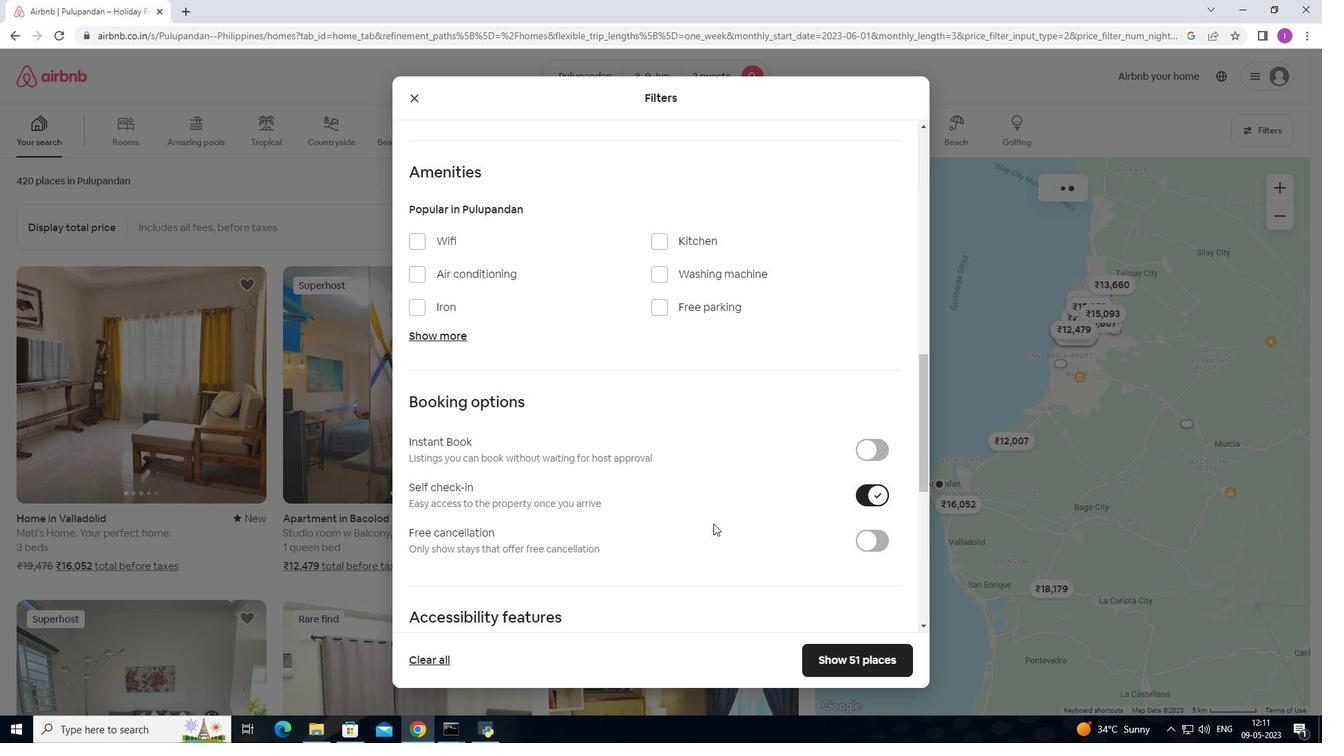 
Action: Mouse scrolled (713, 523) with delta (0, 0)
Screenshot: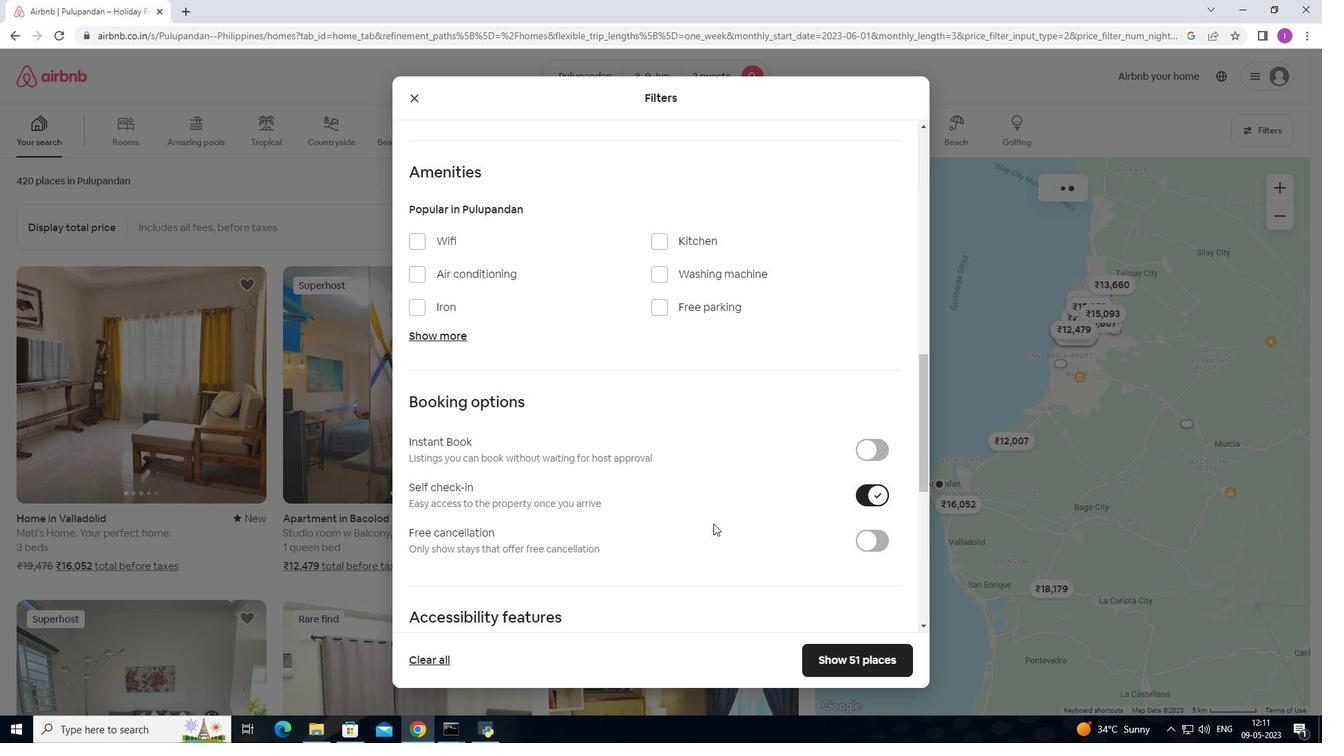
Action: Mouse scrolled (713, 523) with delta (0, 0)
Screenshot: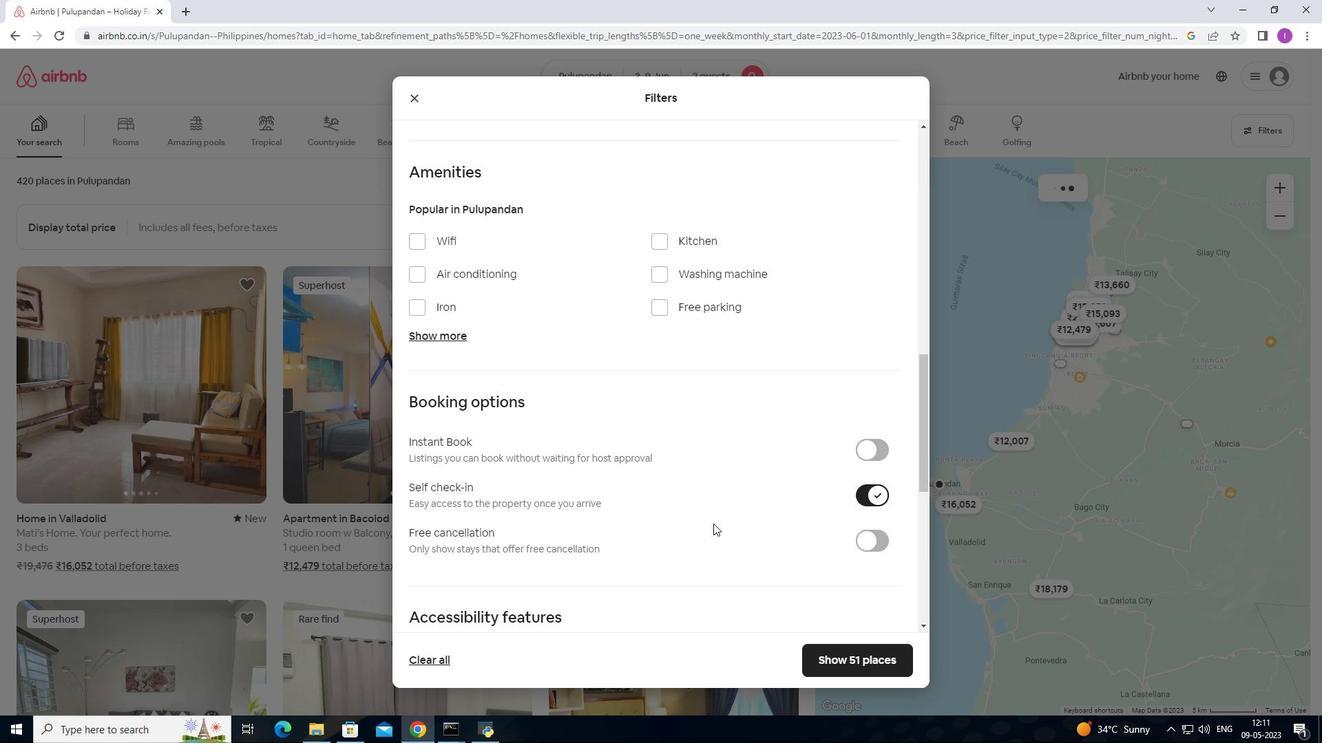 
Action: Mouse scrolled (713, 523) with delta (0, 0)
Screenshot: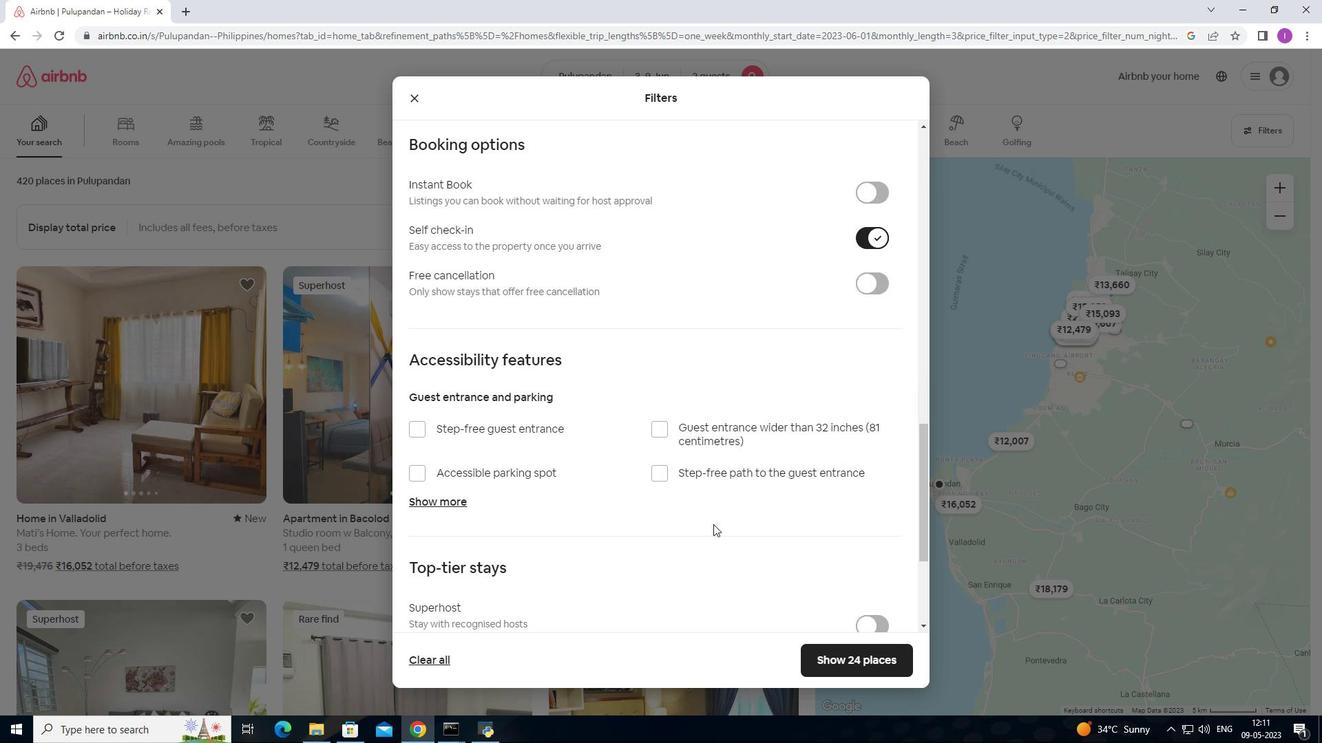 
Action: Mouse scrolled (713, 523) with delta (0, 0)
Screenshot: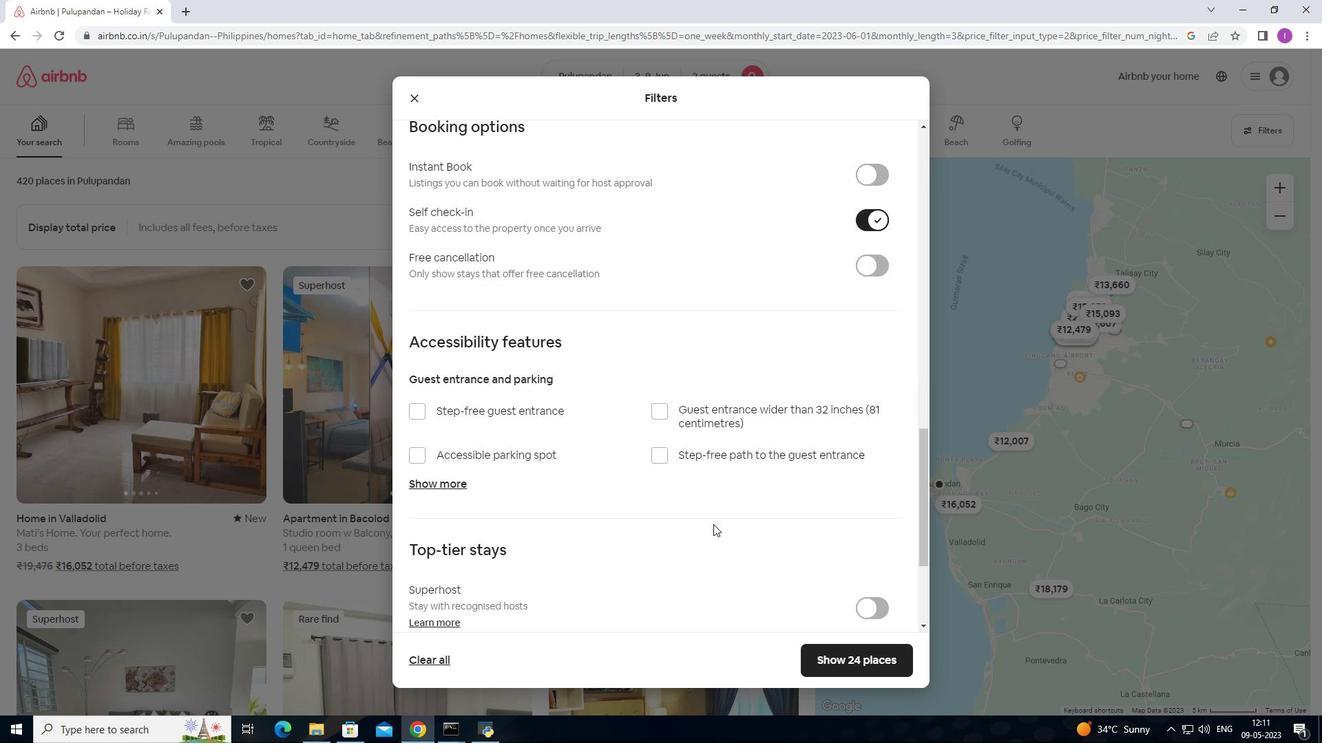 
Action: Mouse scrolled (713, 523) with delta (0, 0)
Screenshot: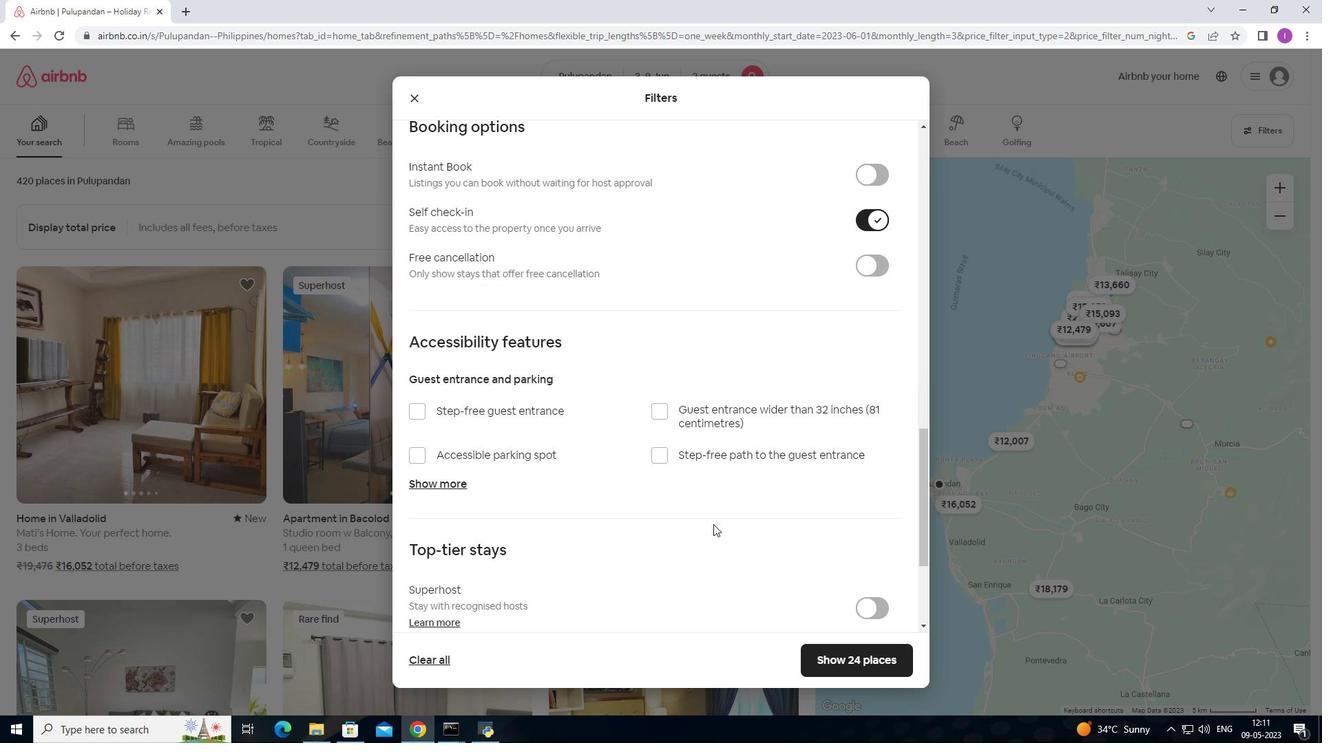 
Action: Mouse scrolled (713, 523) with delta (0, 0)
Screenshot: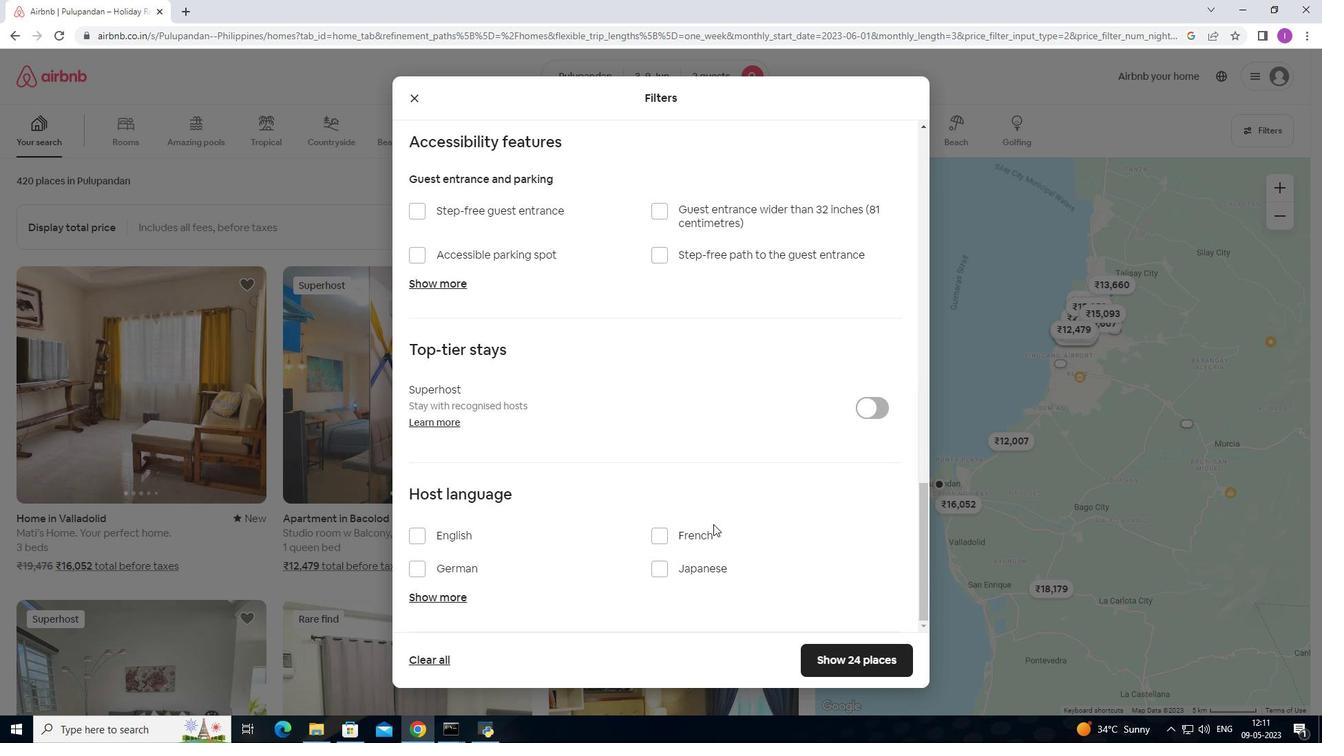
Action: Mouse scrolled (713, 523) with delta (0, 0)
Screenshot: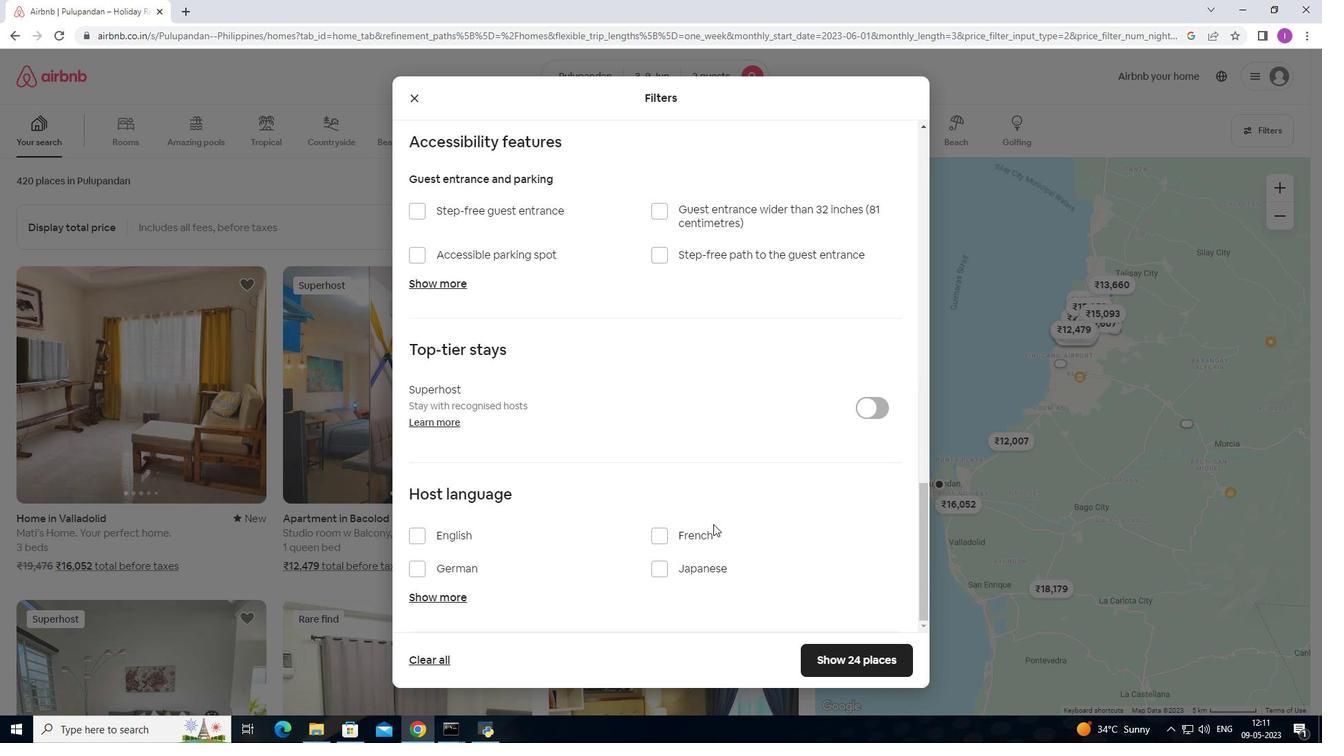 
Action: Mouse scrolled (713, 523) with delta (0, 0)
Screenshot: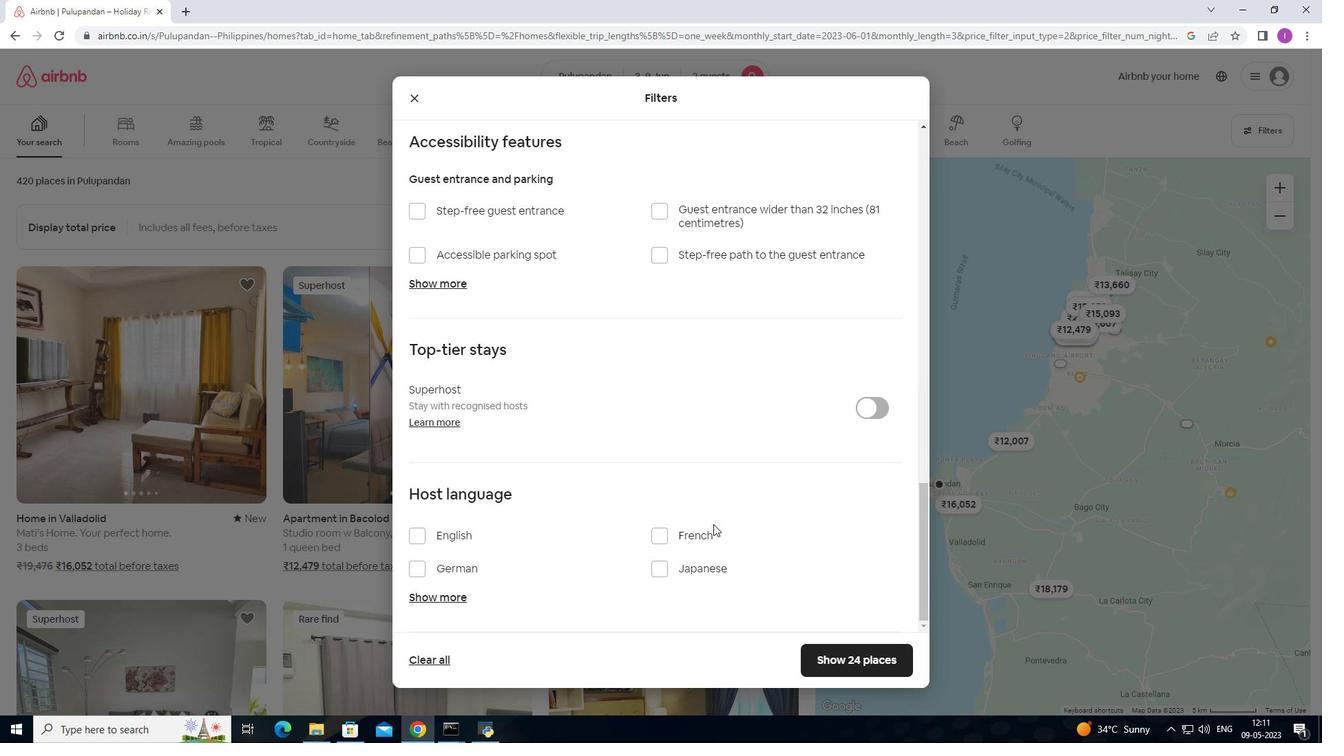 
Action: Mouse moved to (417, 535)
Screenshot: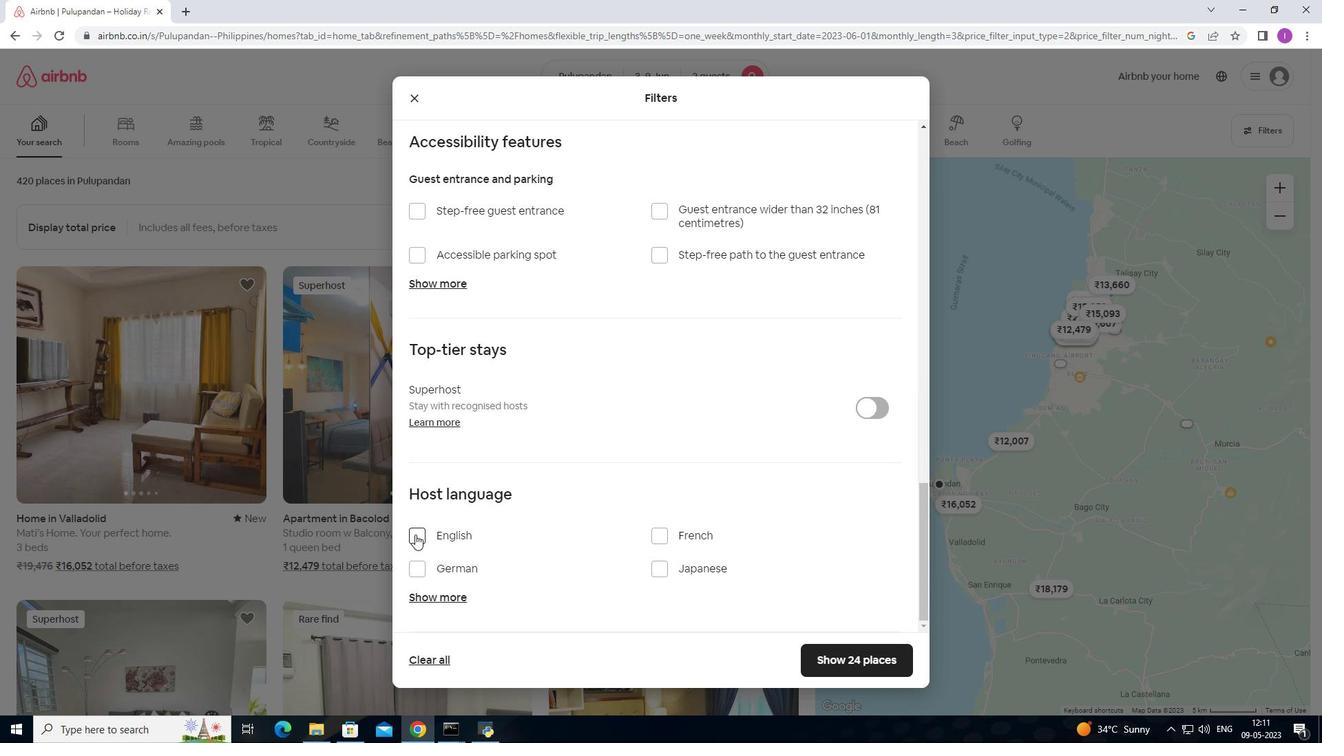 
Action: Mouse pressed left at (417, 535)
Screenshot: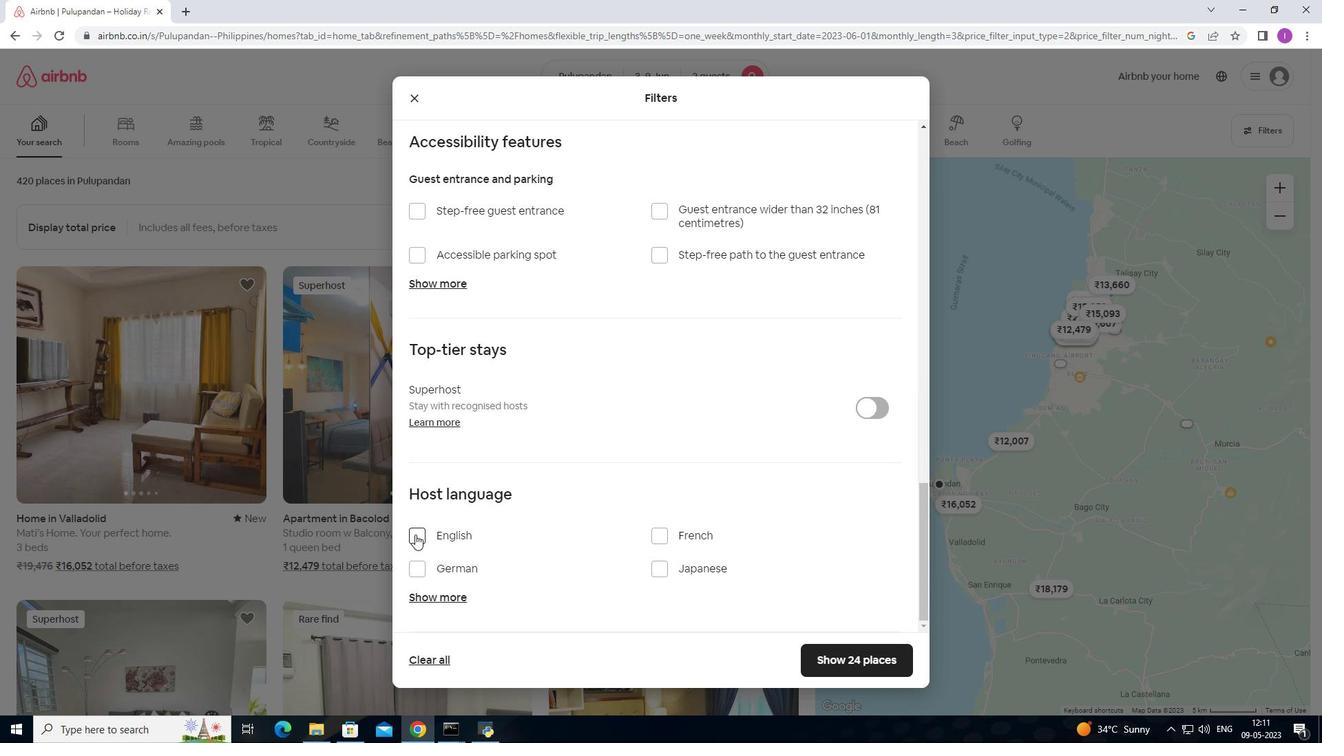 
Action: Mouse moved to (602, 460)
Screenshot: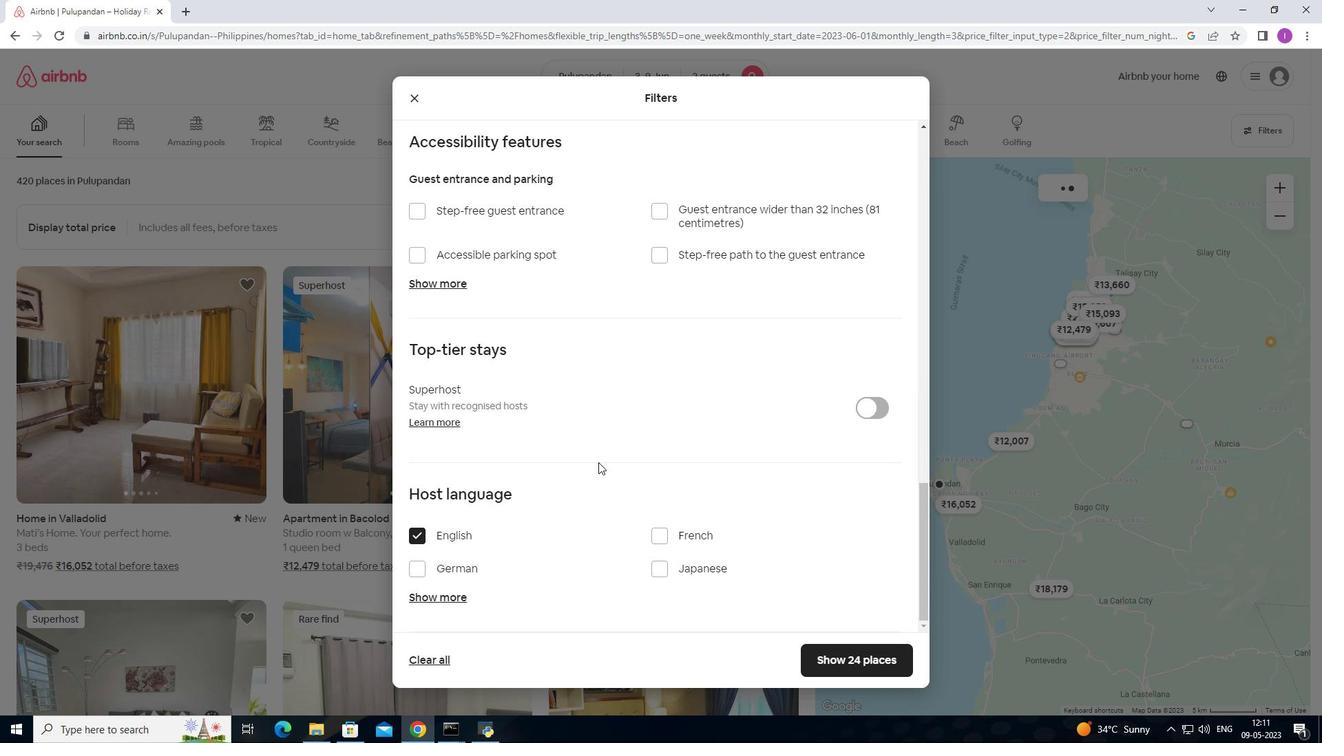 
Action: Mouse scrolled (602, 459) with delta (0, 0)
Screenshot: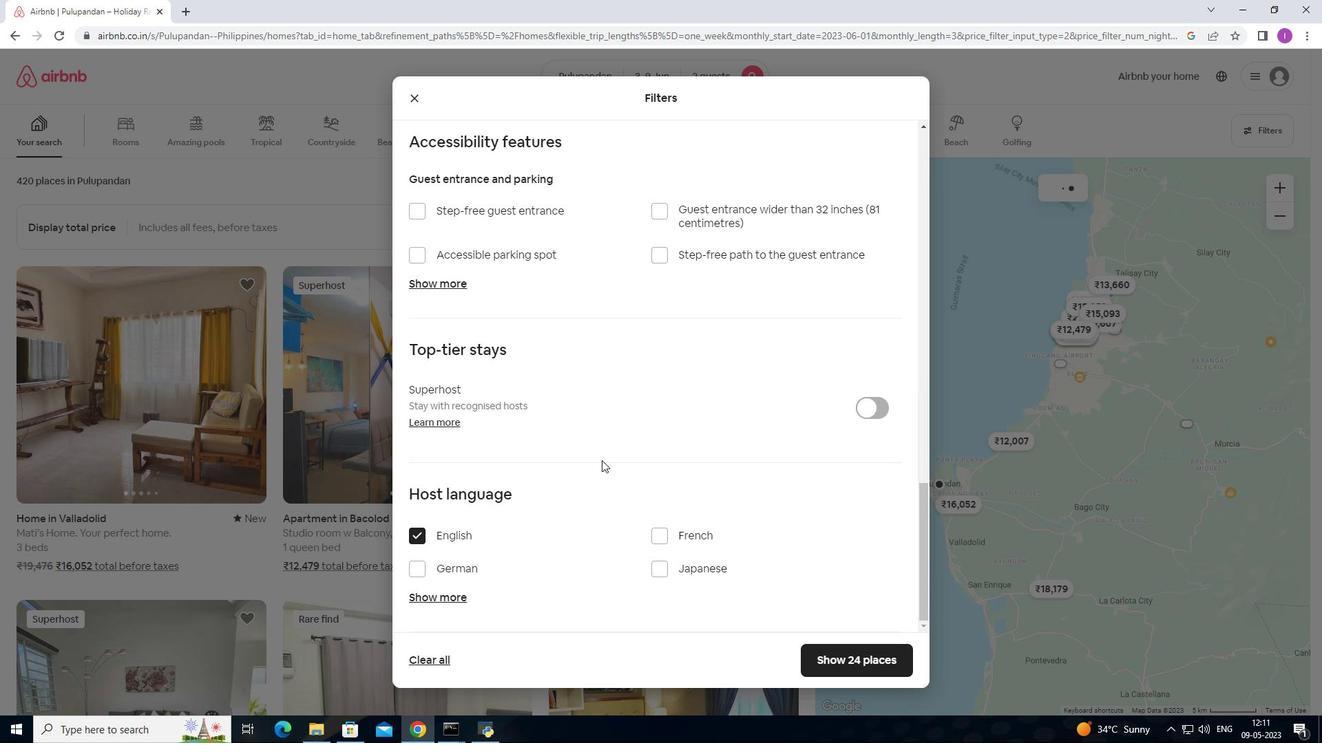 
Action: Mouse moved to (602, 460)
Screenshot: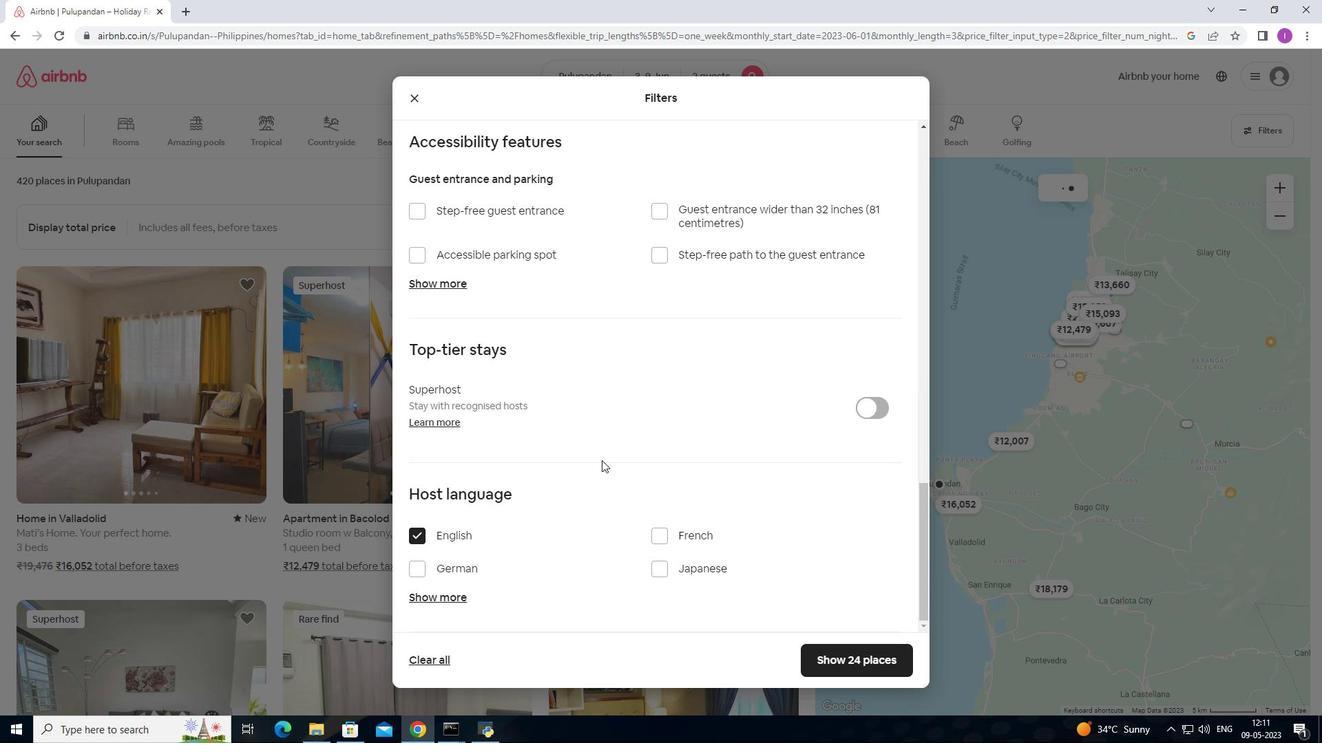 
Action: Mouse scrolled (602, 459) with delta (0, 0)
Screenshot: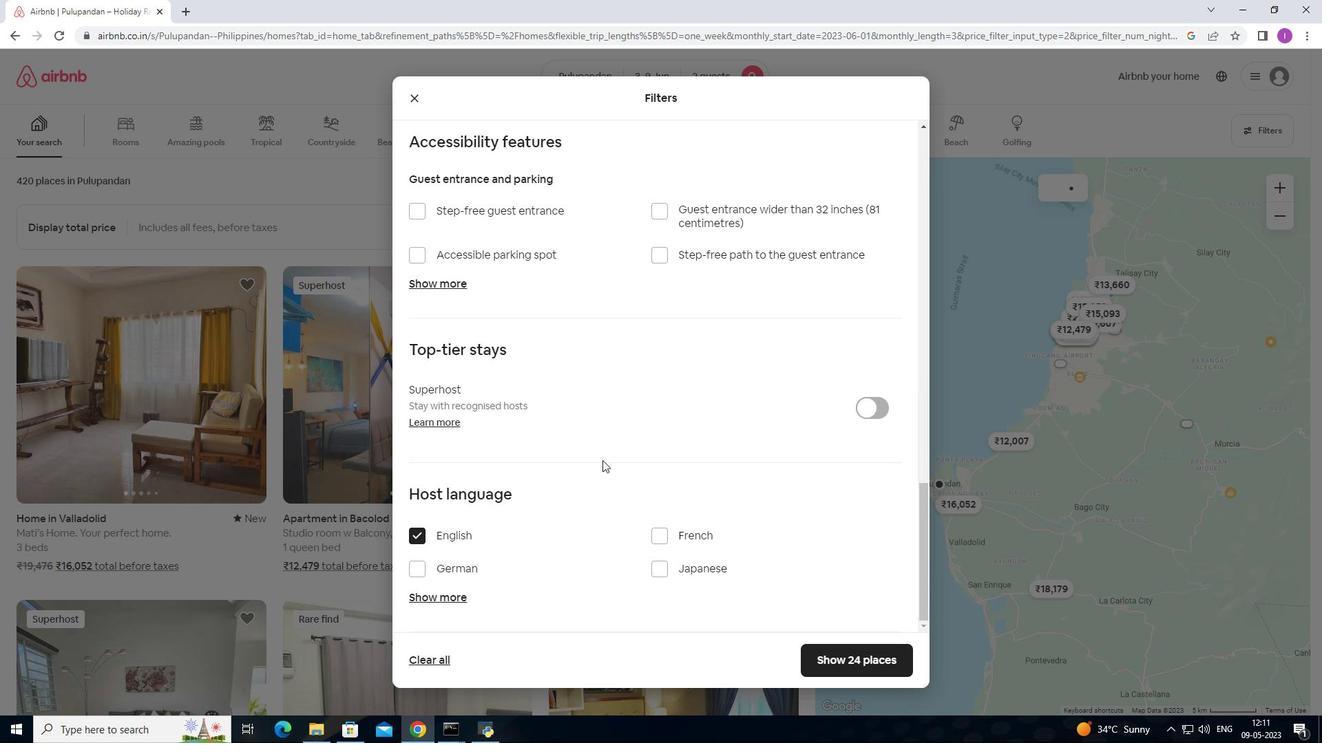 
Action: Mouse scrolled (602, 459) with delta (0, 0)
Screenshot: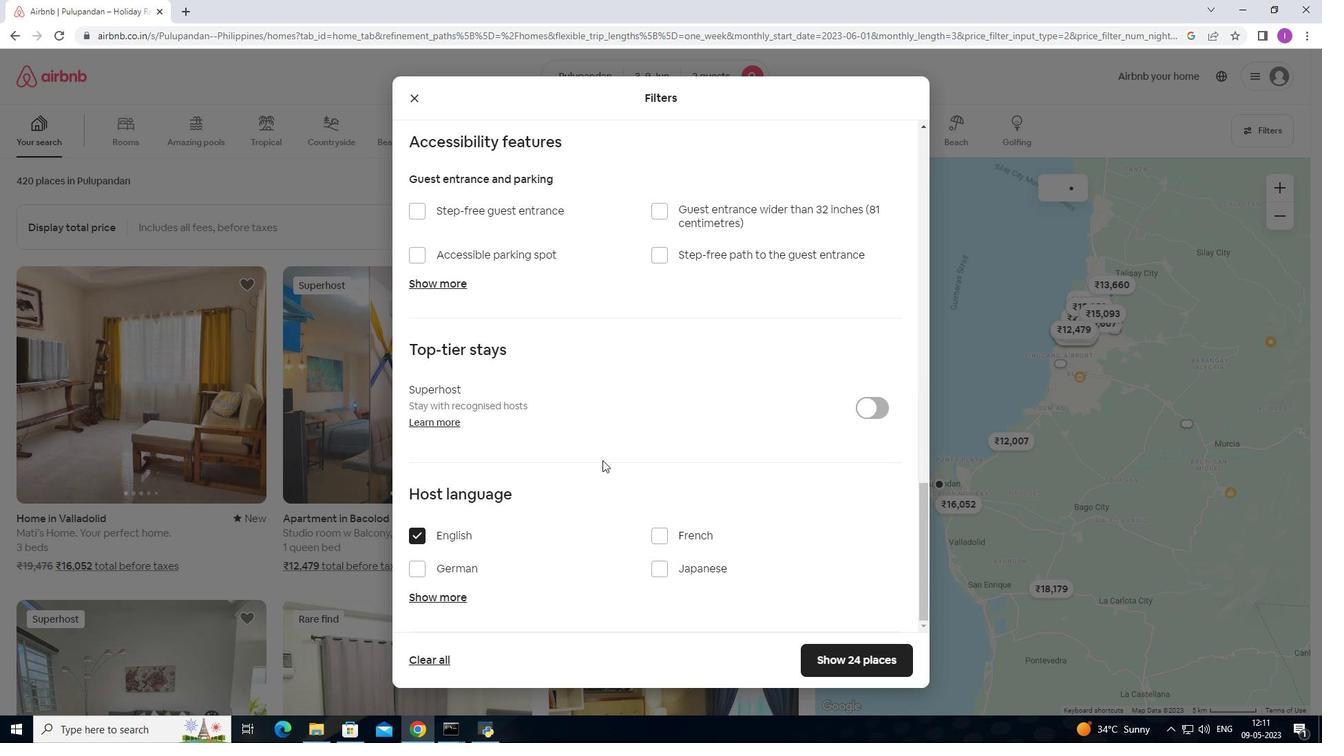 
Action: Mouse moved to (606, 459)
Screenshot: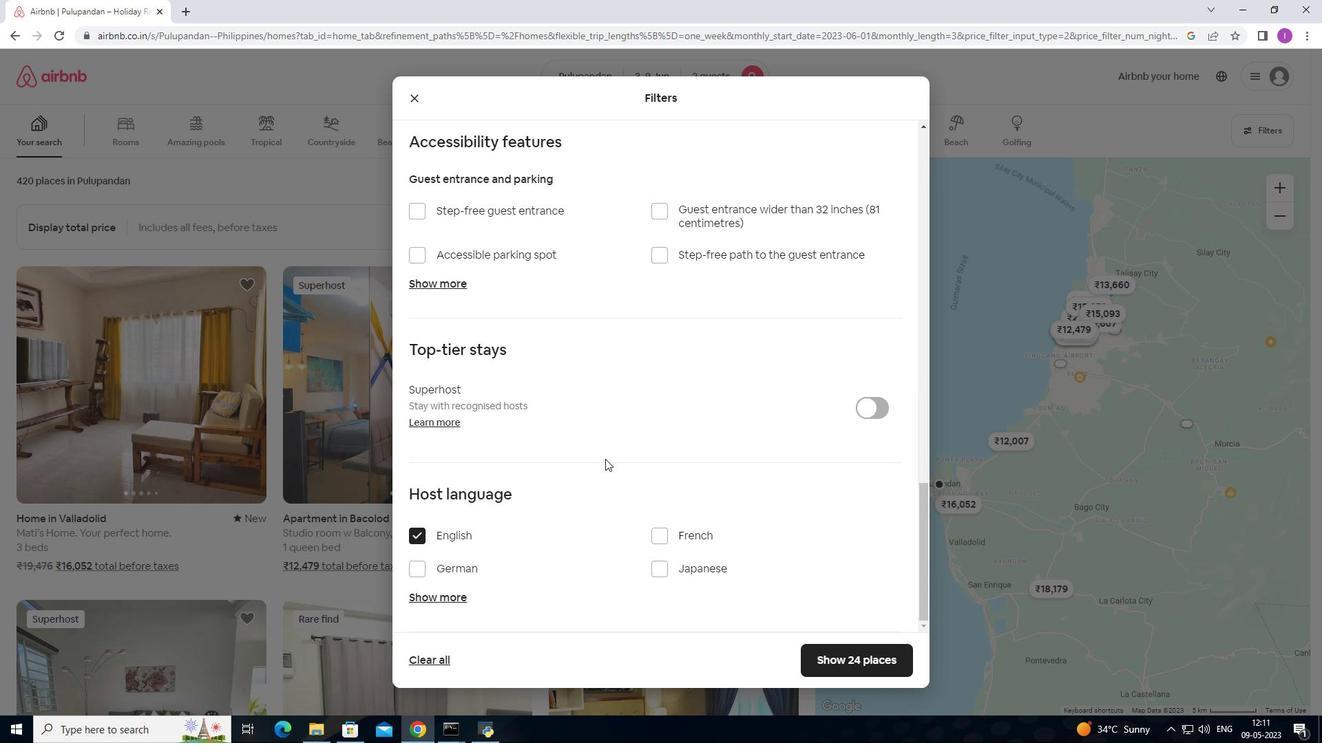 
Action: Mouse scrolled (606, 458) with delta (0, 0)
Screenshot: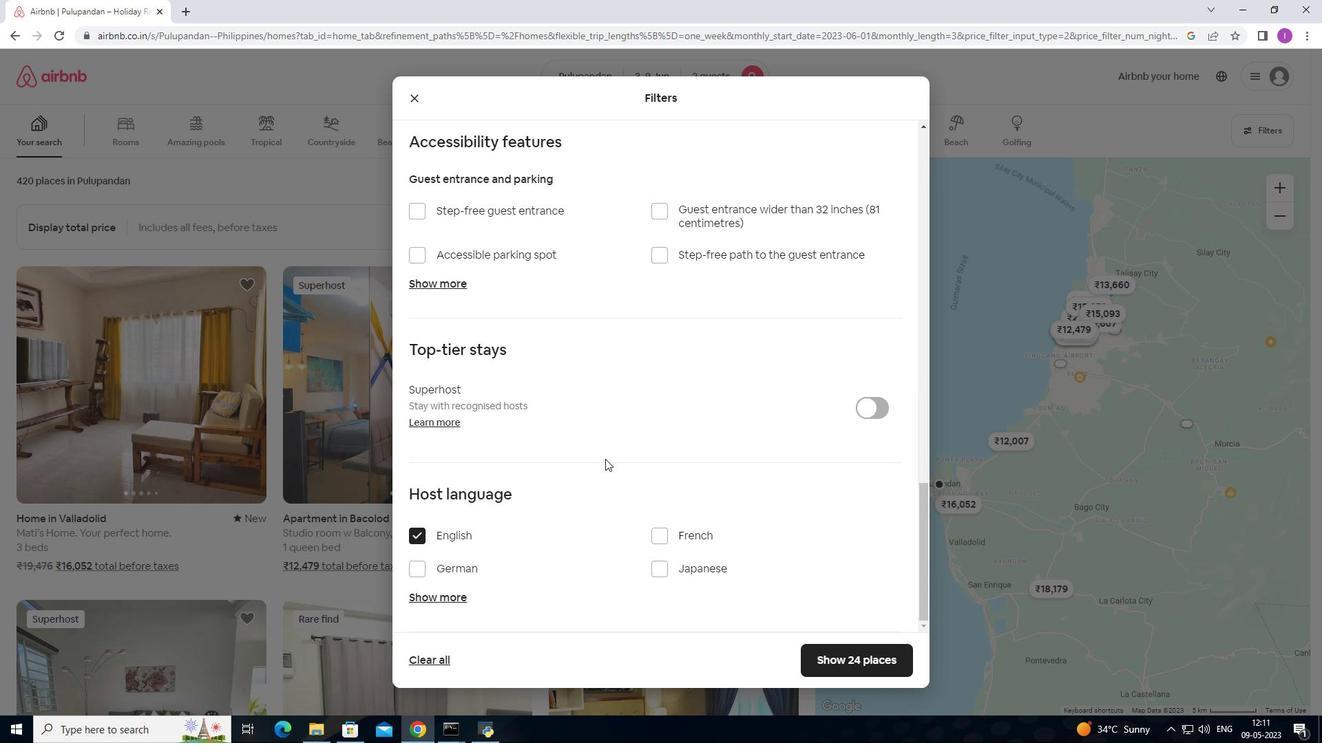 
Action: Mouse moved to (607, 459)
Screenshot: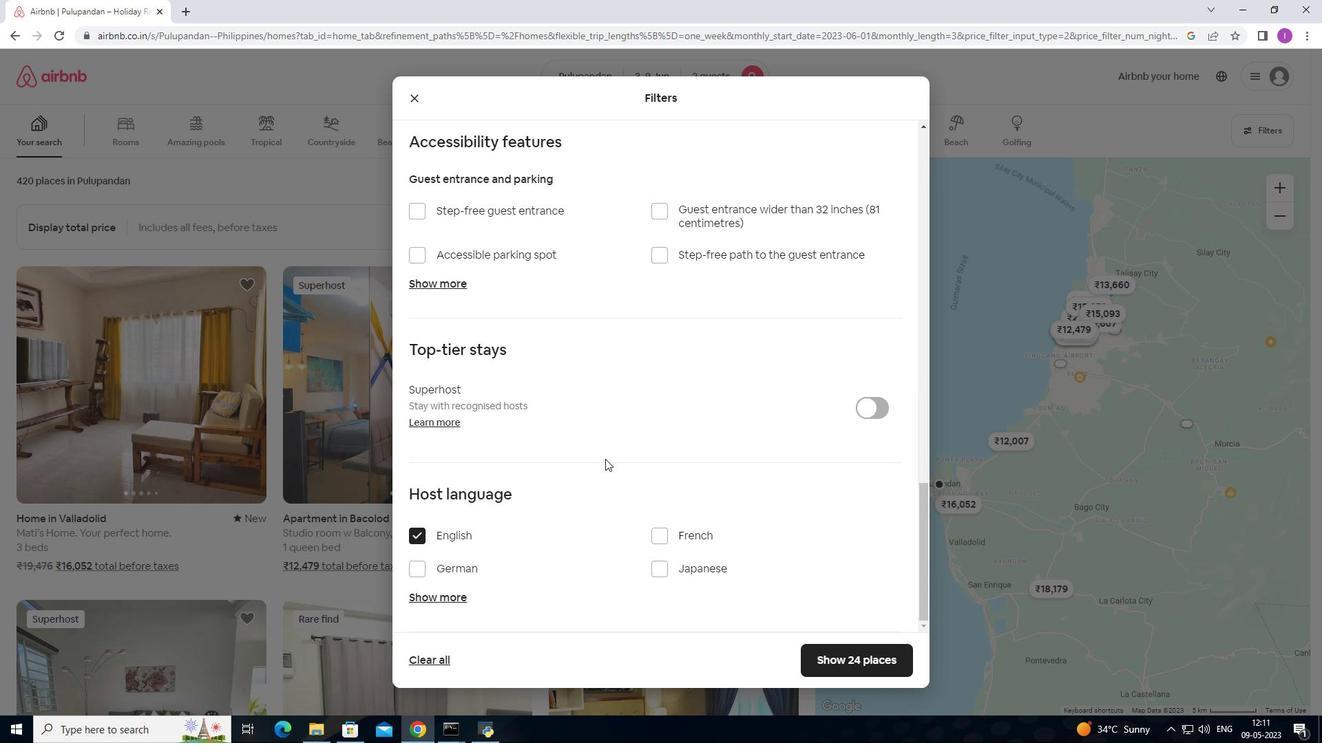 
Action: Mouse scrolled (607, 458) with delta (0, 0)
Screenshot: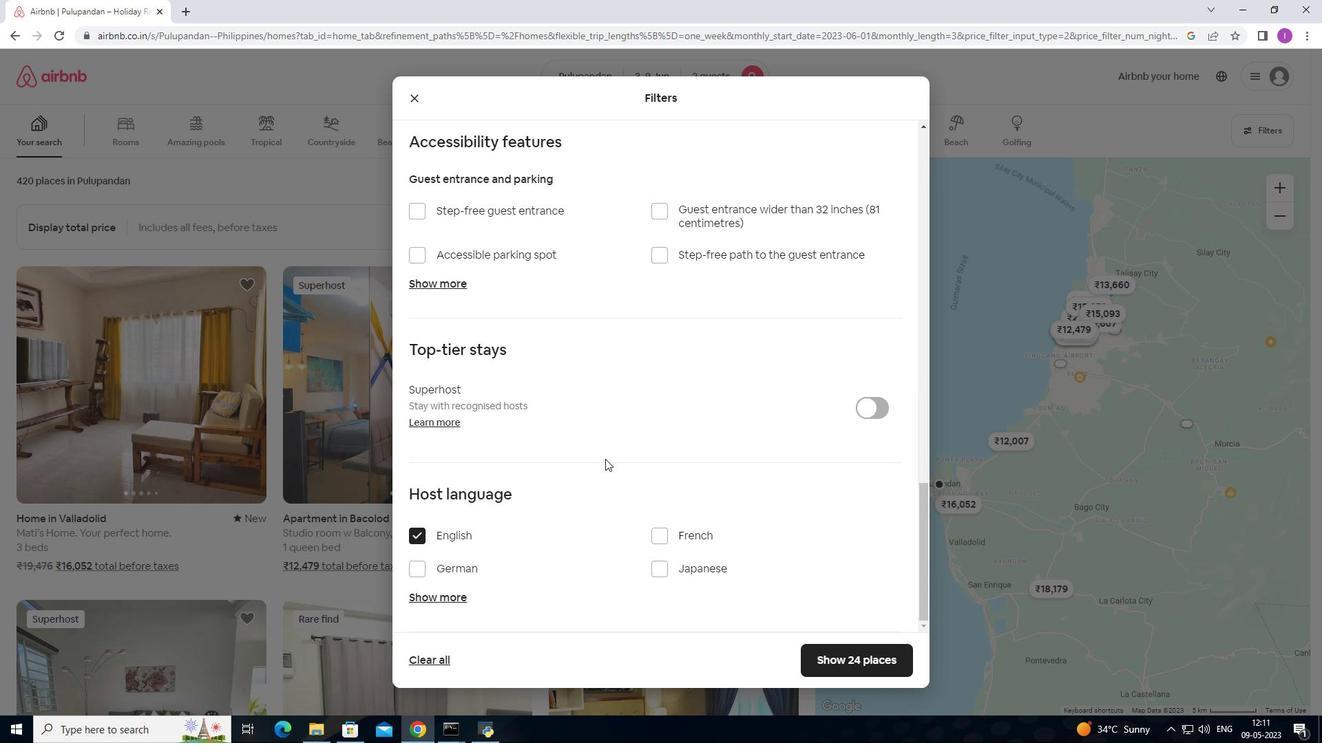 
Action: Mouse moved to (839, 658)
Screenshot: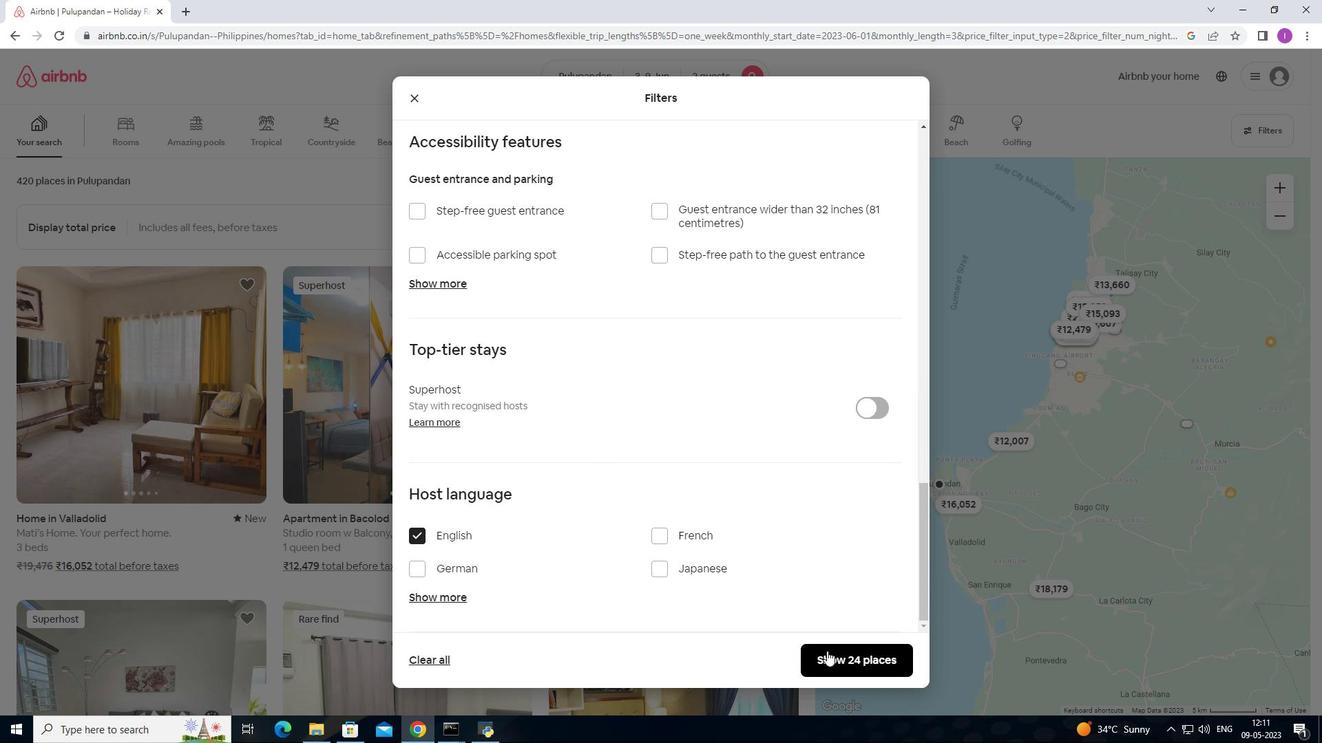 
Action: Mouse pressed left at (839, 658)
Screenshot: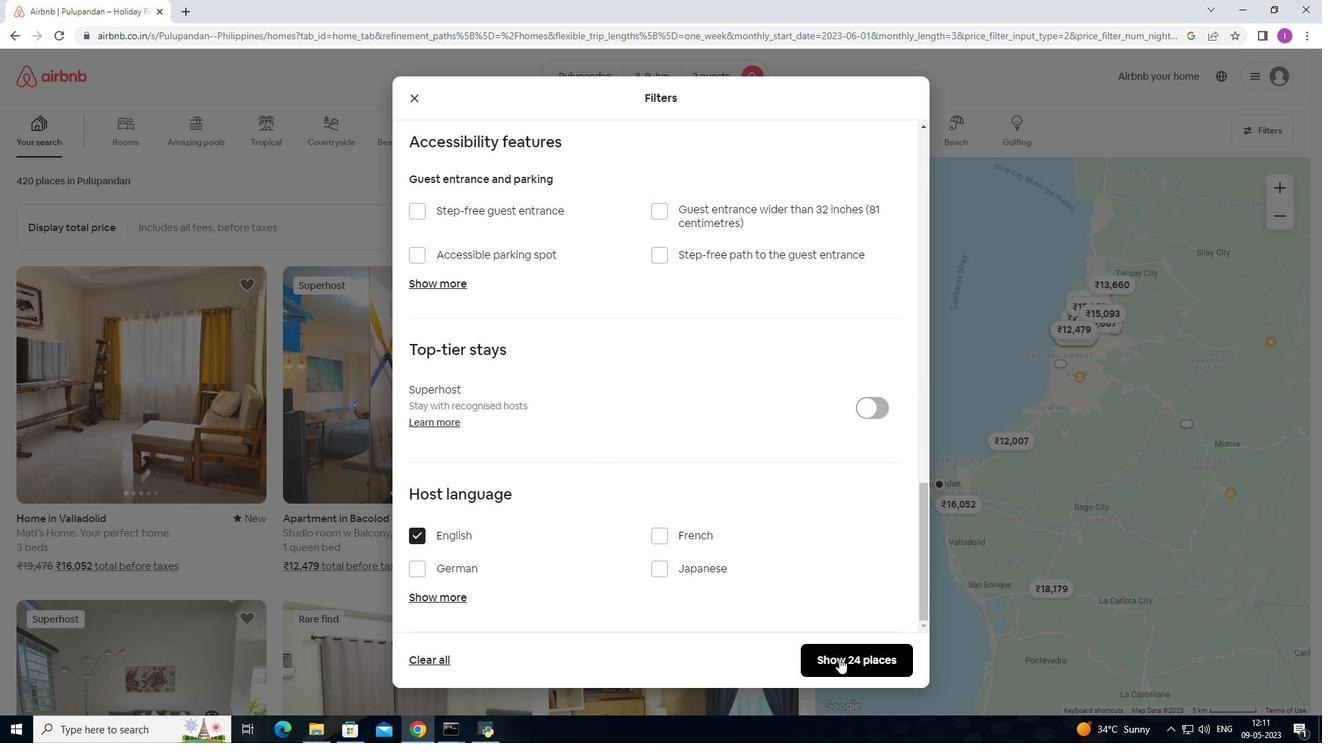 
Action: Mouse moved to (142, 0)
Screenshot: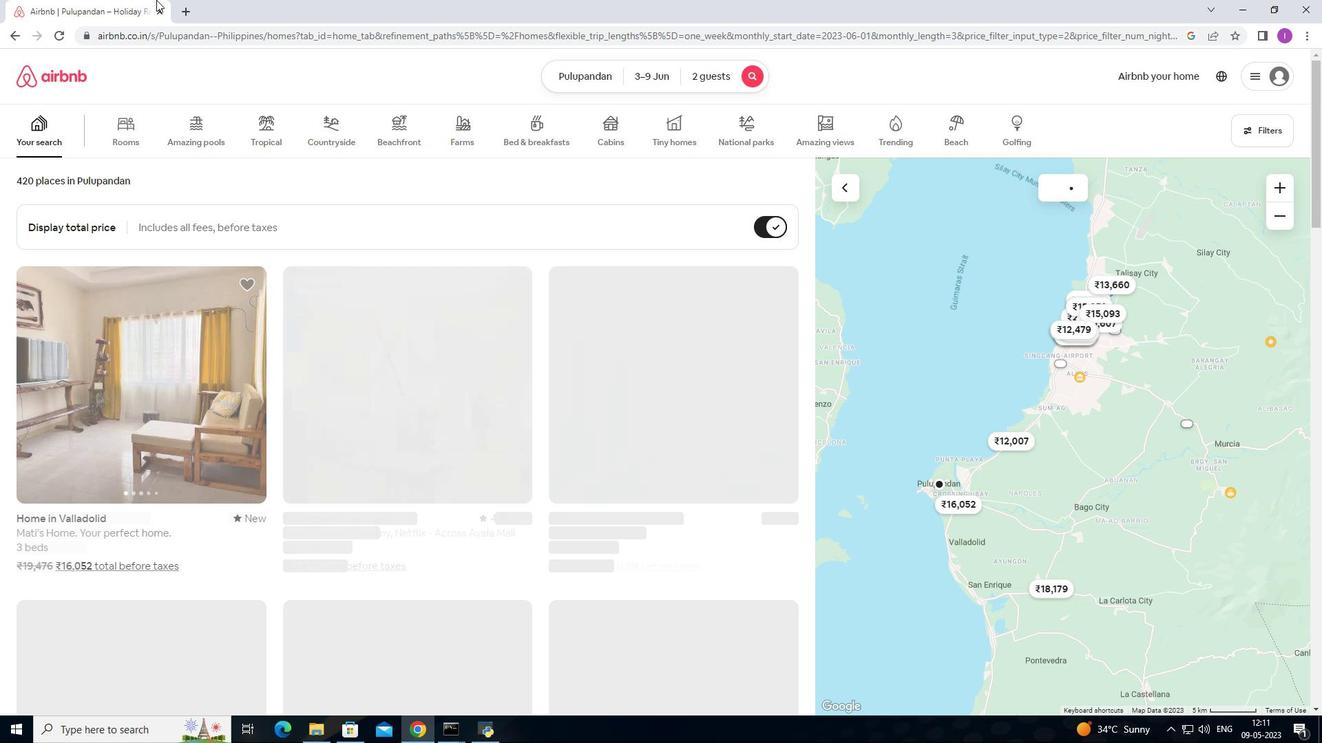 
